 Task: Search one way flight ticket for 3 adults in first from Marion: Veterans Airport Of Southern Illinois (williamson County Regional Airport) to Greensboro: Piedmont Triad International Airport on 5-1-2023. Choice of flights is Spirit. Number of bags: 2 checked bags. Price is upto 35000. Outbound departure time preference is 15:30.
Action: Mouse moved to (279, 314)
Screenshot: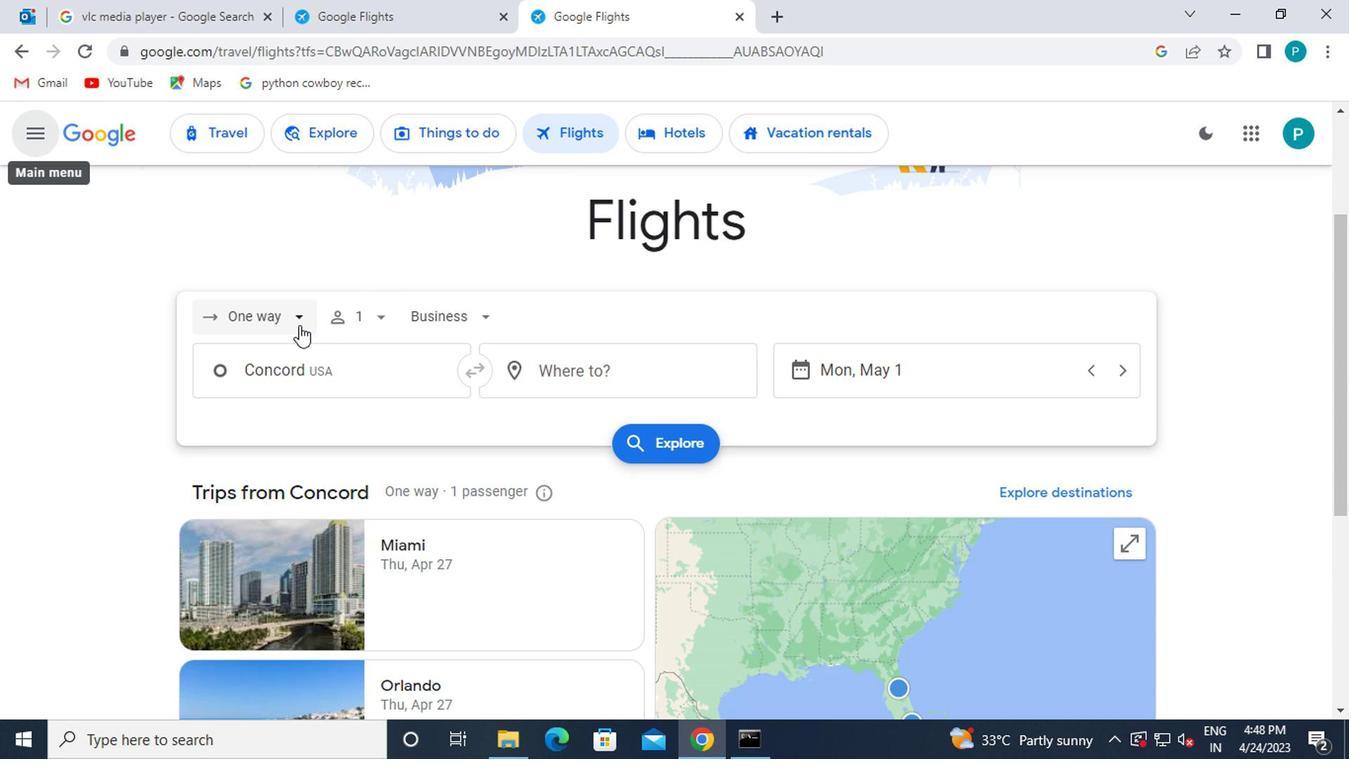 
Action: Mouse pressed left at (279, 314)
Screenshot: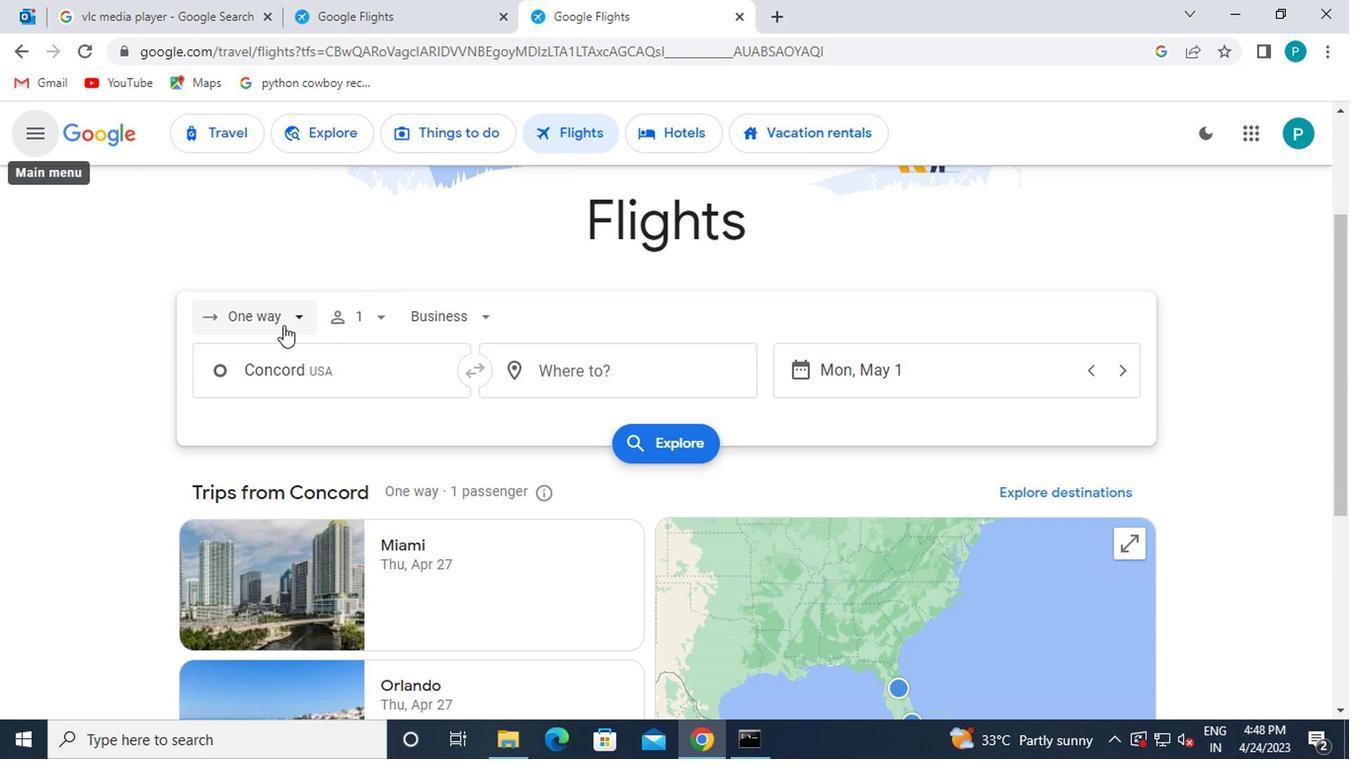 
Action: Mouse moved to (284, 393)
Screenshot: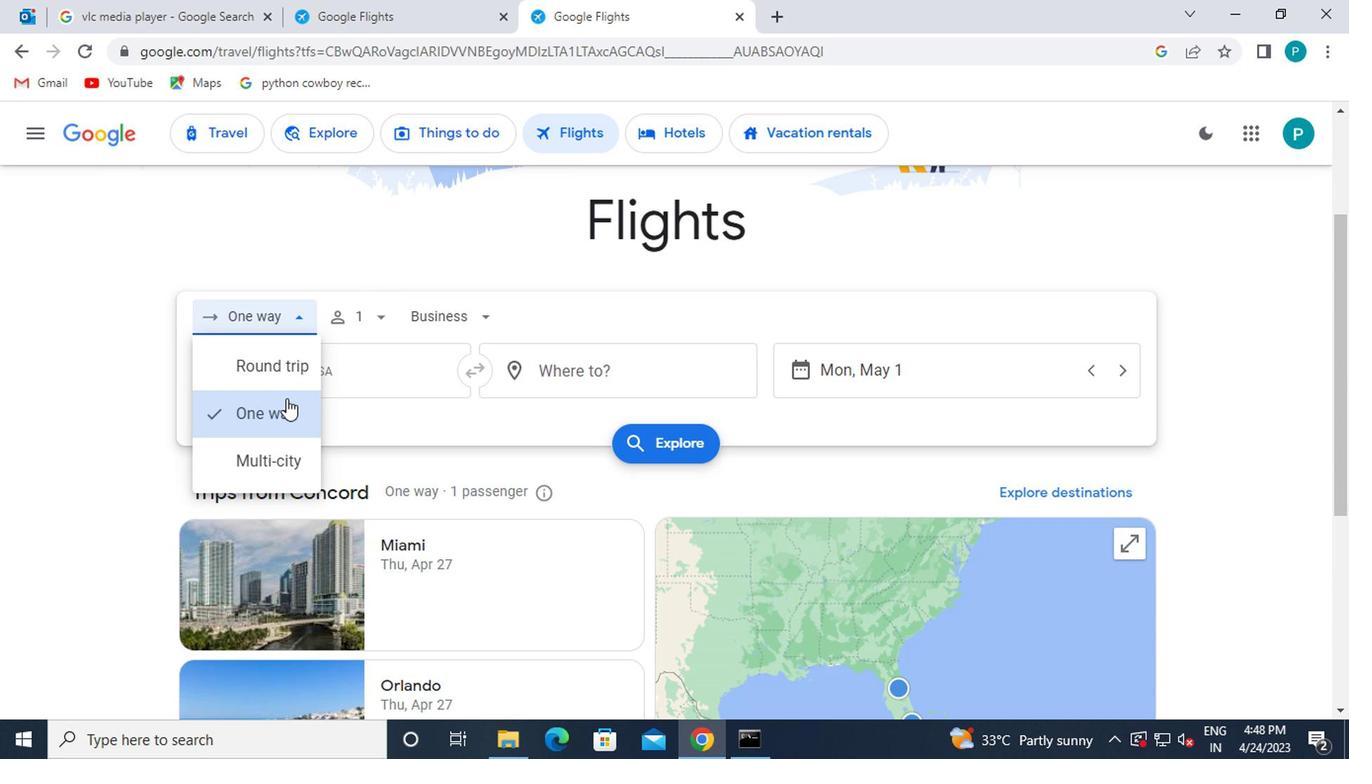 
Action: Mouse pressed left at (284, 393)
Screenshot: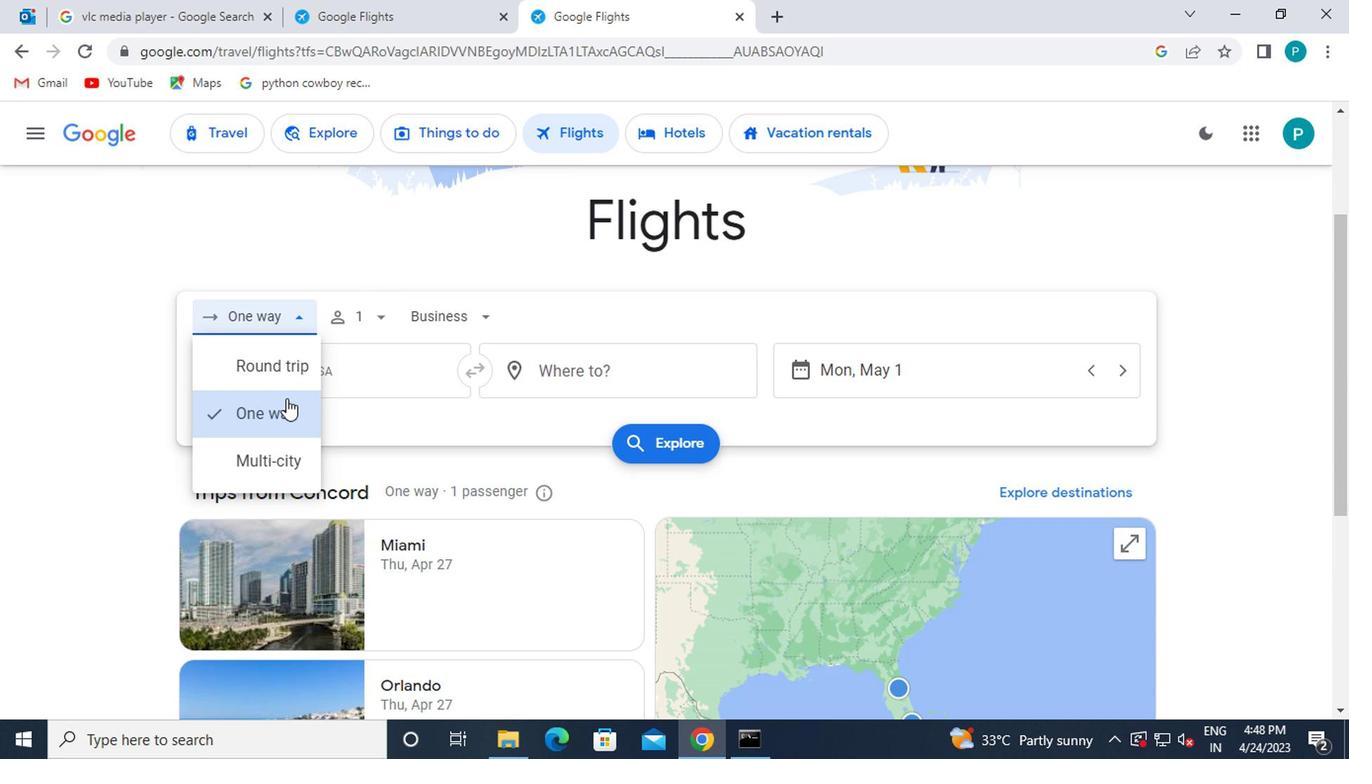 
Action: Mouse moved to (380, 302)
Screenshot: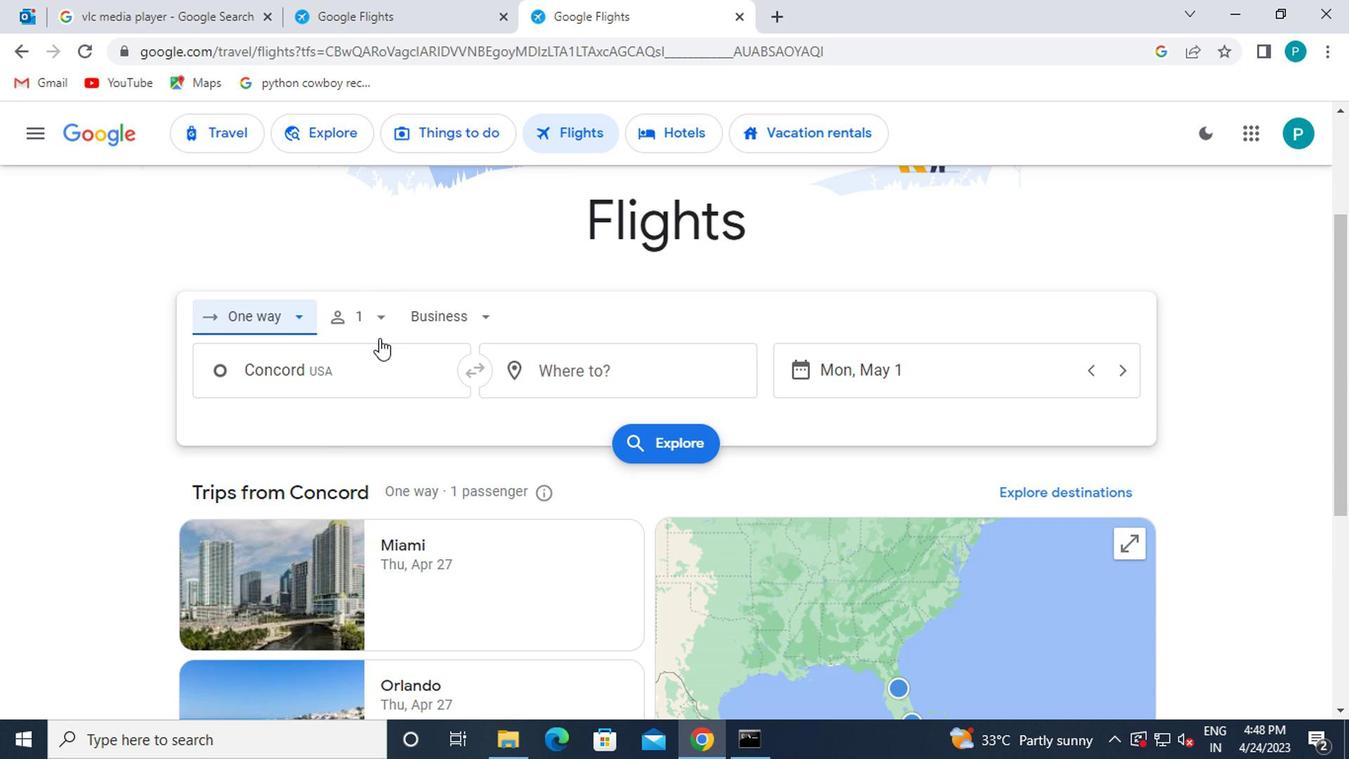 
Action: Mouse pressed left at (380, 302)
Screenshot: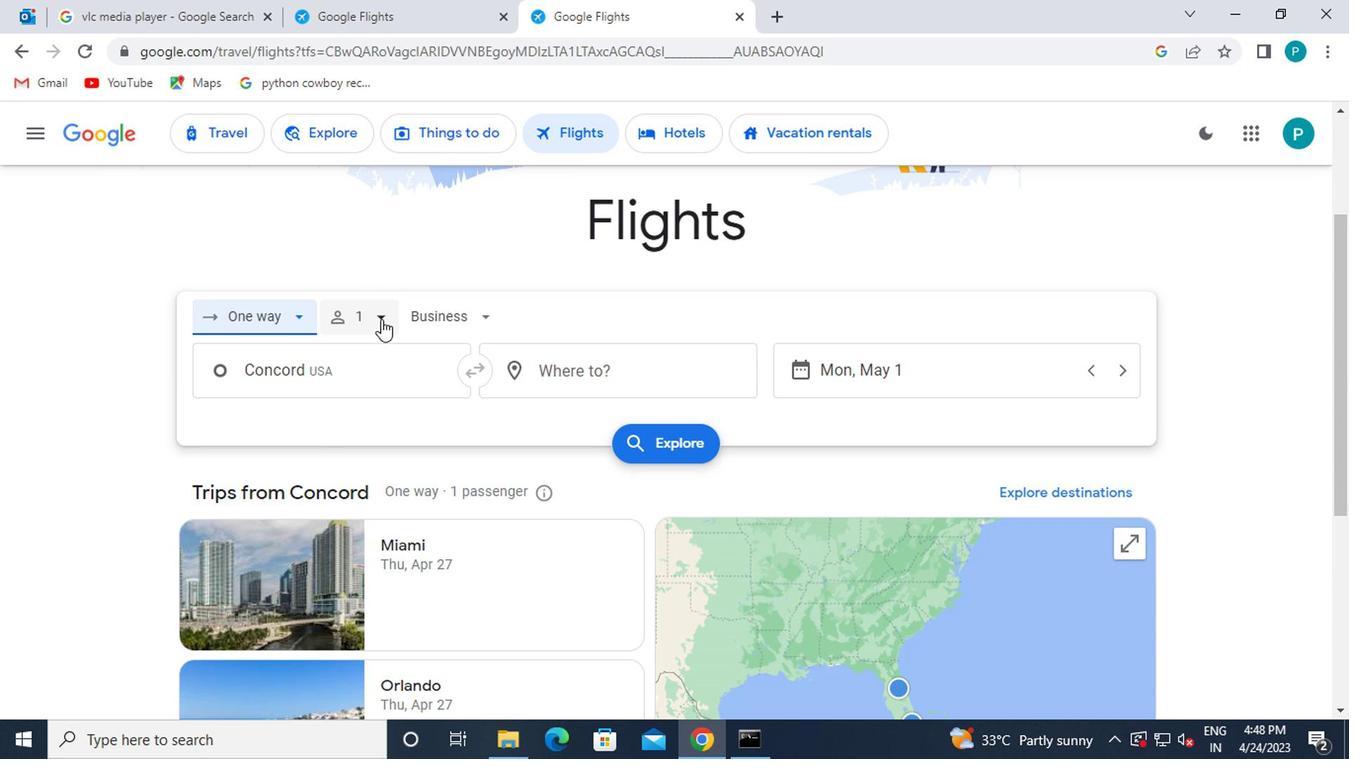 
Action: Mouse moved to (535, 354)
Screenshot: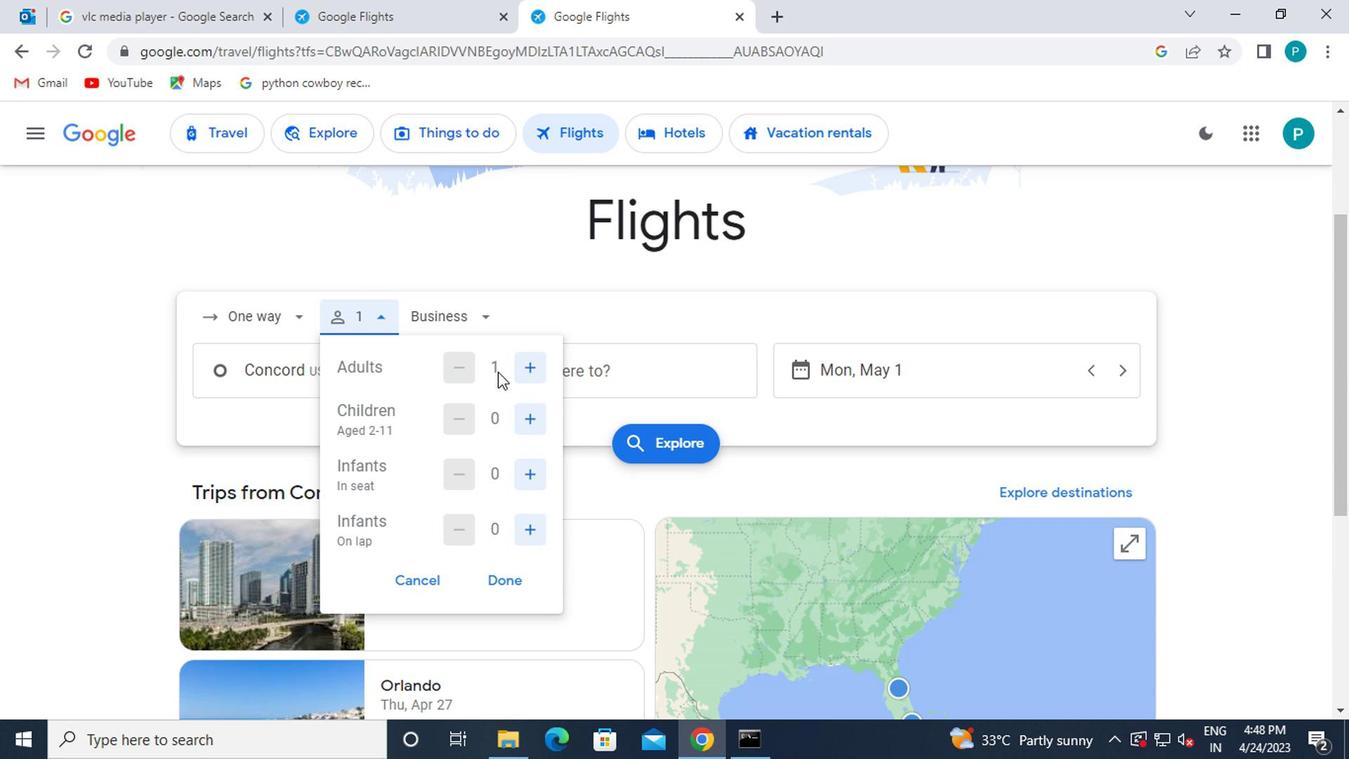 
Action: Mouse pressed left at (535, 354)
Screenshot: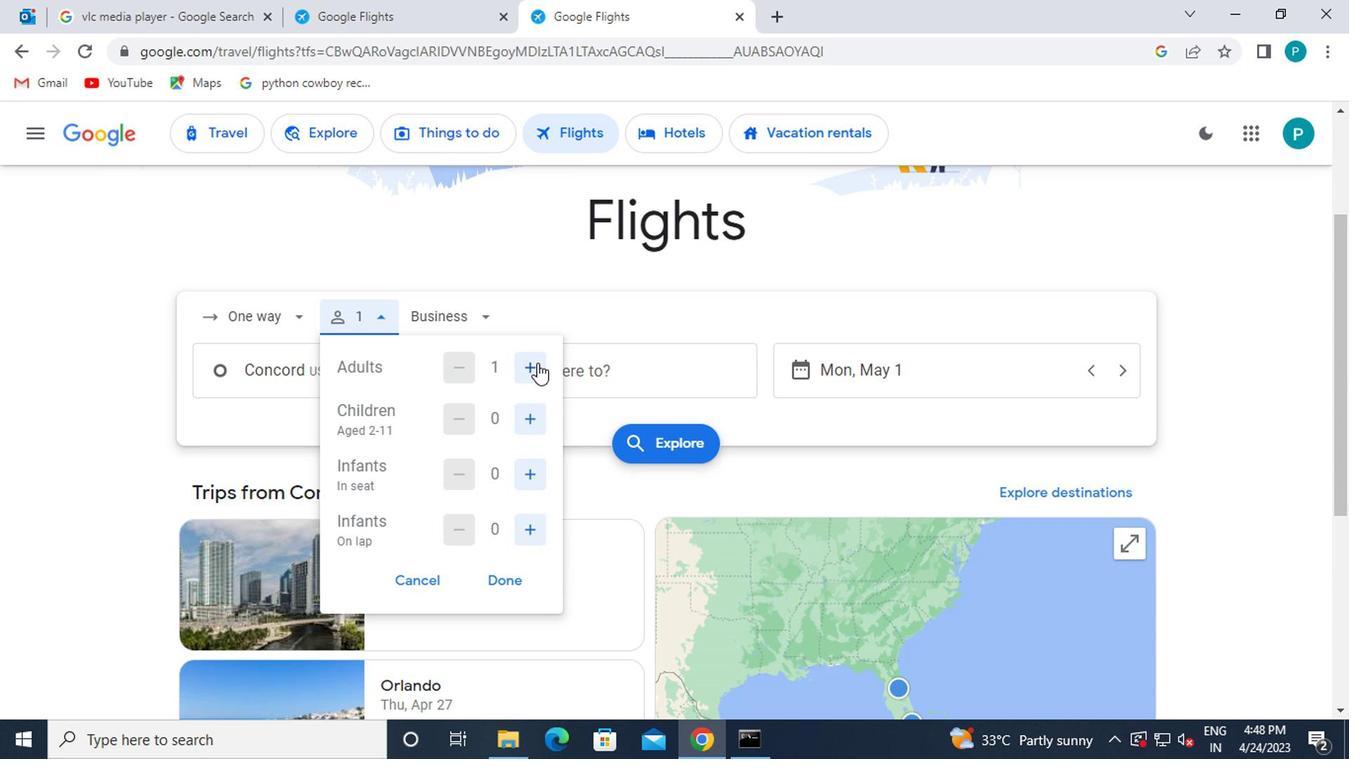 
Action: Mouse moved to (534, 352)
Screenshot: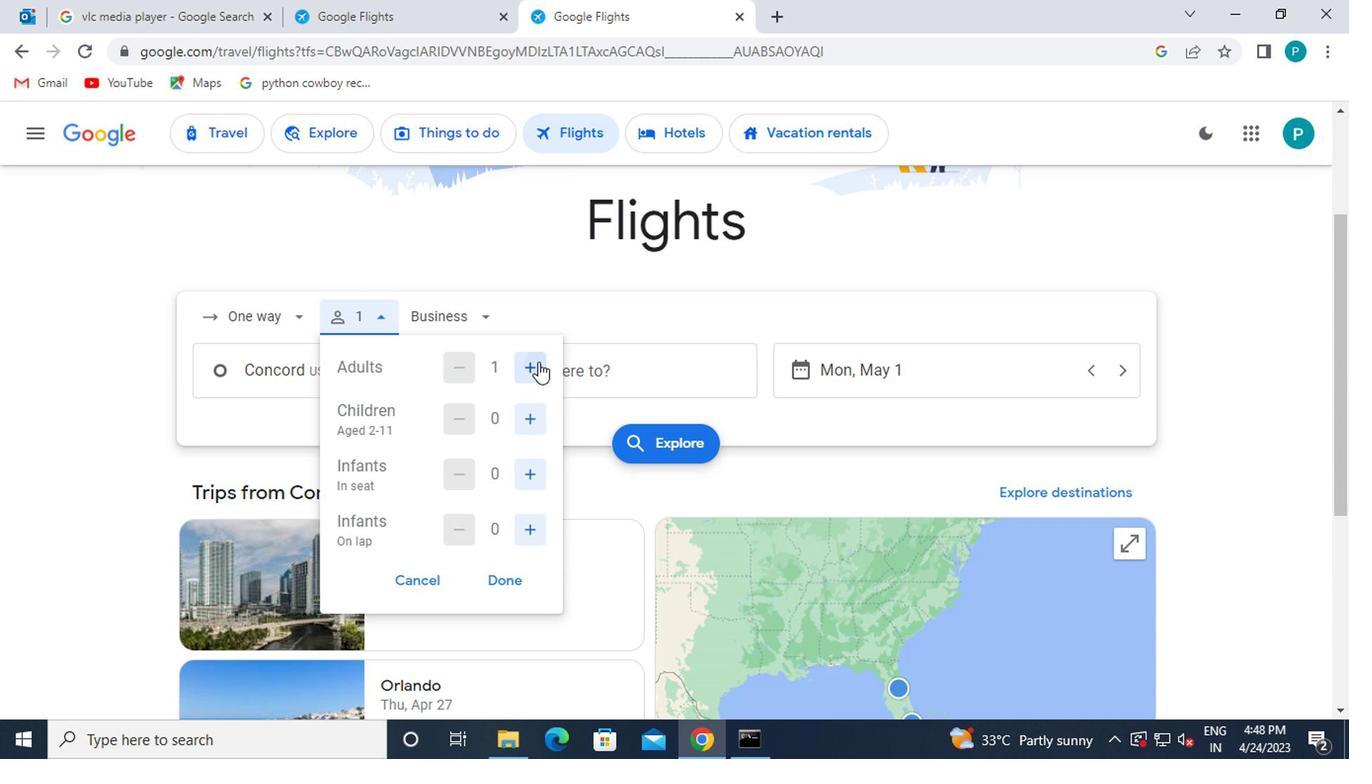 
Action: Mouse pressed left at (534, 352)
Screenshot: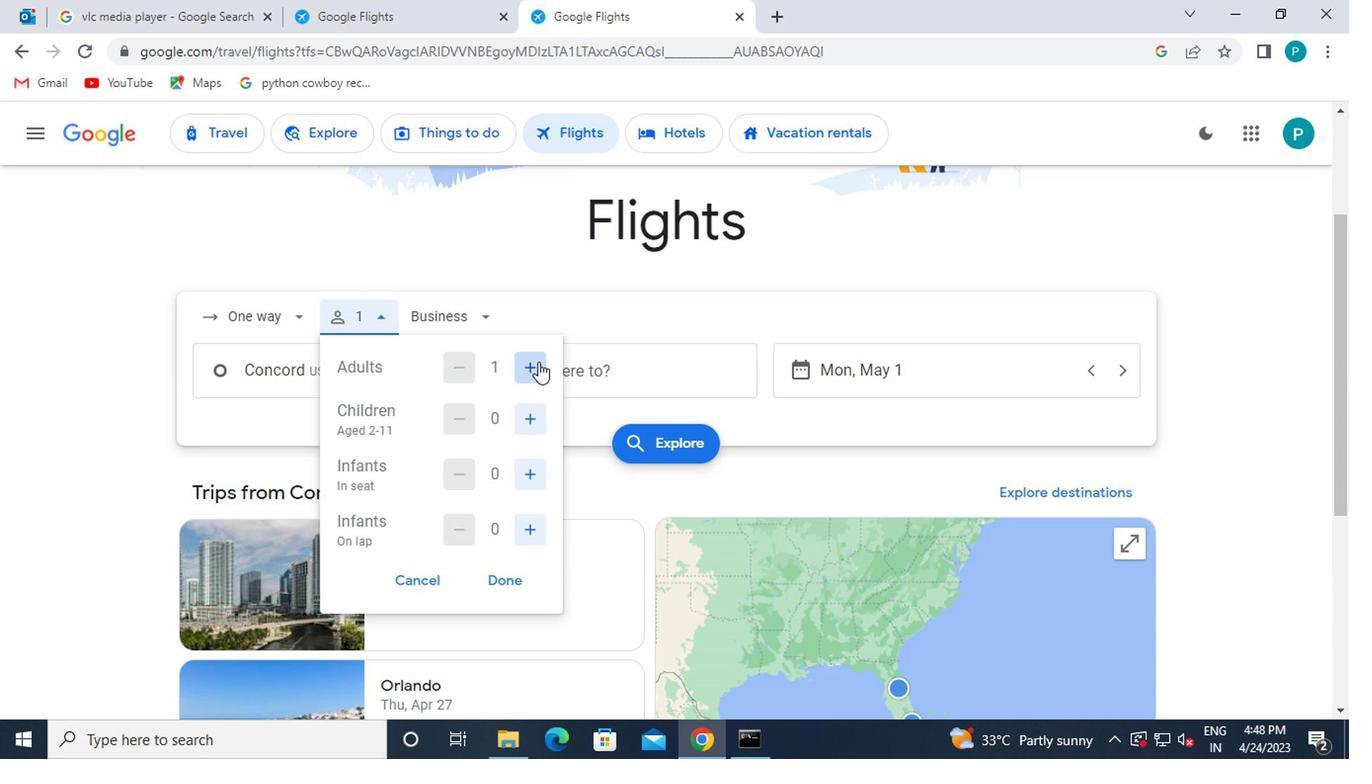 
Action: Mouse pressed left at (534, 352)
Screenshot: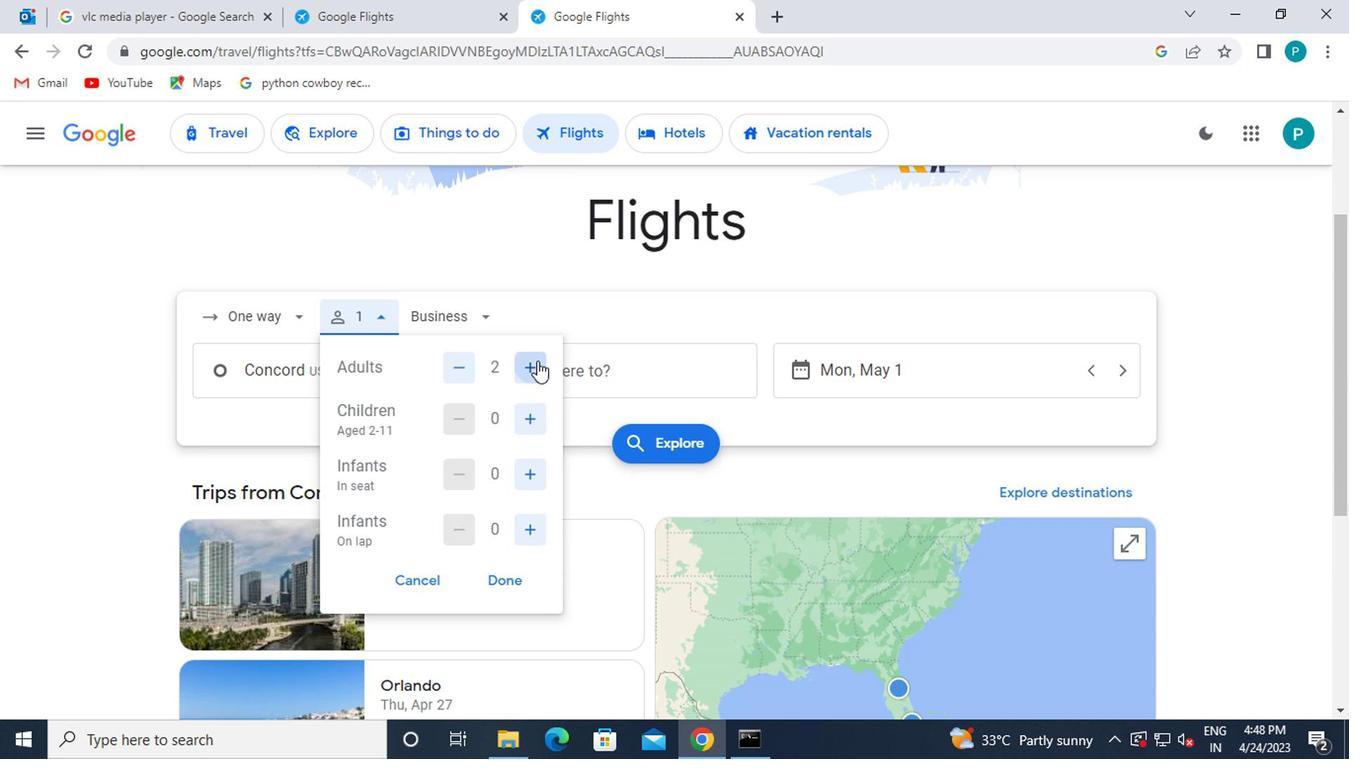 
Action: Mouse moved to (462, 359)
Screenshot: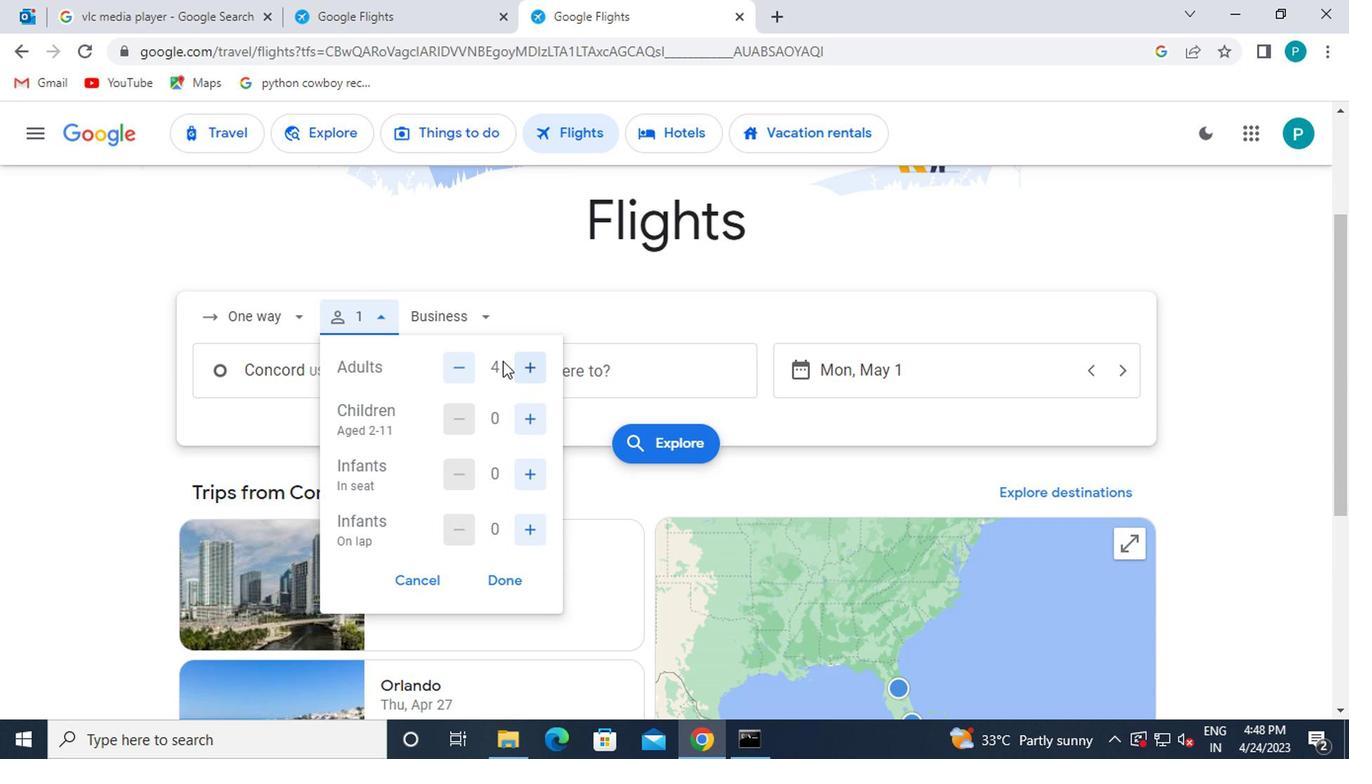 
Action: Mouse pressed left at (462, 359)
Screenshot: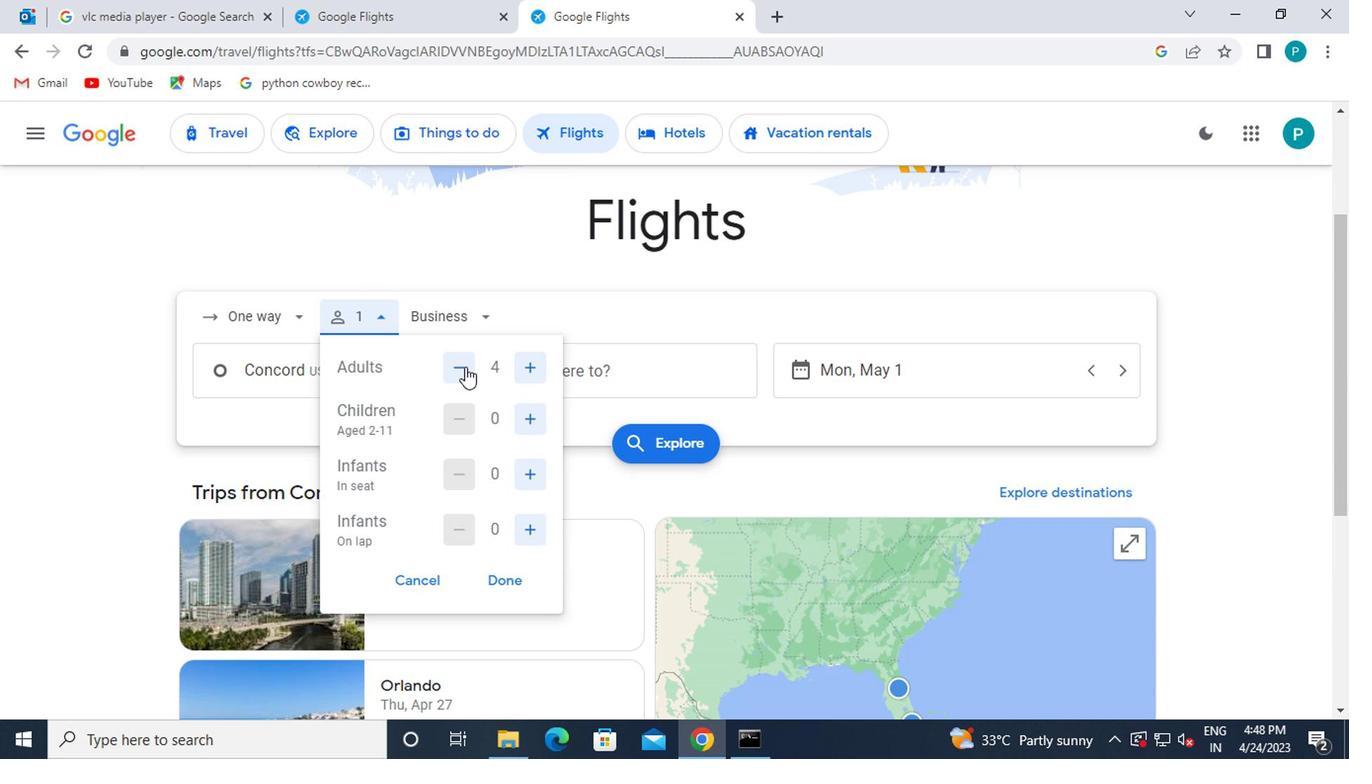 
Action: Mouse moved to (506, 585)
Screenshot: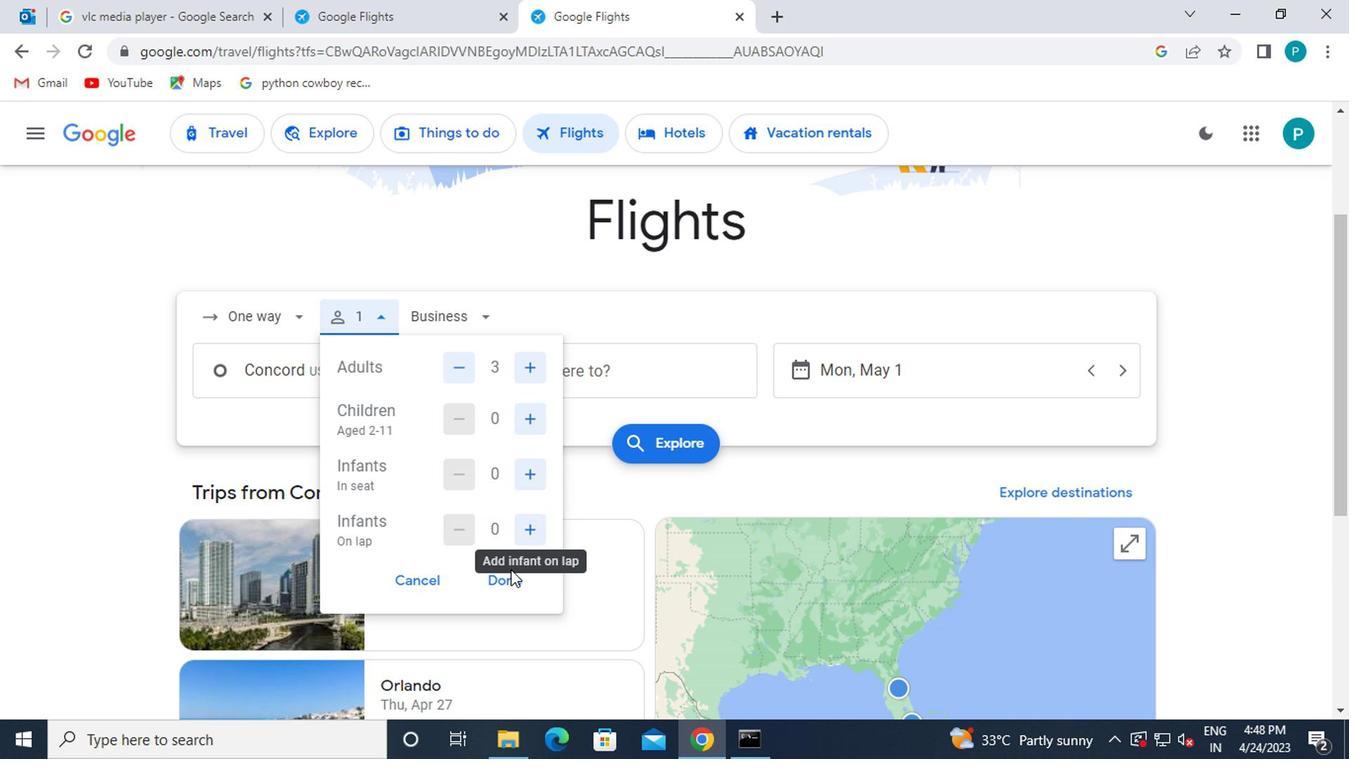 
Action: Mouse pressed left at (506, 585)
Screenshot: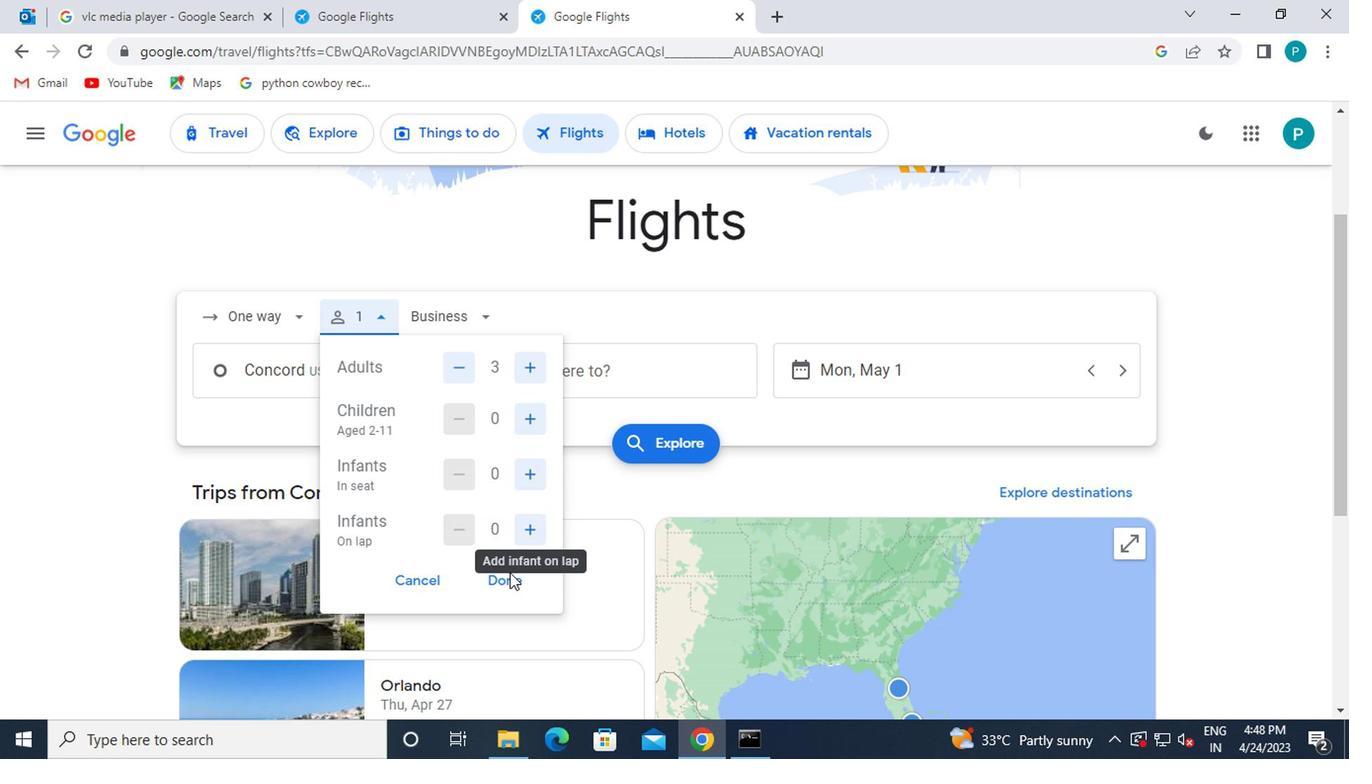 
Action: Mouse moved to (451, 312)
Screenshot: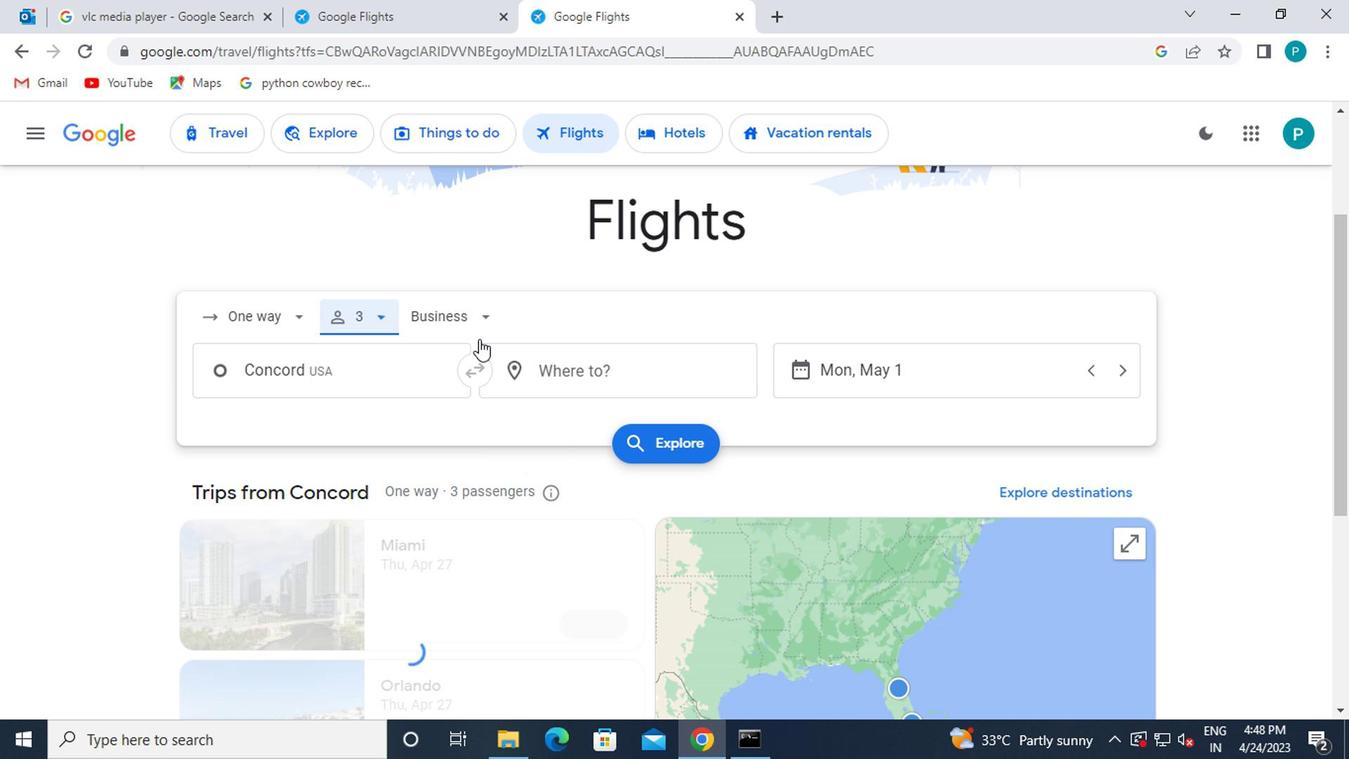 
Action: Mouse pressed left at (451, 312)
Screenshot: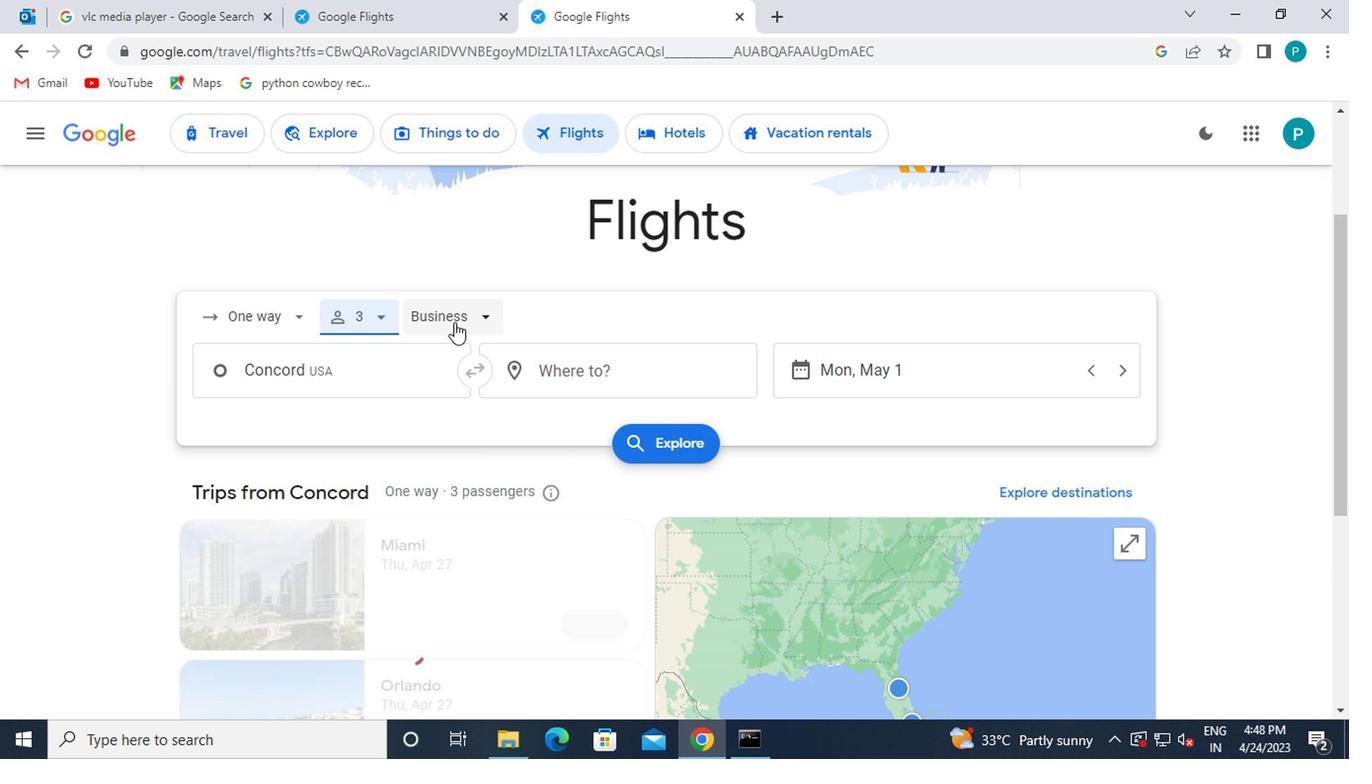 
Action: Mouse moved to (506, 503)
Screenshot: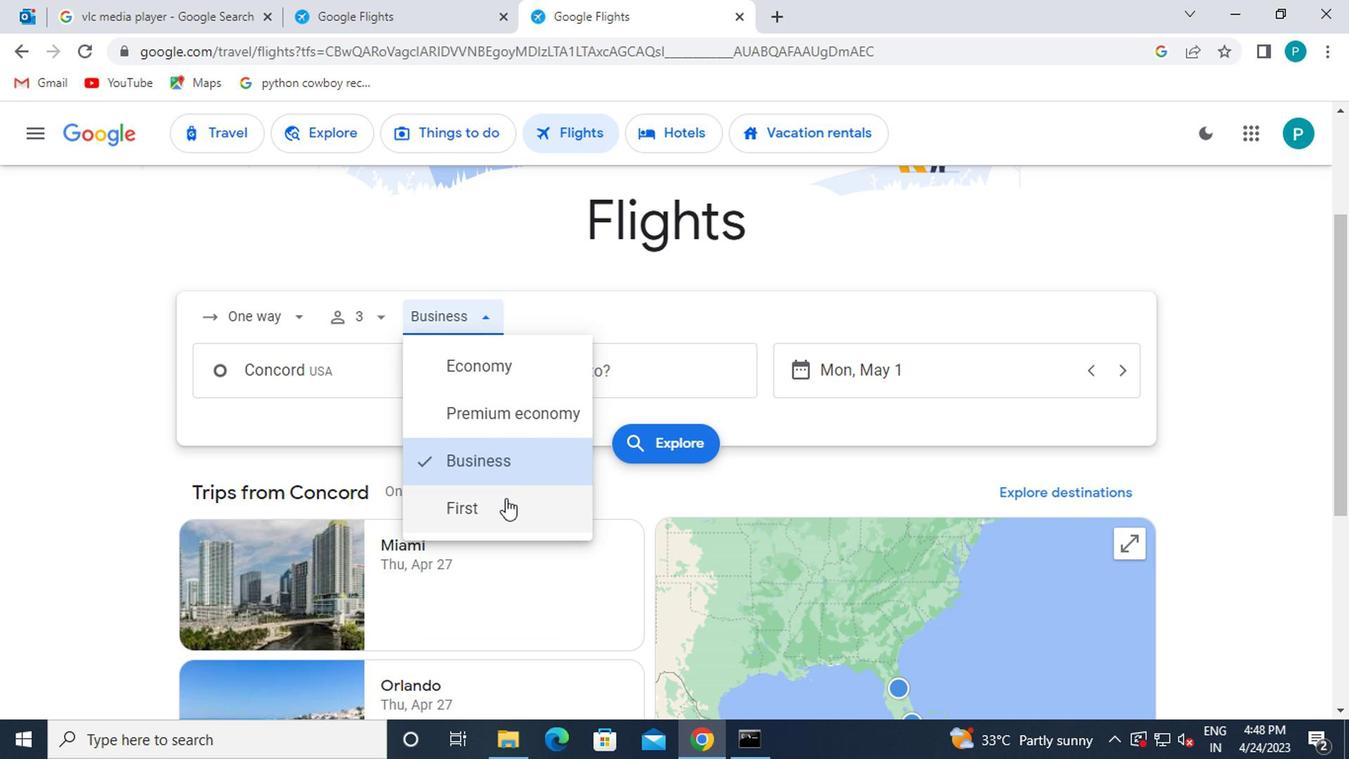 
Action: Mouse pressed left at (506, 503)
Screenshot: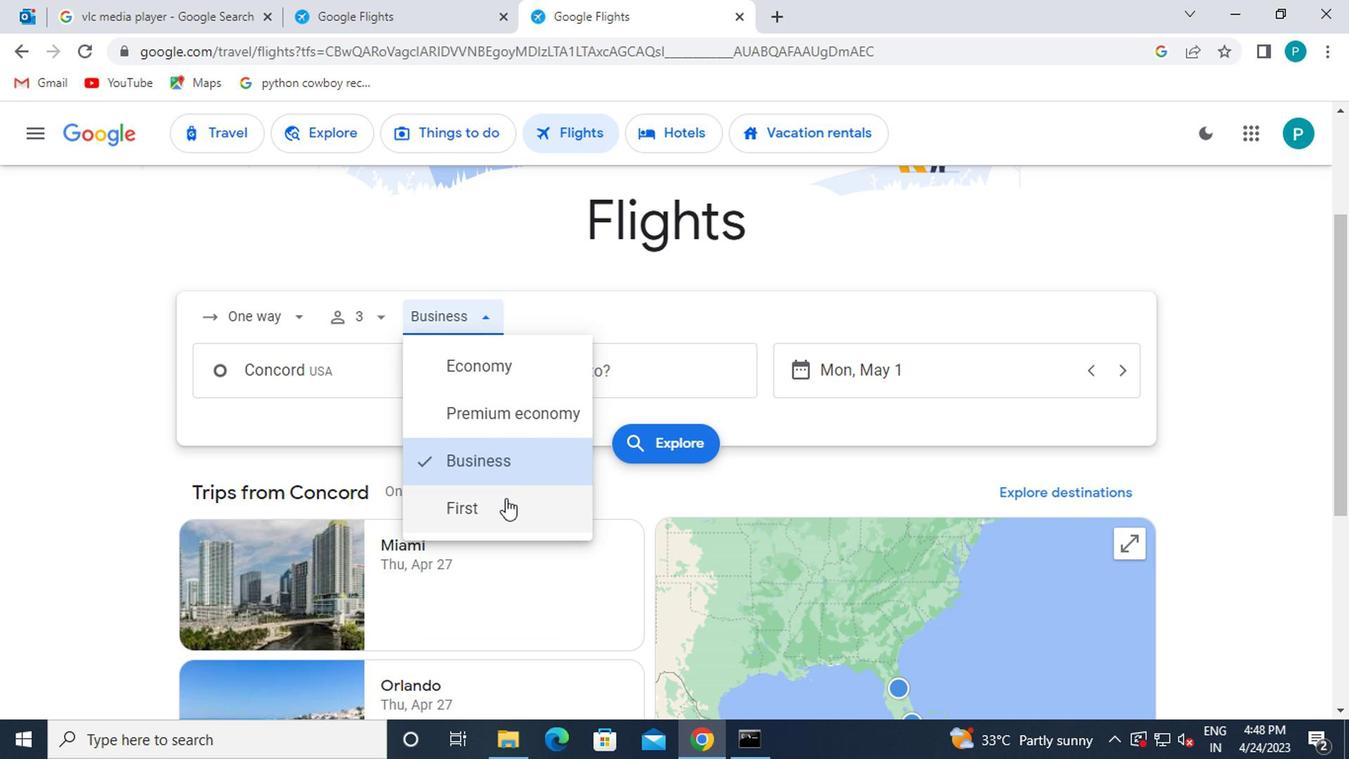 
Action: Mouse moved to (350, 352)
Screenshot: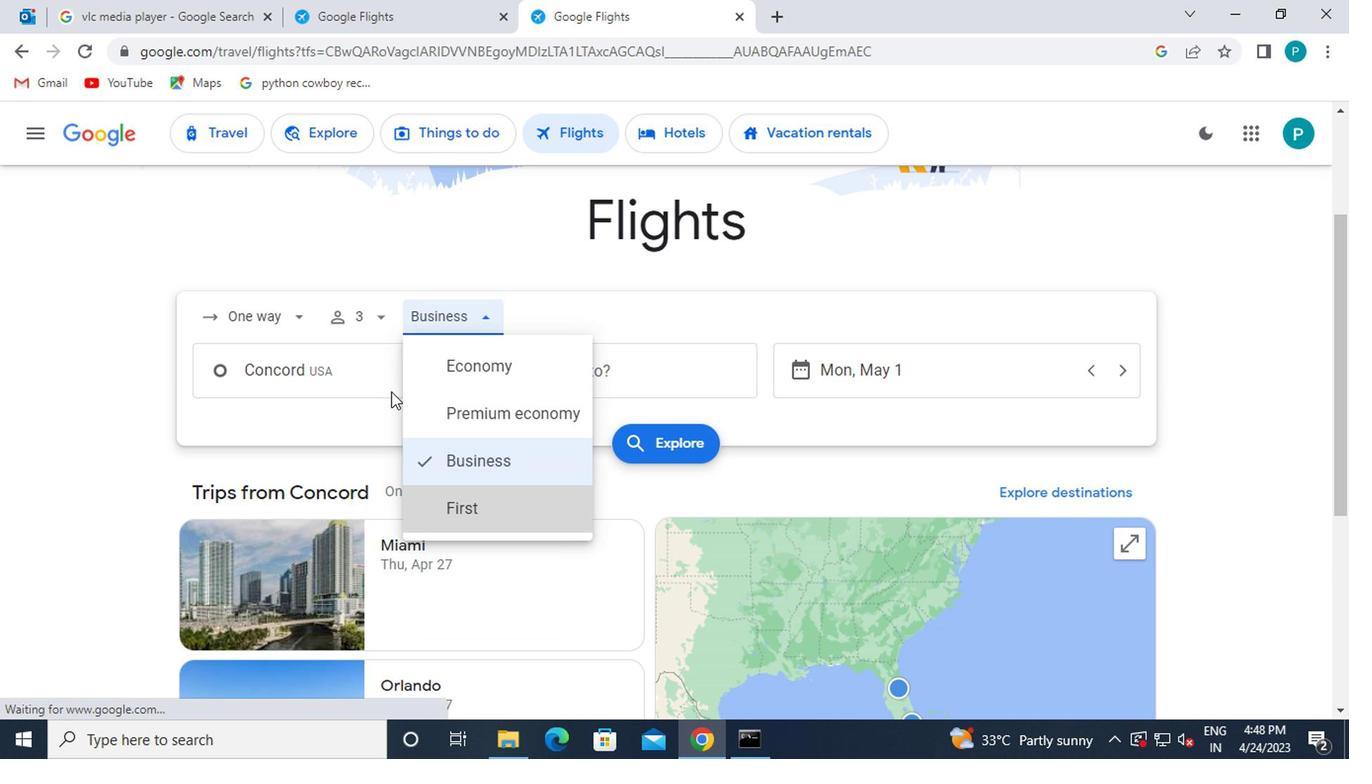 
Action: Mouse pressed left at (350, 352)
Screenshot: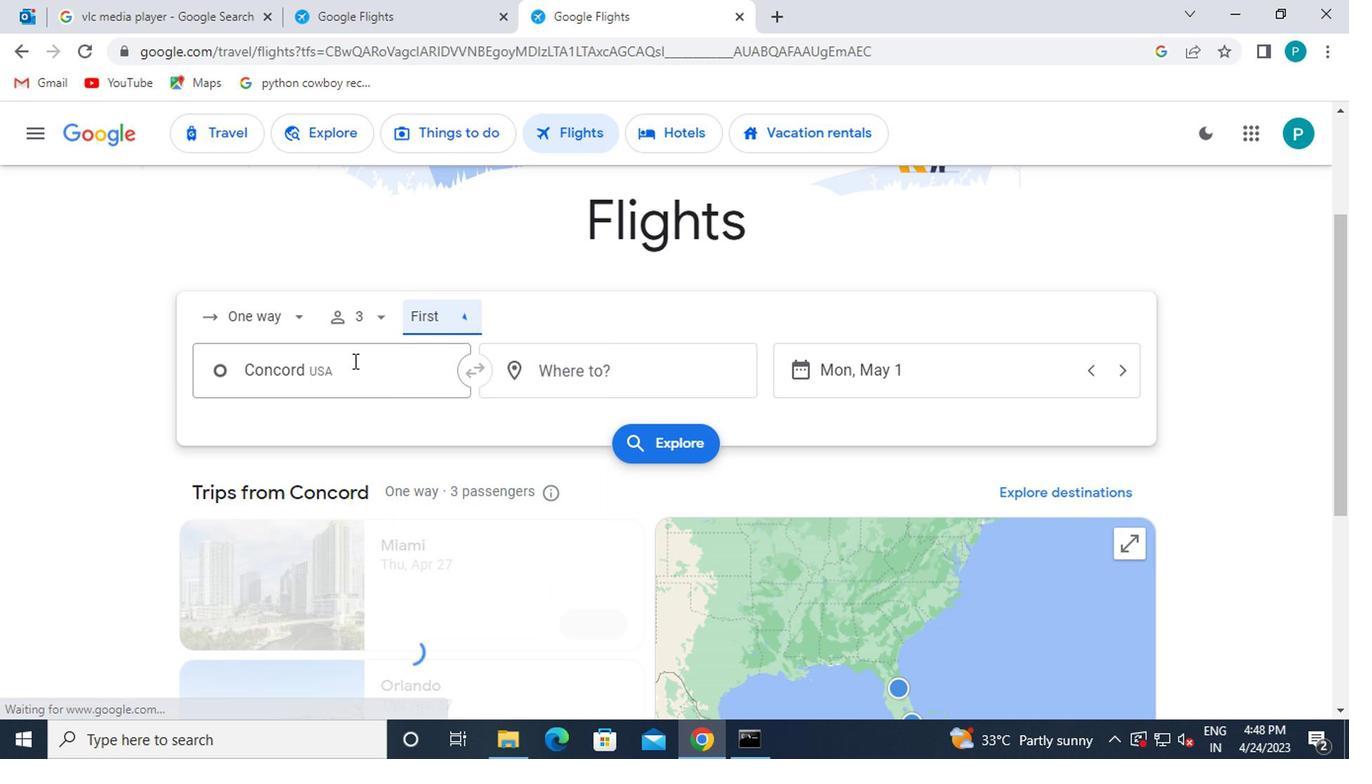 
Action: Mouse moved to (370, 378)
Screenshot: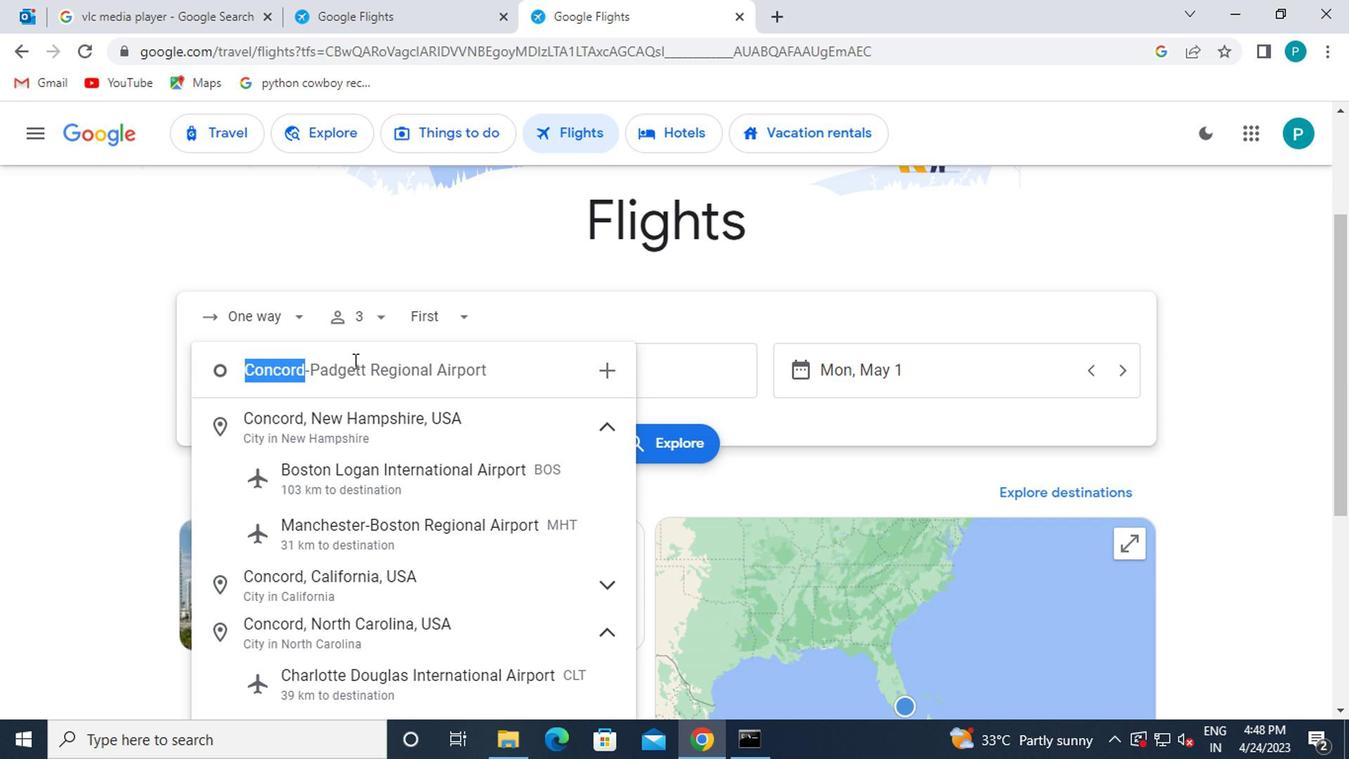 
Action: Key pressed marion
Screenshot: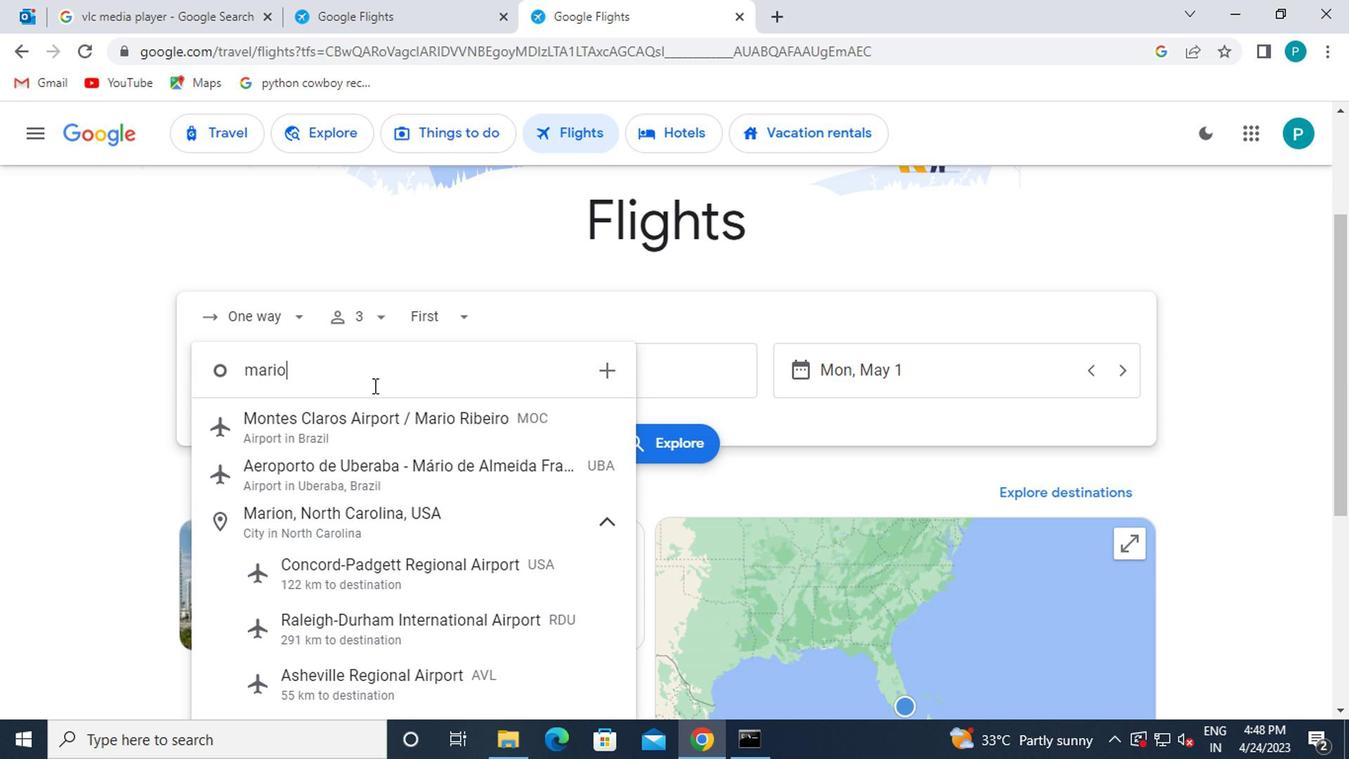 
Action: Mouse moved to (395, 465)
Screenshot: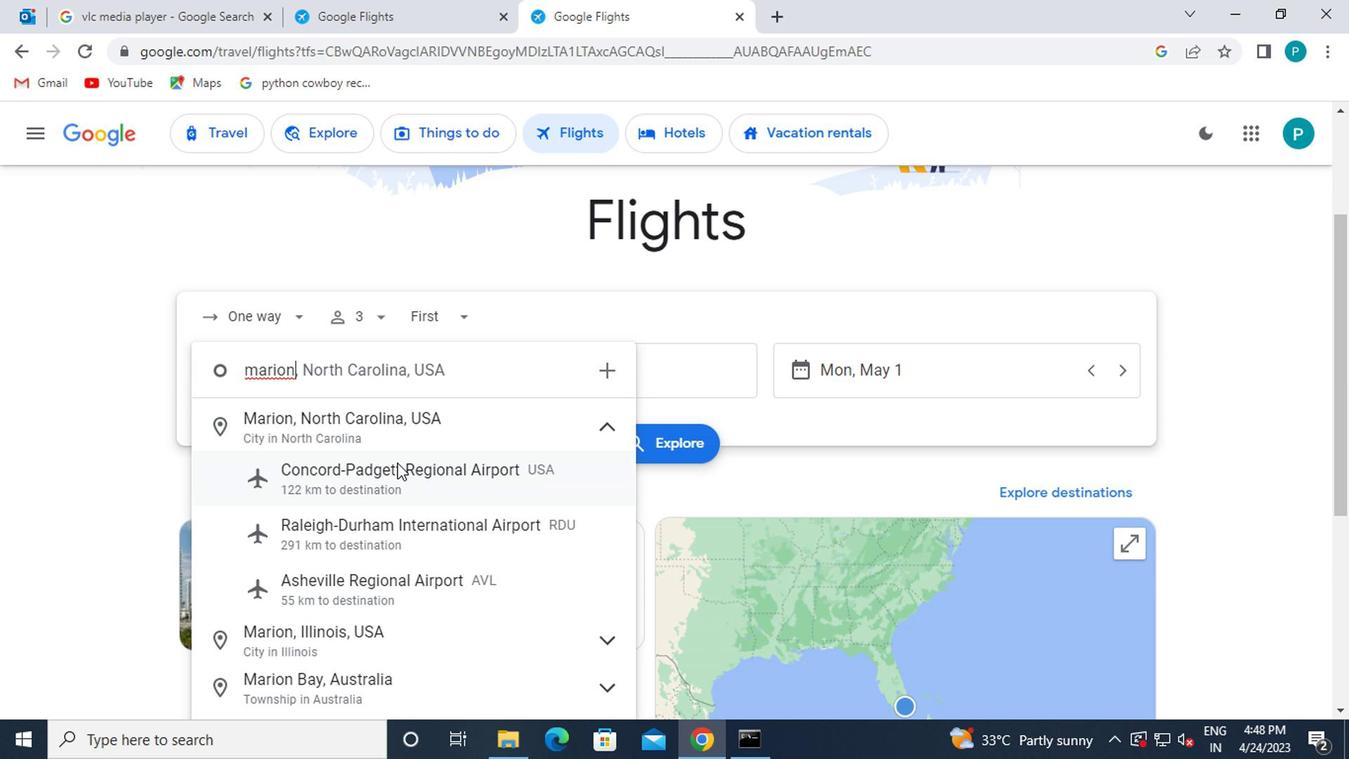 
Action: Mouse pressed left at (395, 465)
Screenshot: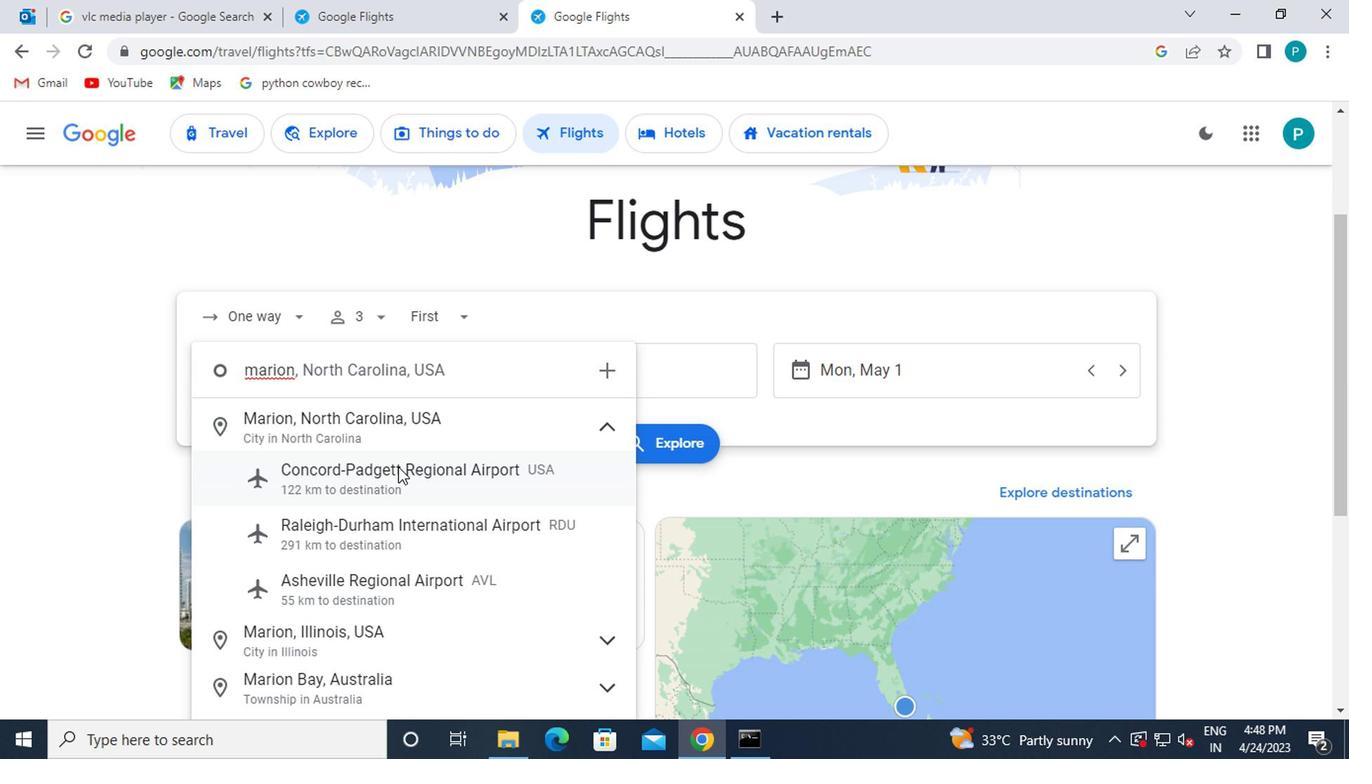 
Action: Mouse moved to (596, 387)
Screenshot: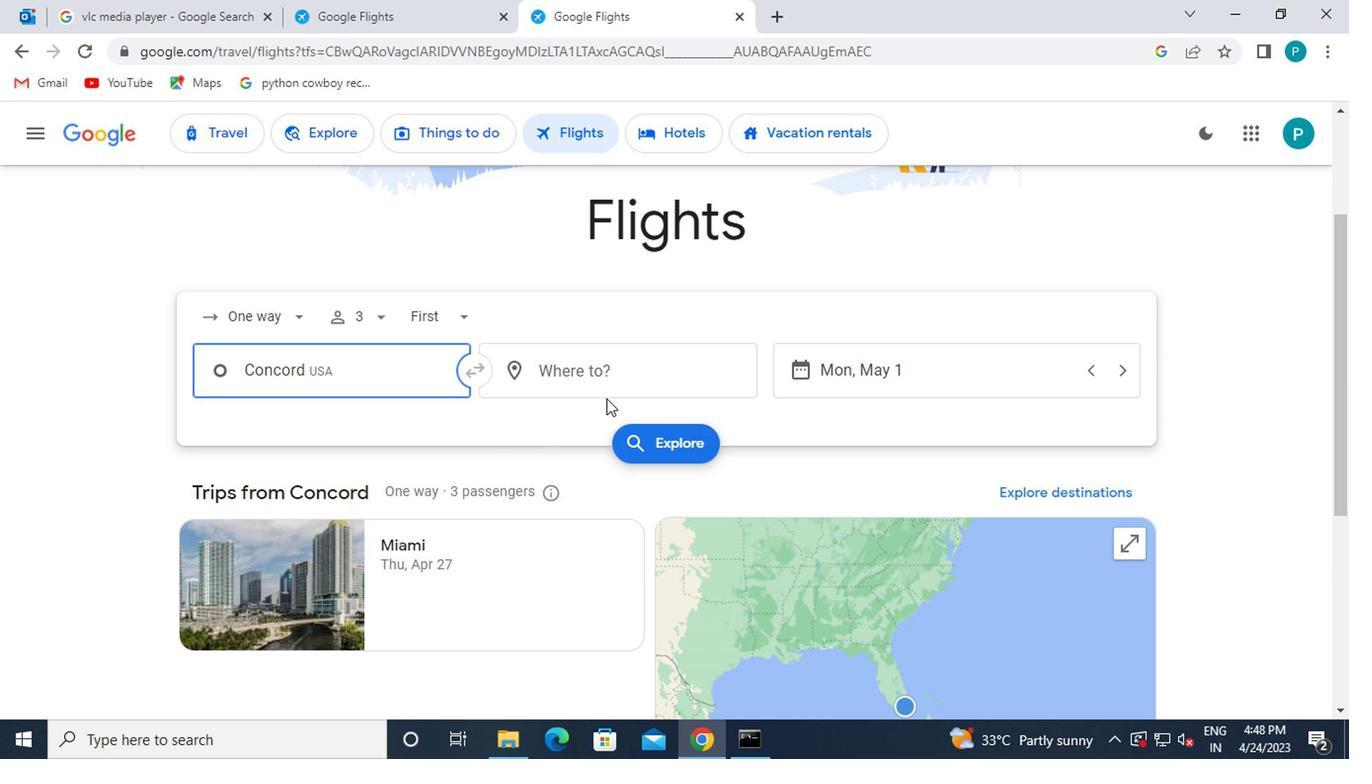 
Action: Mouse pressed left at (596, 387)
Screenshot: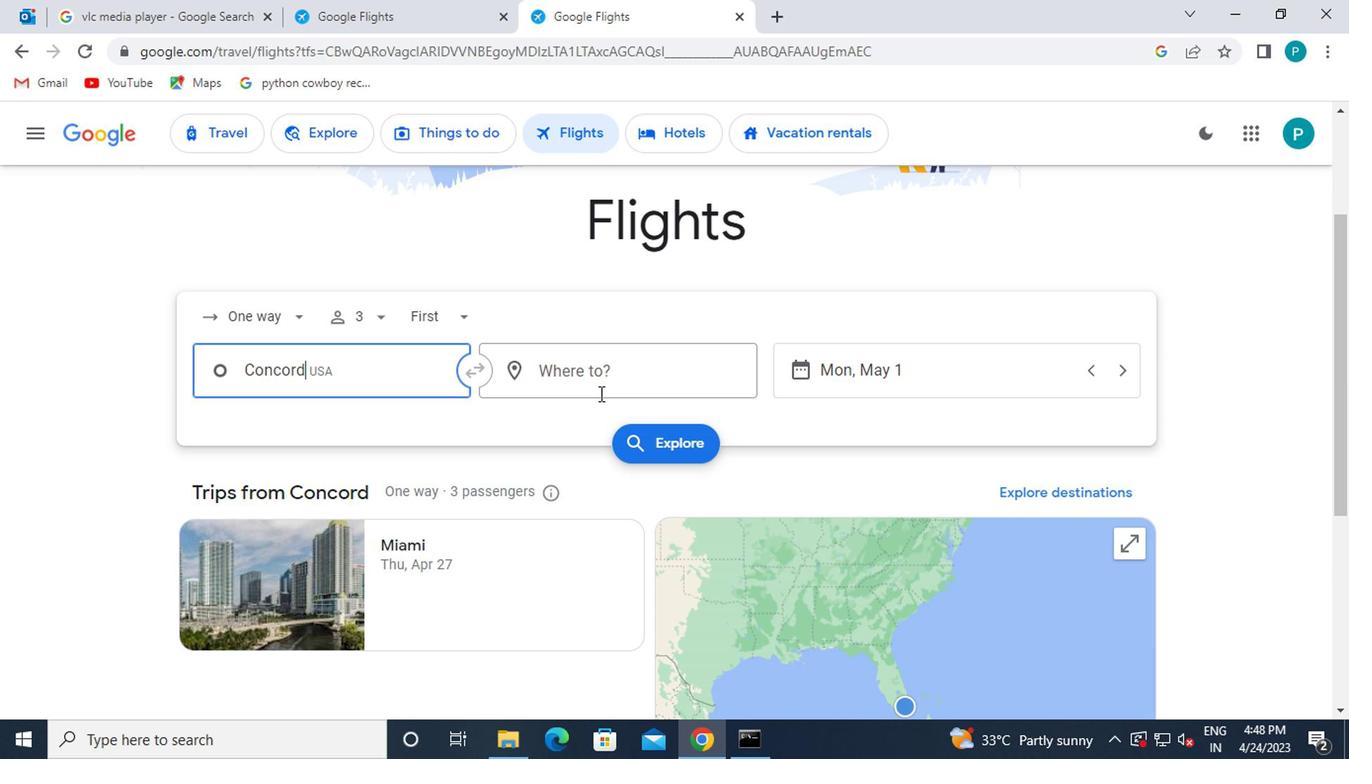 
Action: Key pressed greens
Screenshot: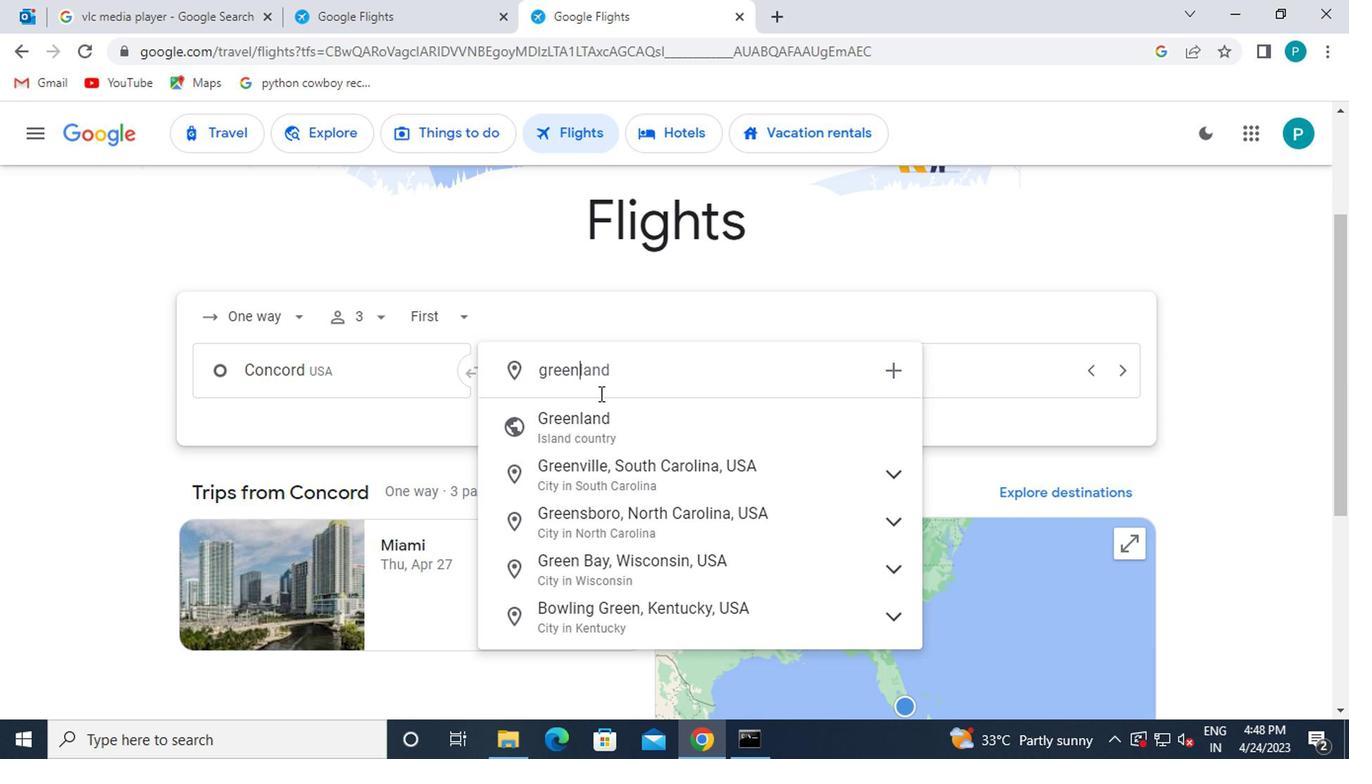 
Action: Mouse moved to (619, 479)
Screenshot: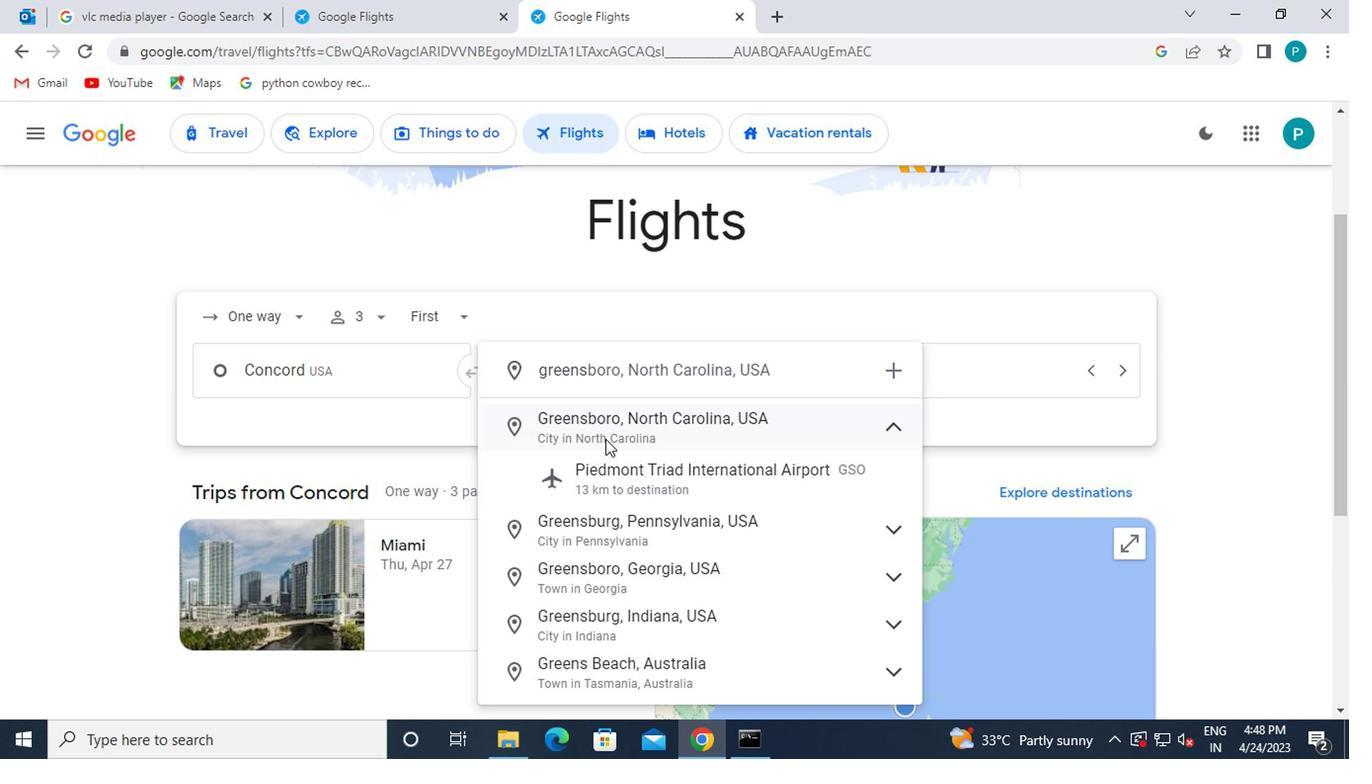 
Action: Mouse pressed left at (619, 479)
Screenshot: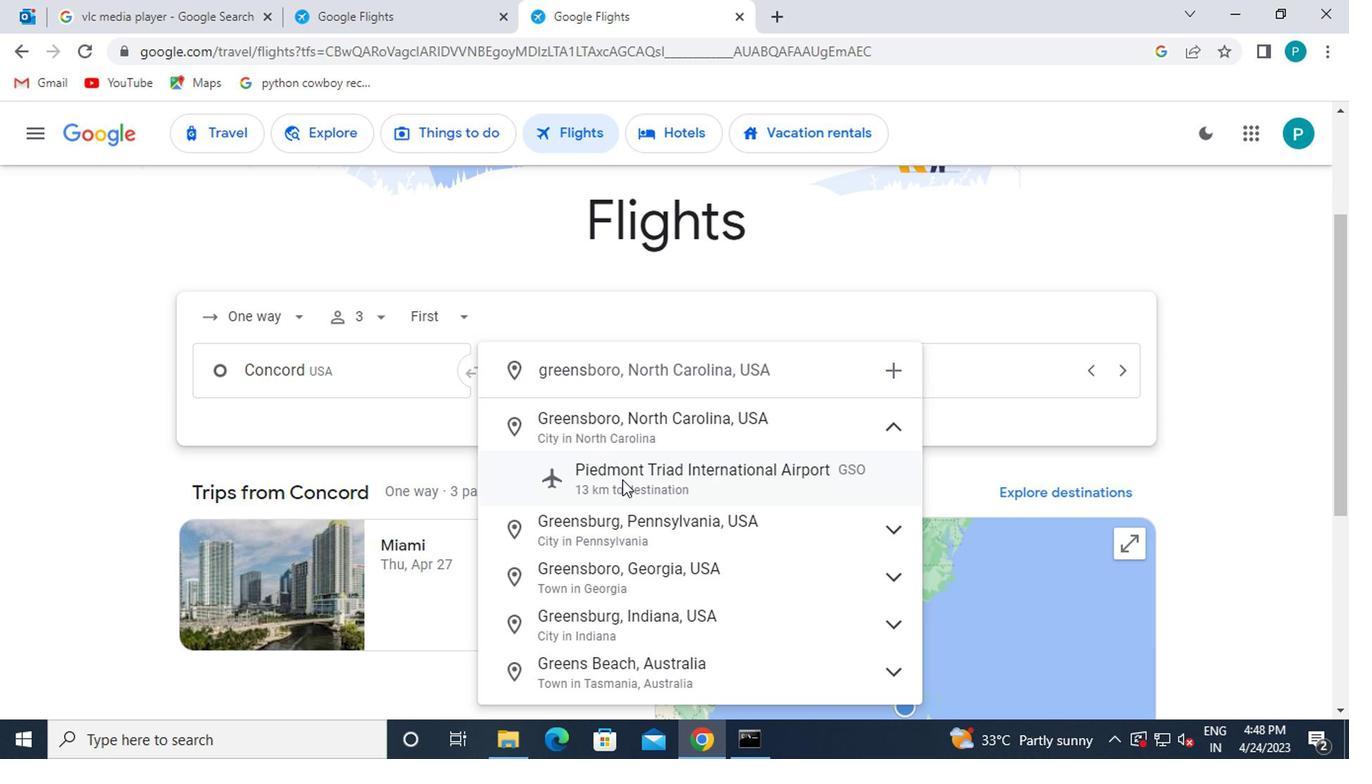 
Action: Mouse moved to (862, 368)
Screenshot: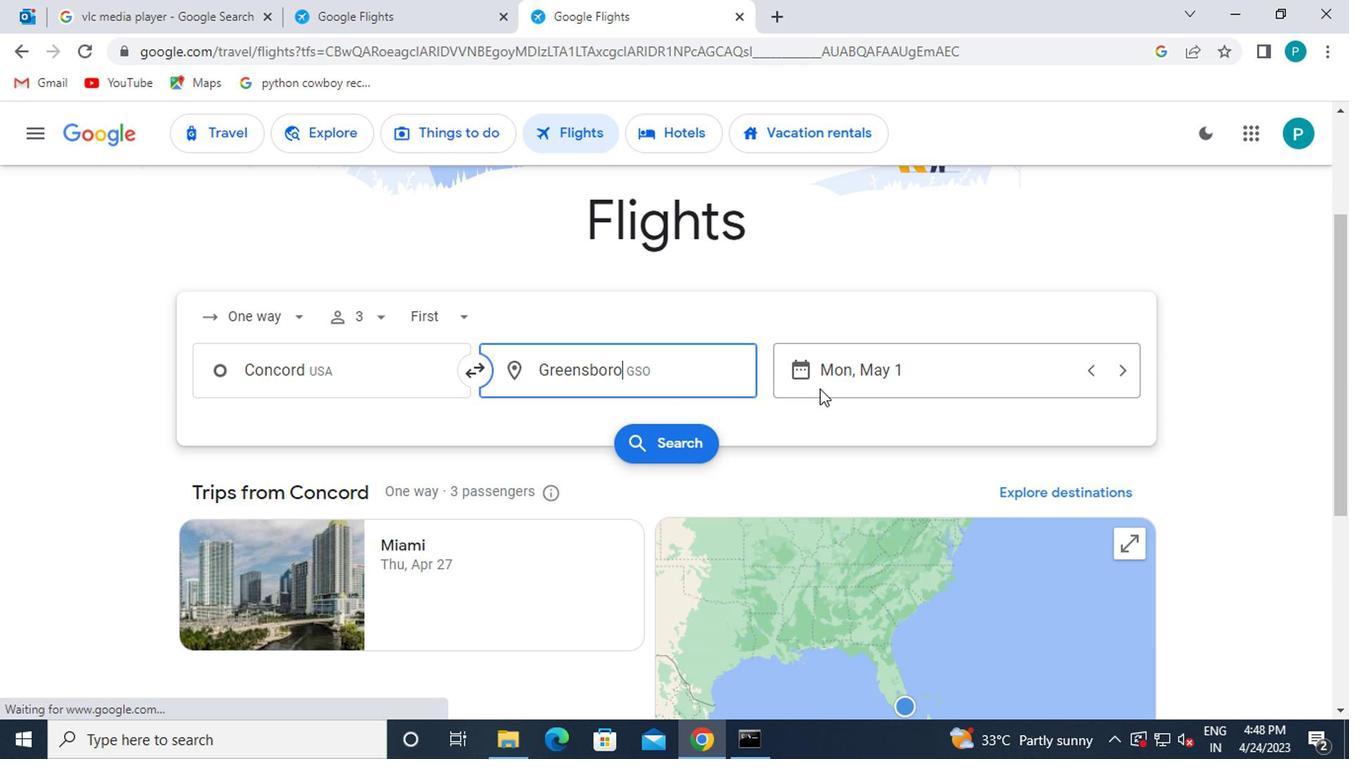 
Action: Mouse pressed left at (862, 368)
Screenshot: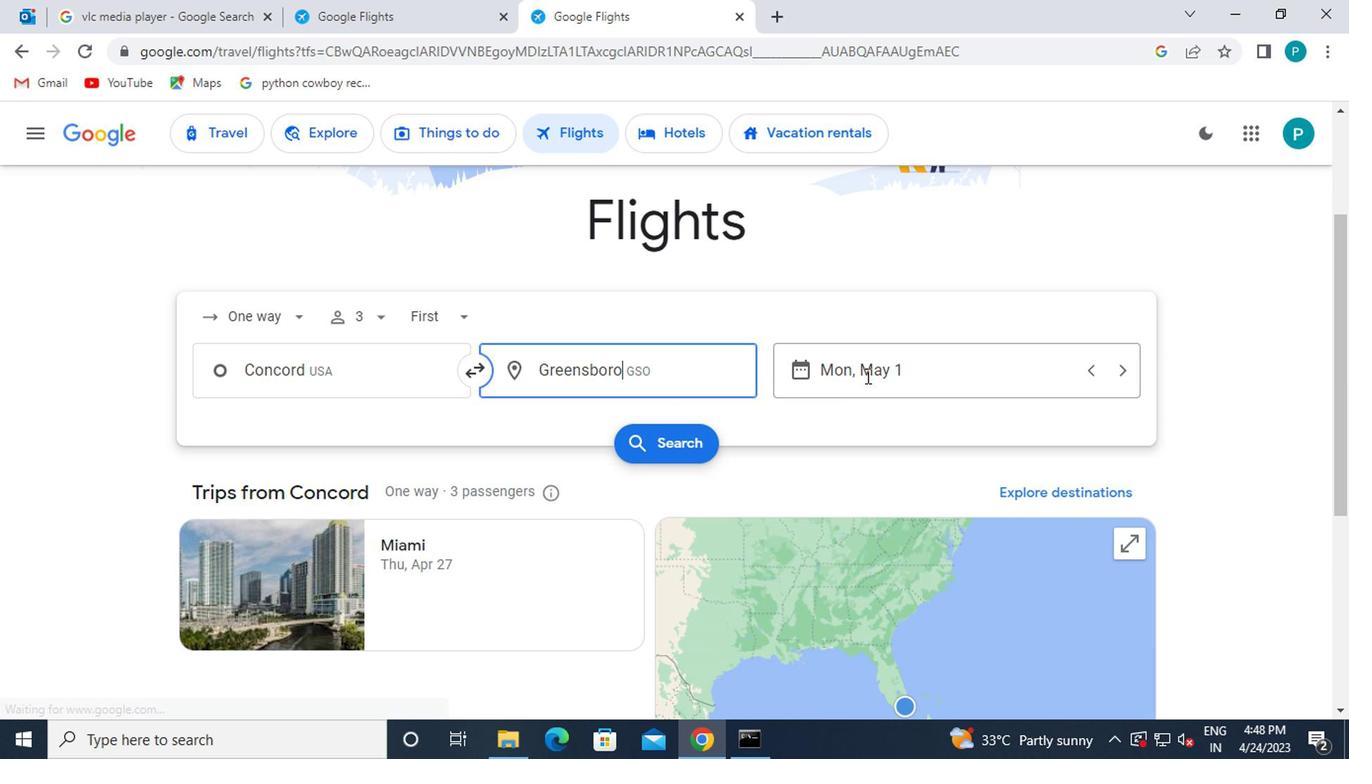 
Action: Mouse moved to (860, 363)
Screenshot: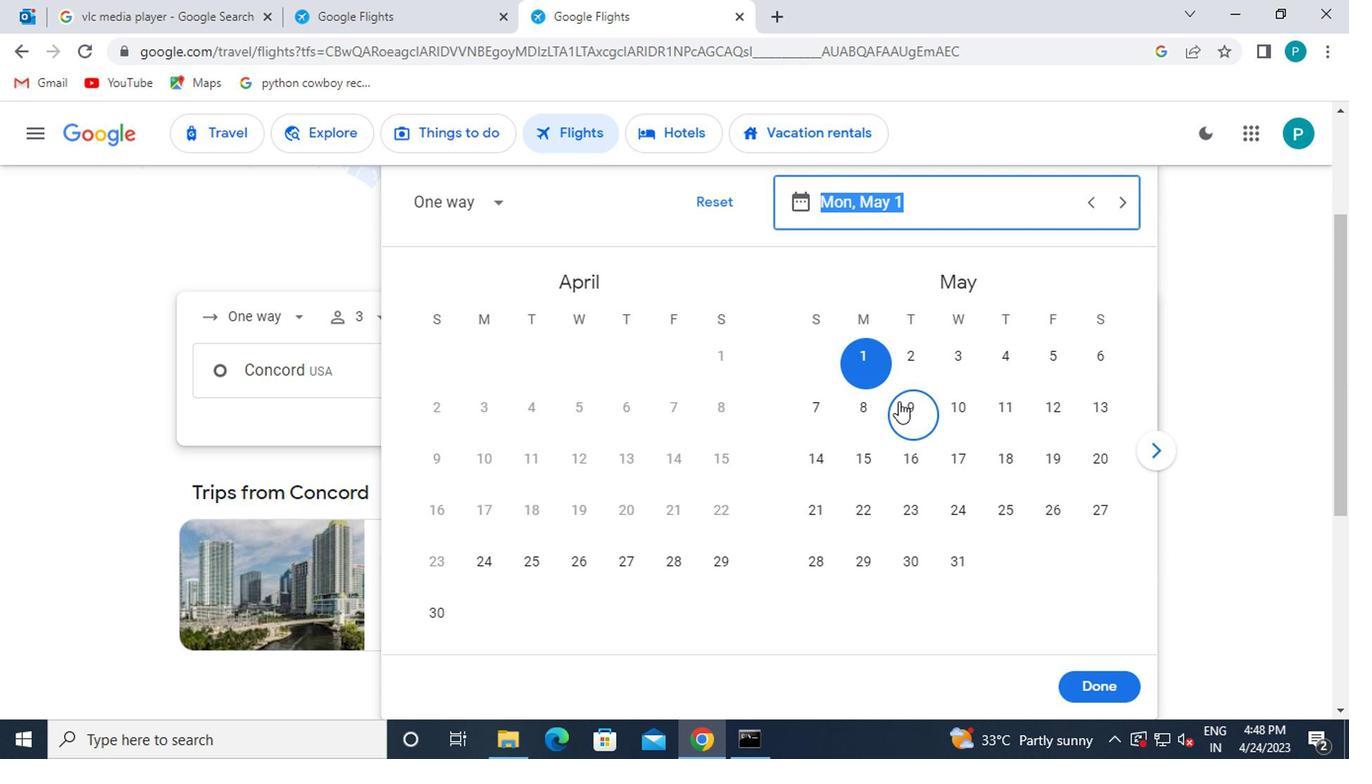 
Action: Mouse pressed left at (860, 363)
Screenshot: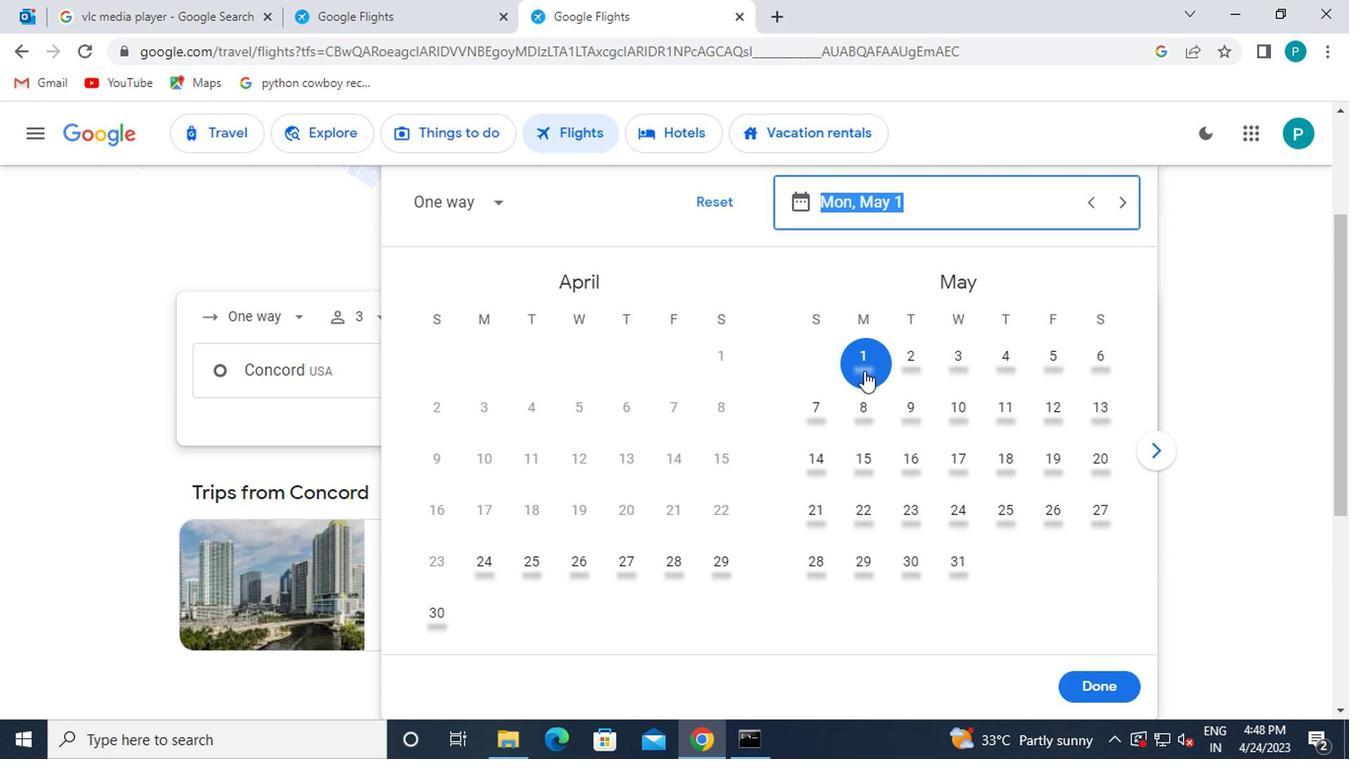 
Action: Mouse moved to (1097, 719)
Screenshot: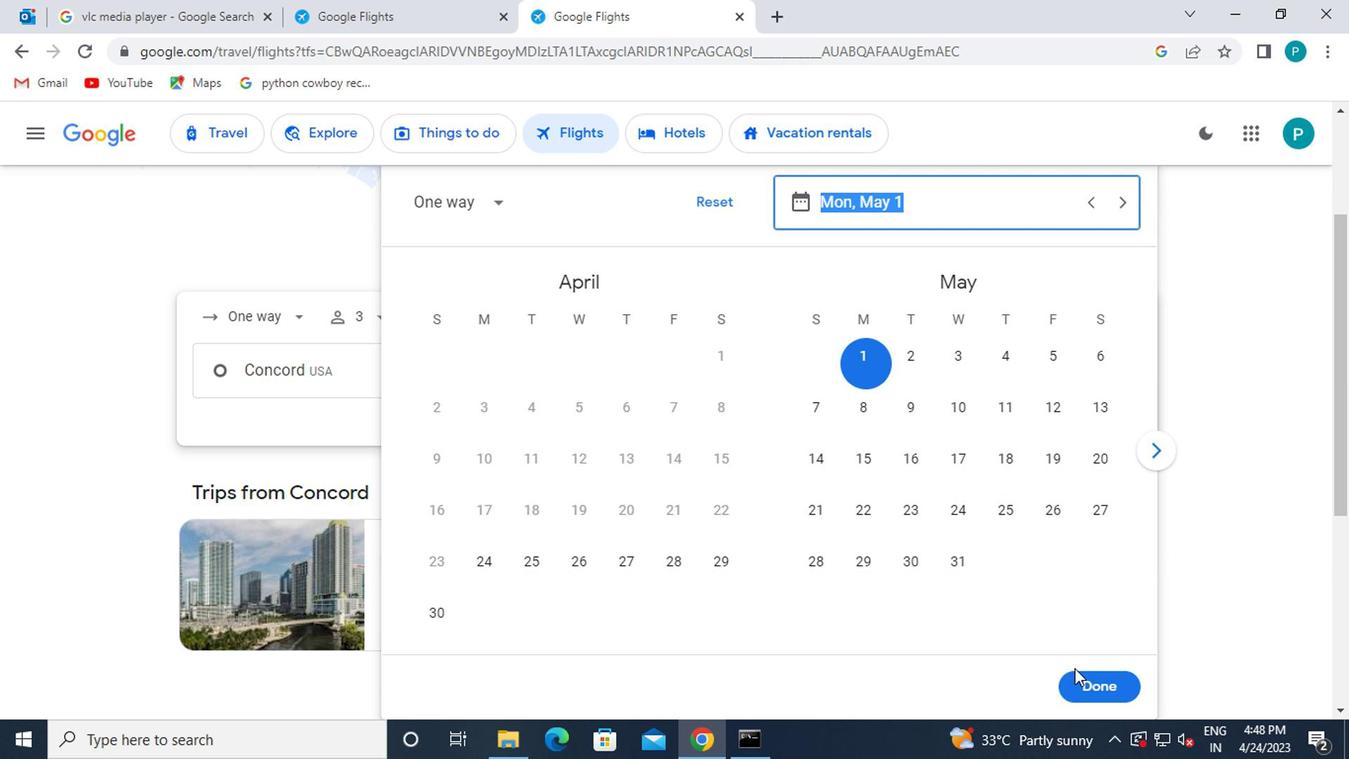 
Action: Mouse pressed left at (1097, 719)
Screenshot: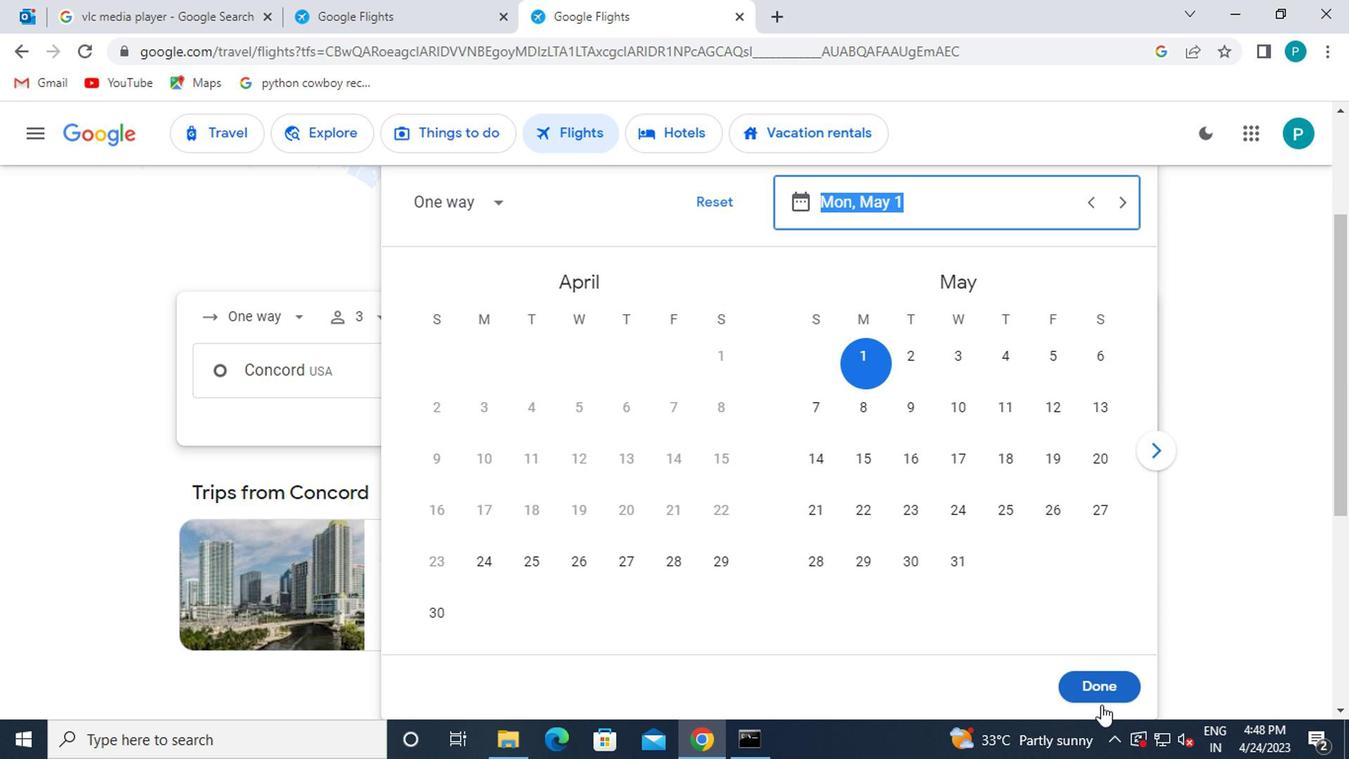 
Action: Mouse moved to (650, 437)
Screenshot: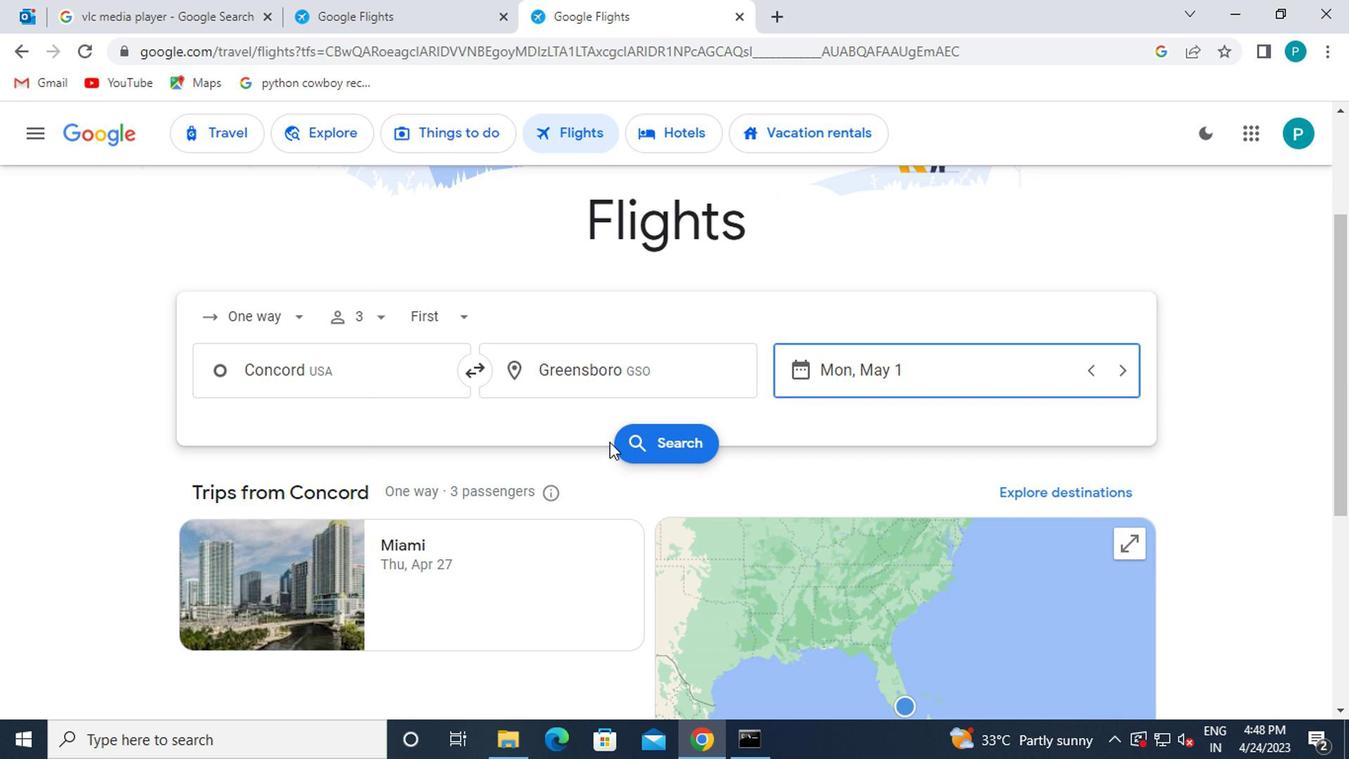 
Action: Mouse pressed left at (650, 437)
Screenshot: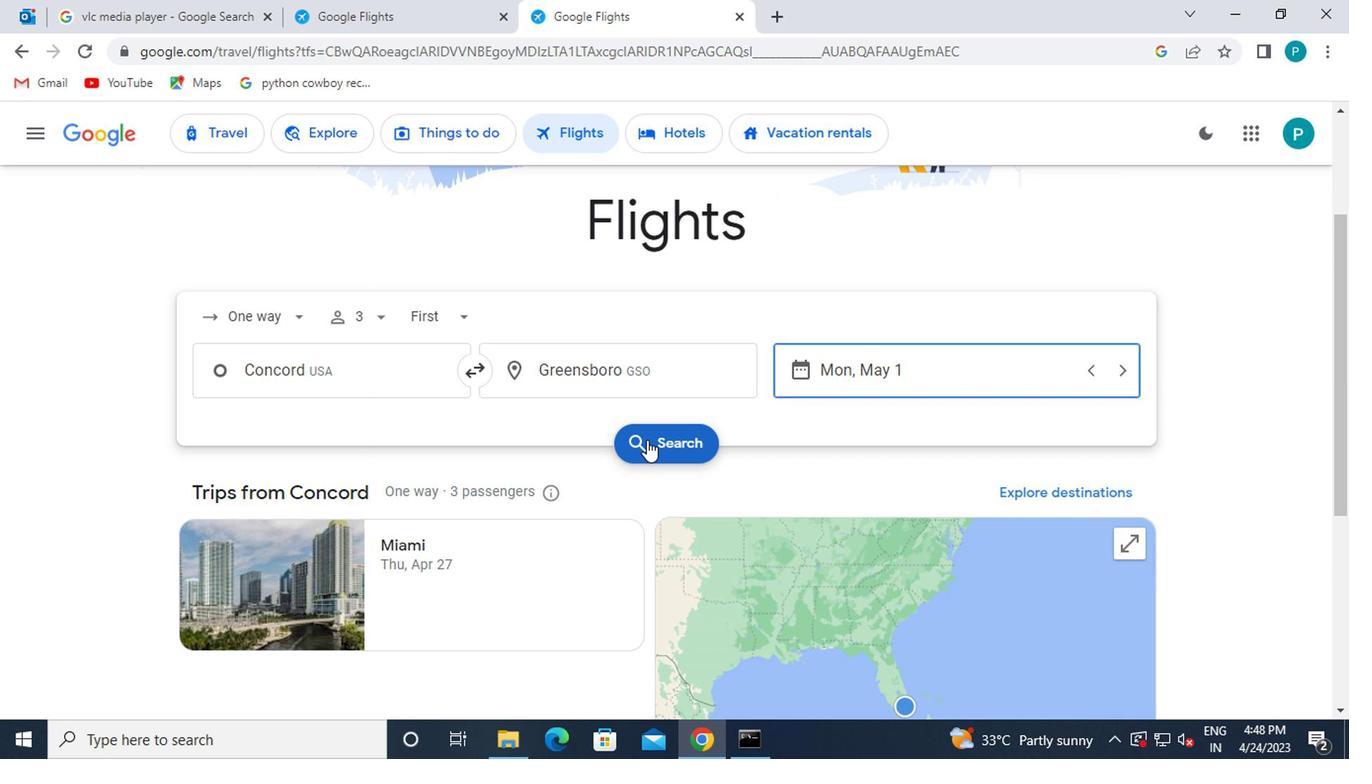 
Action: Mouse moved to (224, 301)
Screenshot: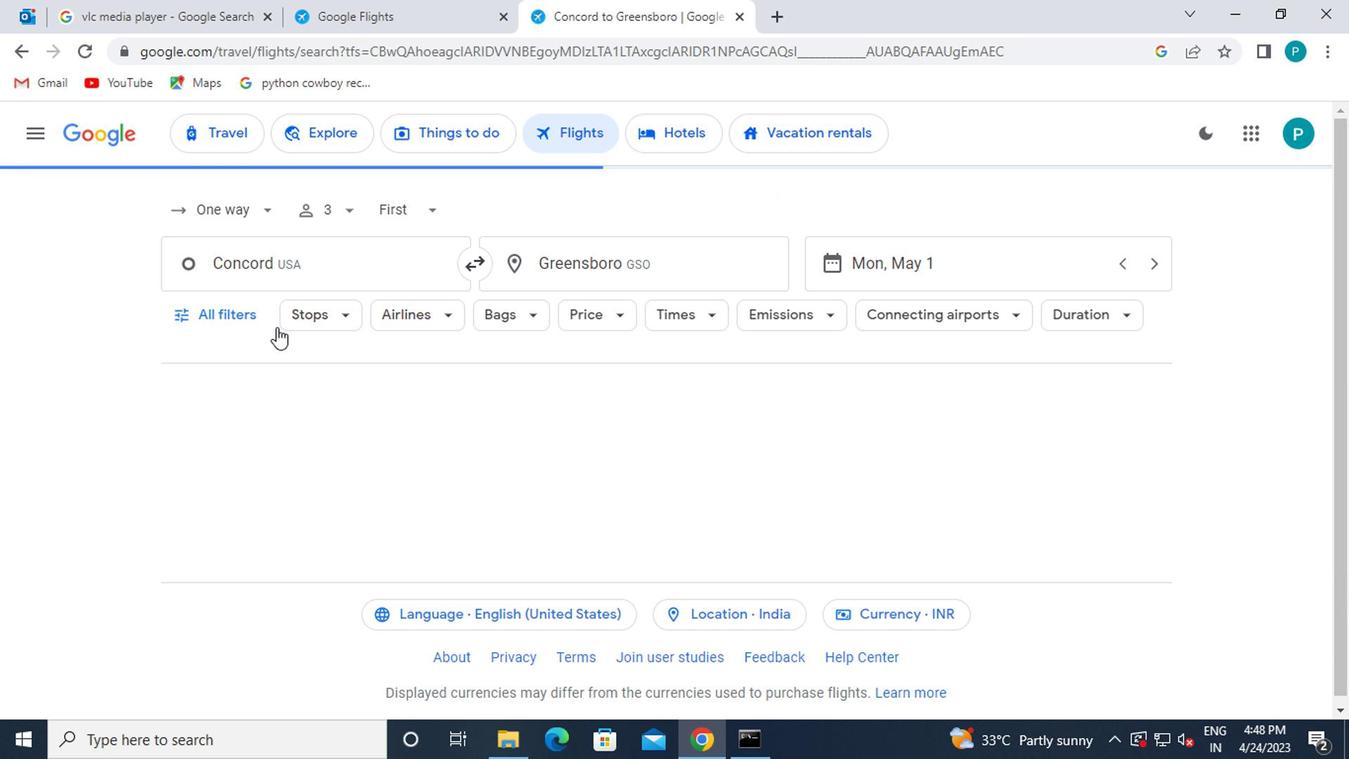 
Action: Mouse pressed left at (224, 301)
Screenshot: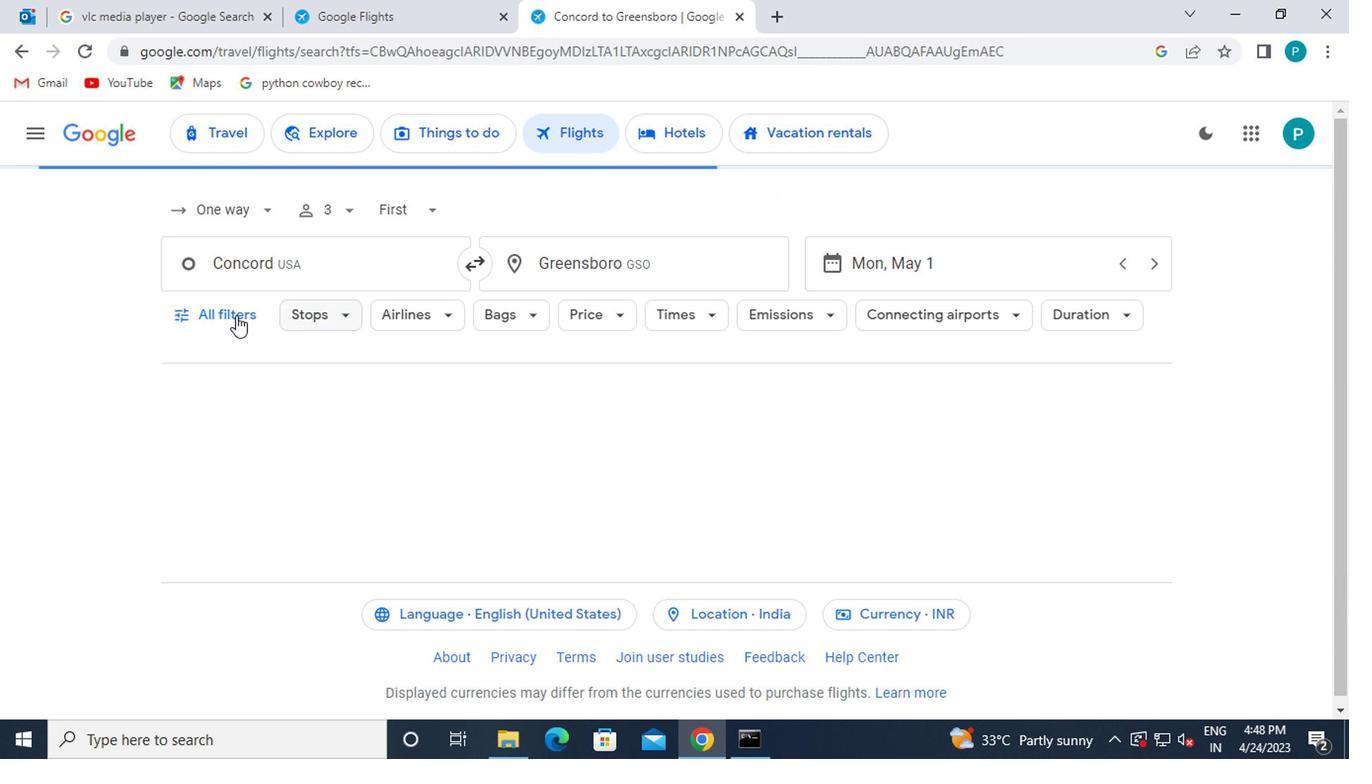 
Action: Mouse moved to (229, 449)
Screenshot: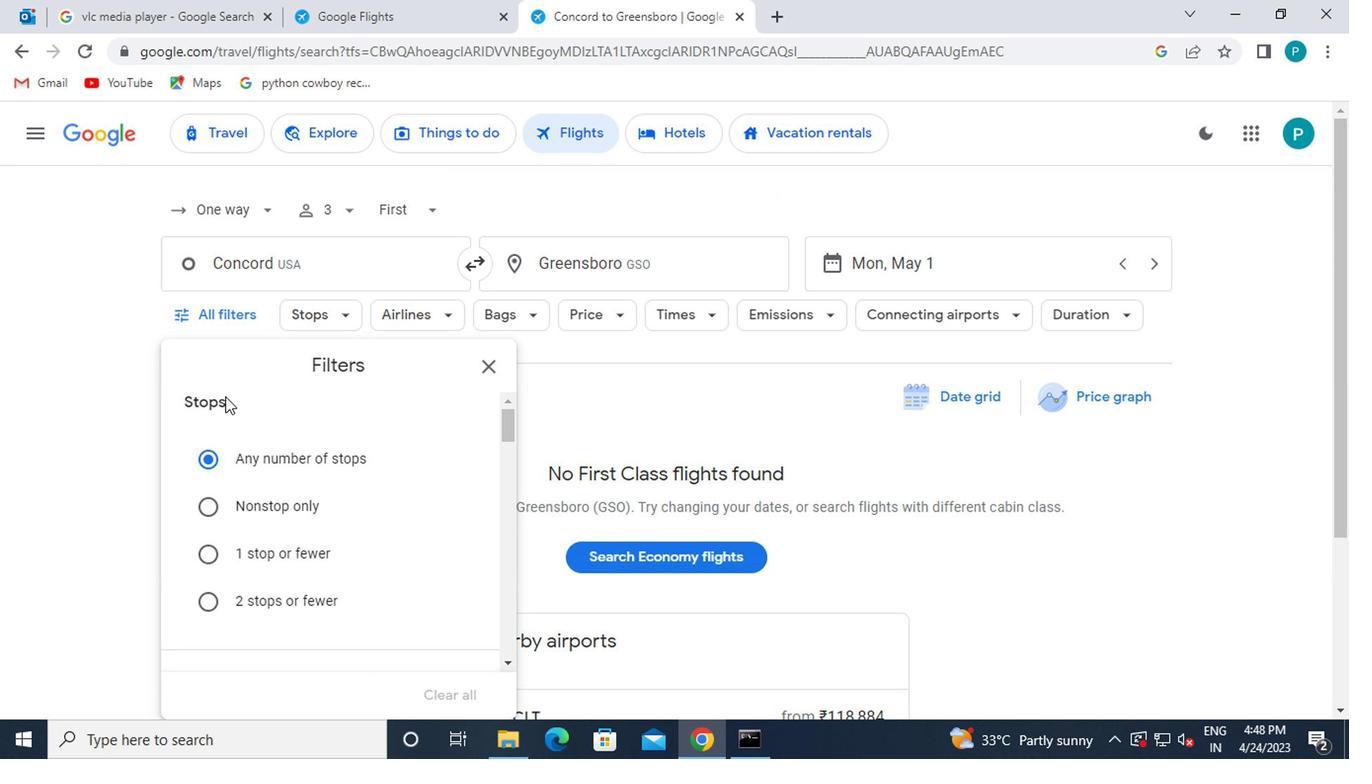 
Action: Mouse scrolled (229, 448) with delta (0, -1)
Screenshot: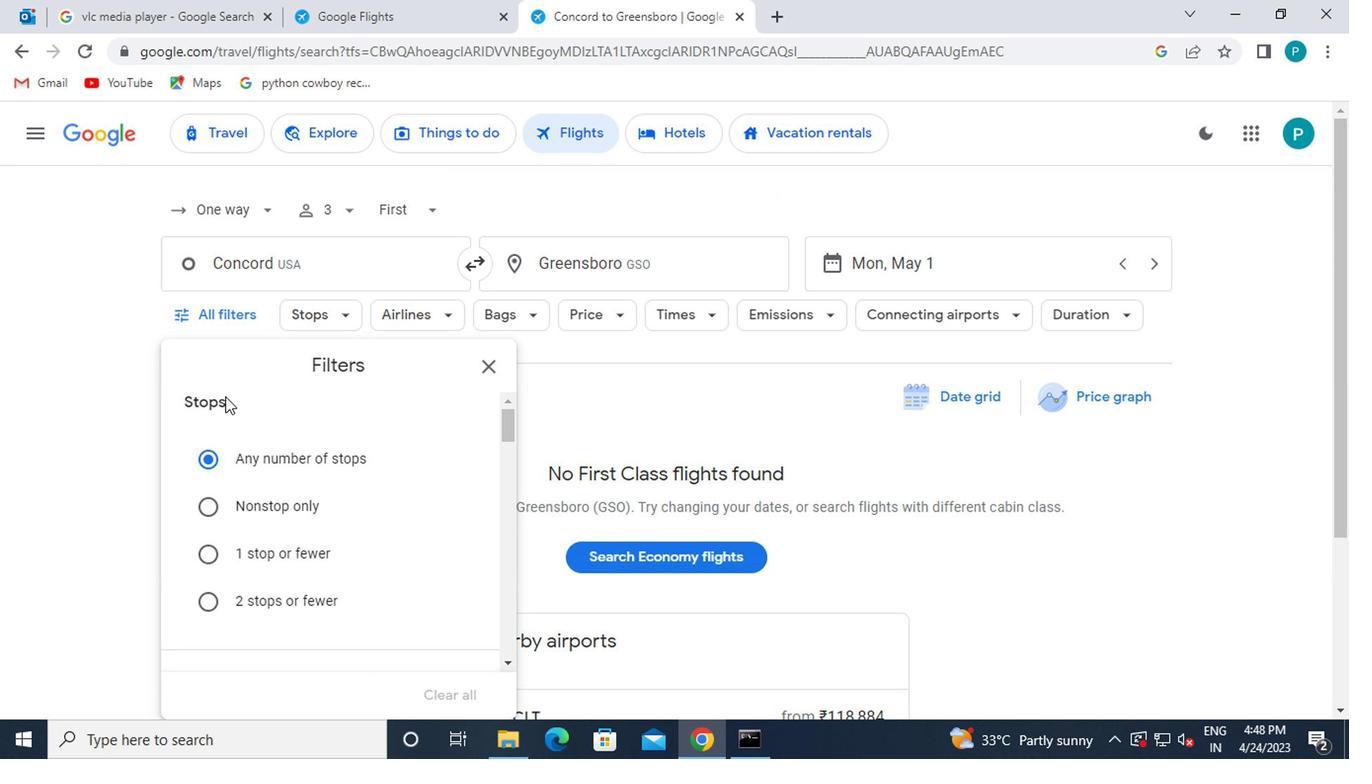 
Action: Mouse moved to (231, 456)
Screenshot: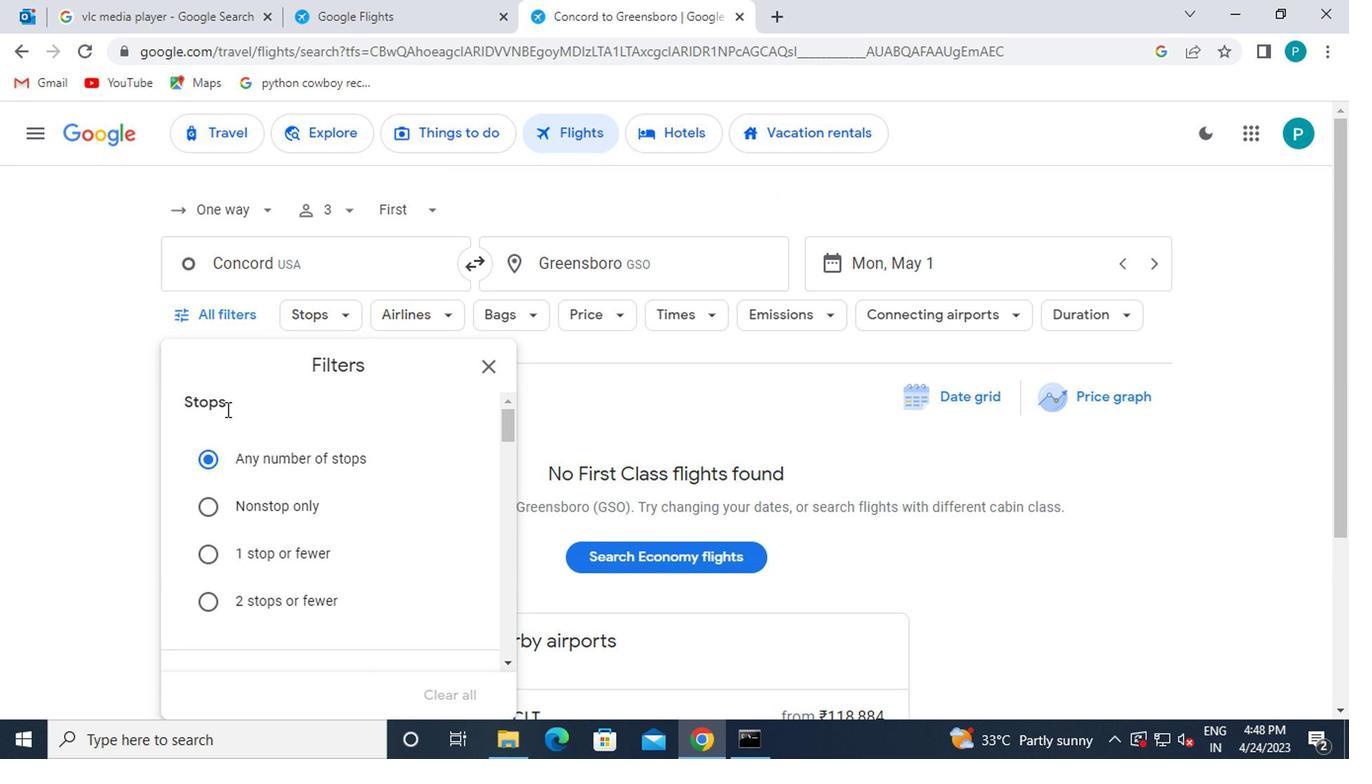 
Action: Mouse scrolled (231, 456) with delta (0, 0)
Screenshot: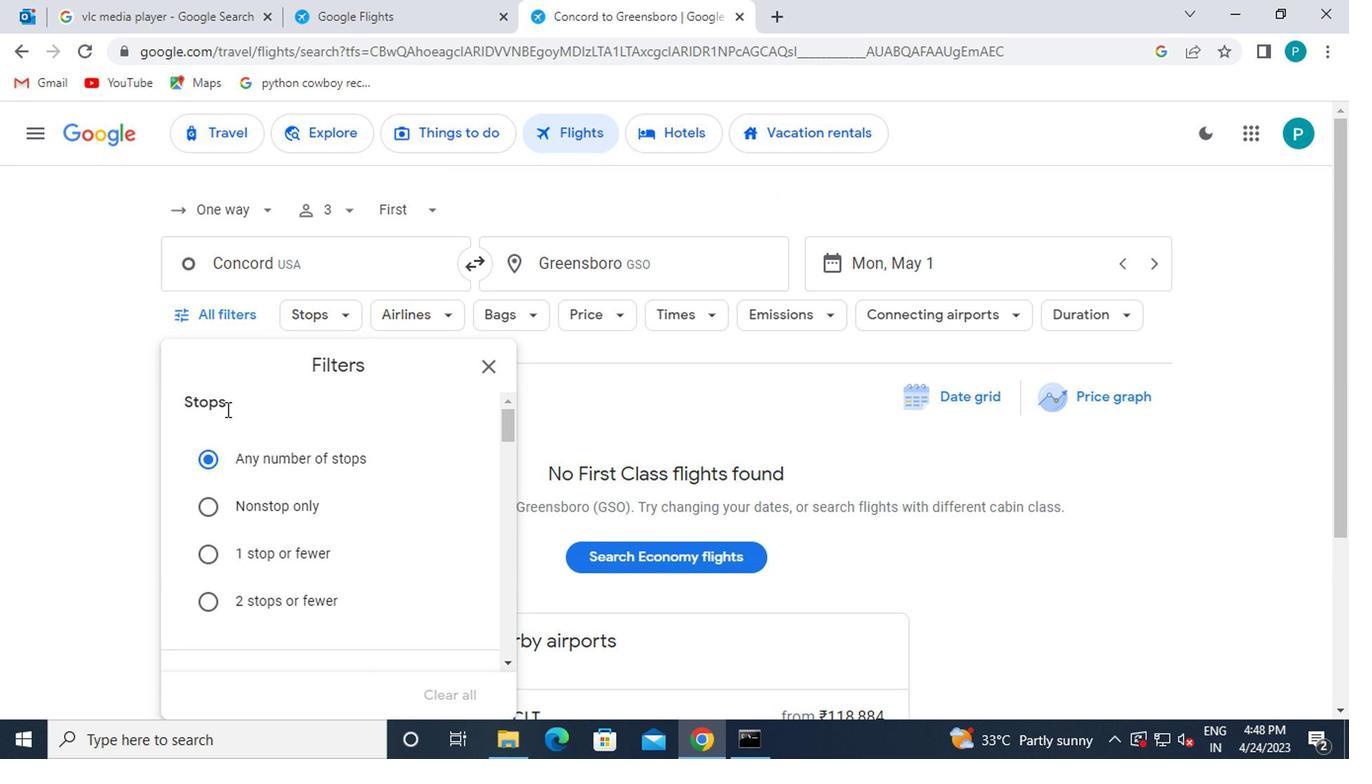 
Action: Mouse moved to (243, 471)
Screenshot: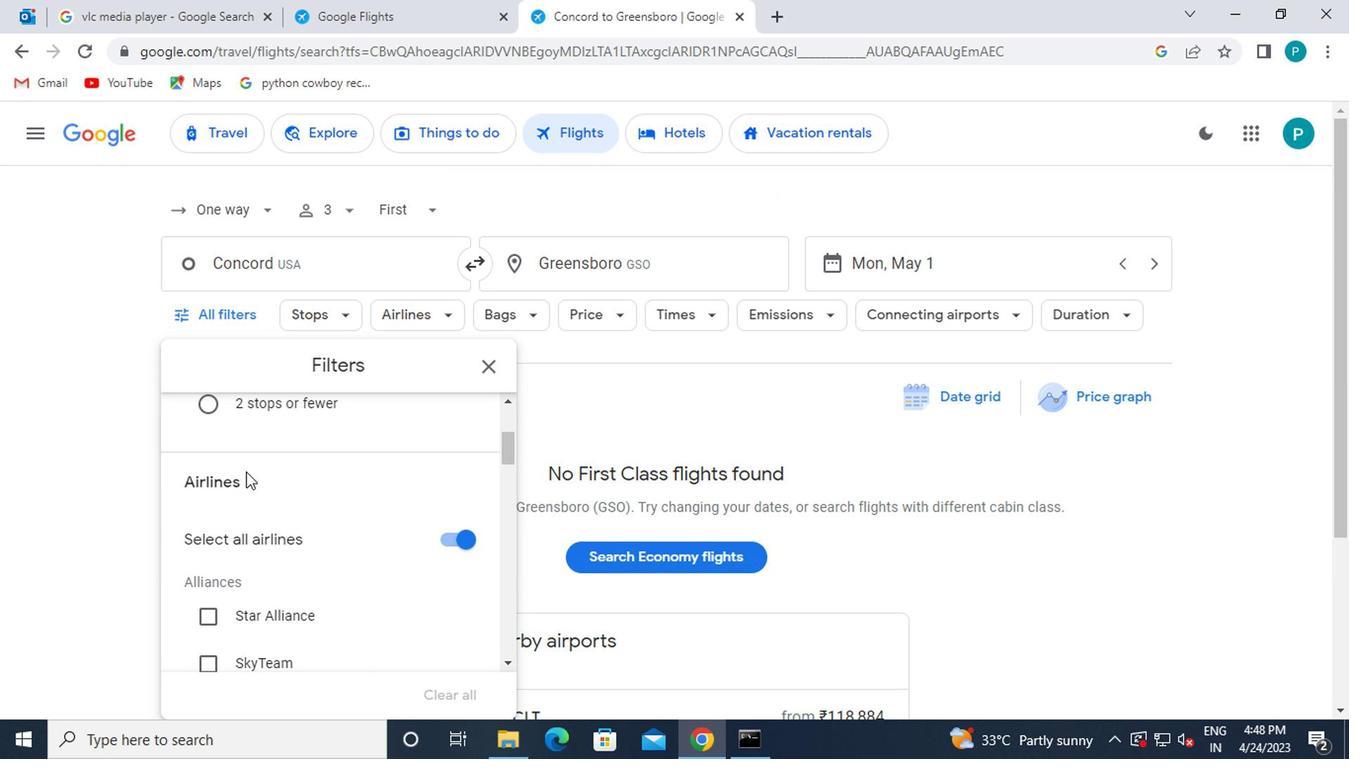 
Action: Mouse scrolled (243, 469) with delta (0, -1)
Screenshot: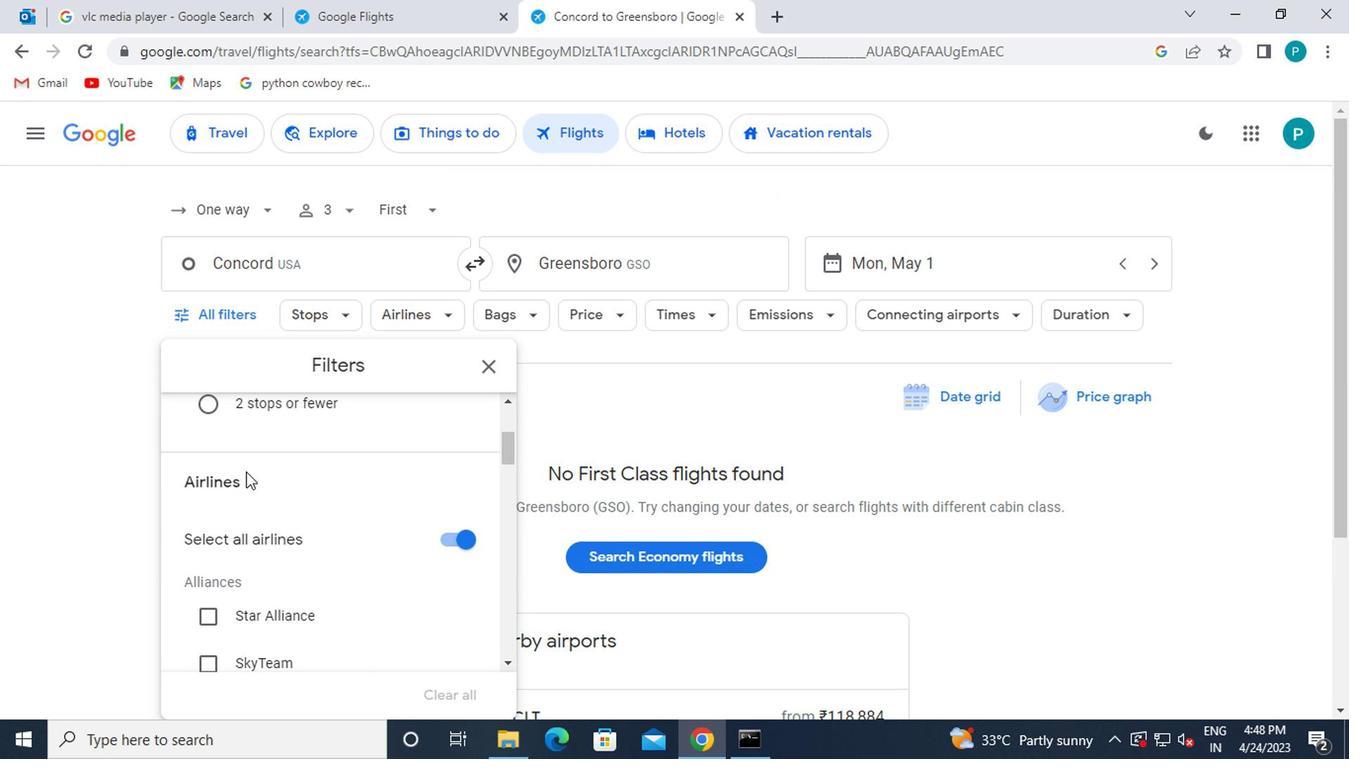 
Action: Mouse moved to (246, 471)
Screenshot: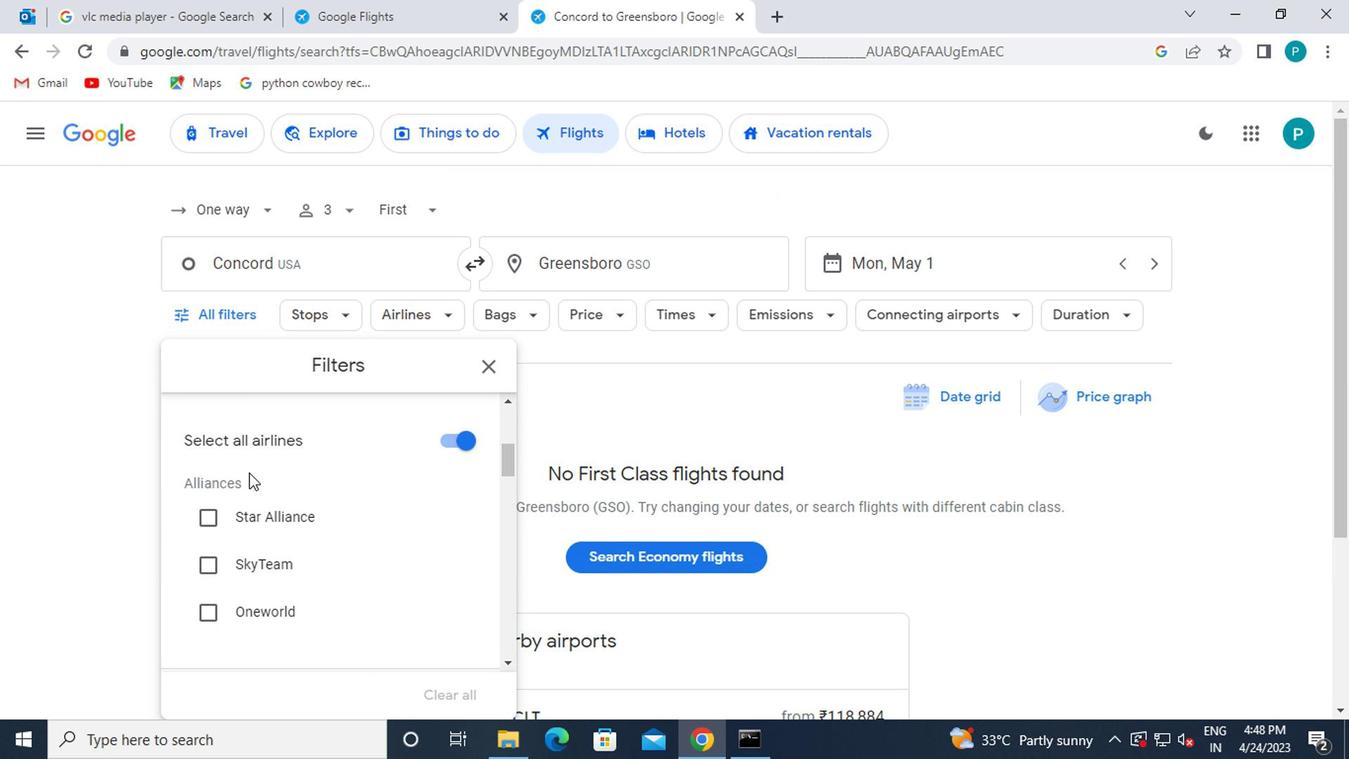 
Action: Mouse scrolled (246, 471) with delta (0, 0)
Screenshot: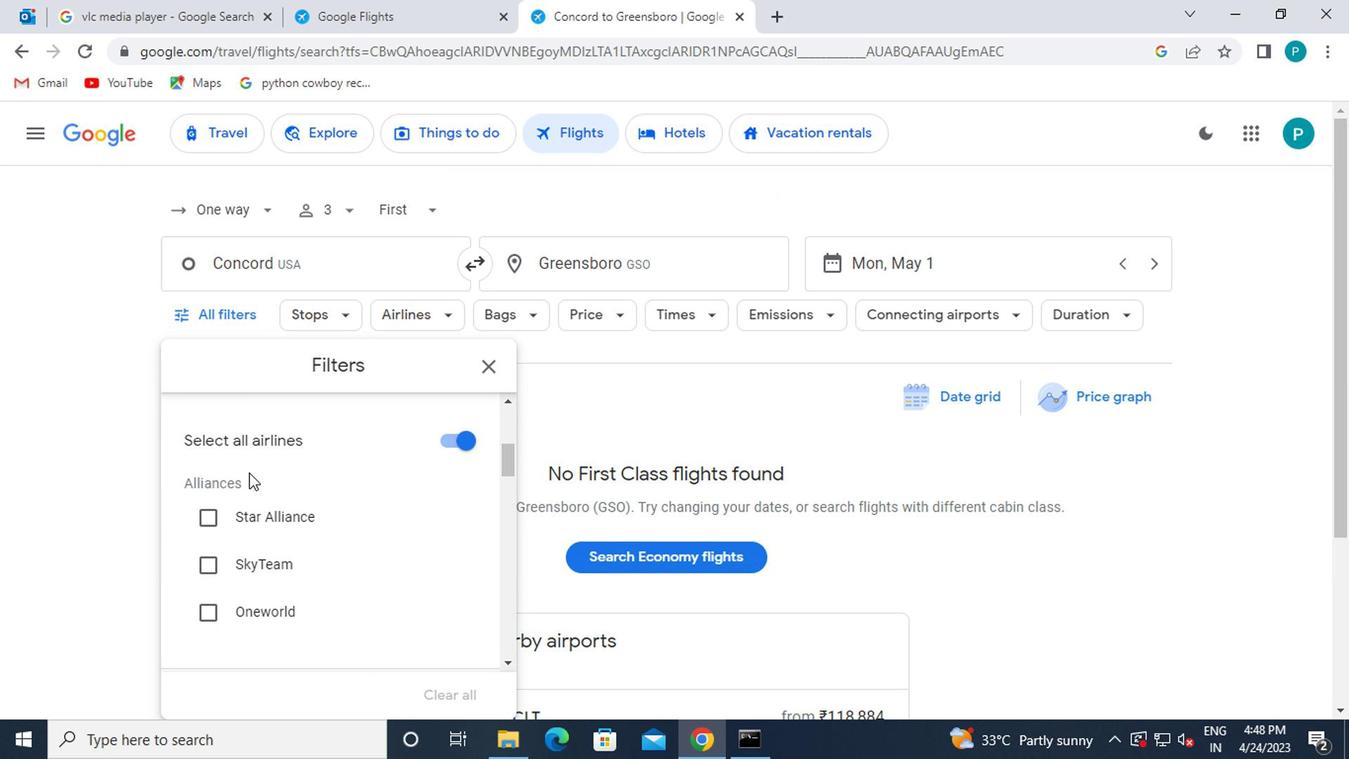
Action: Mouse moved to (247, 471)
Screenshot: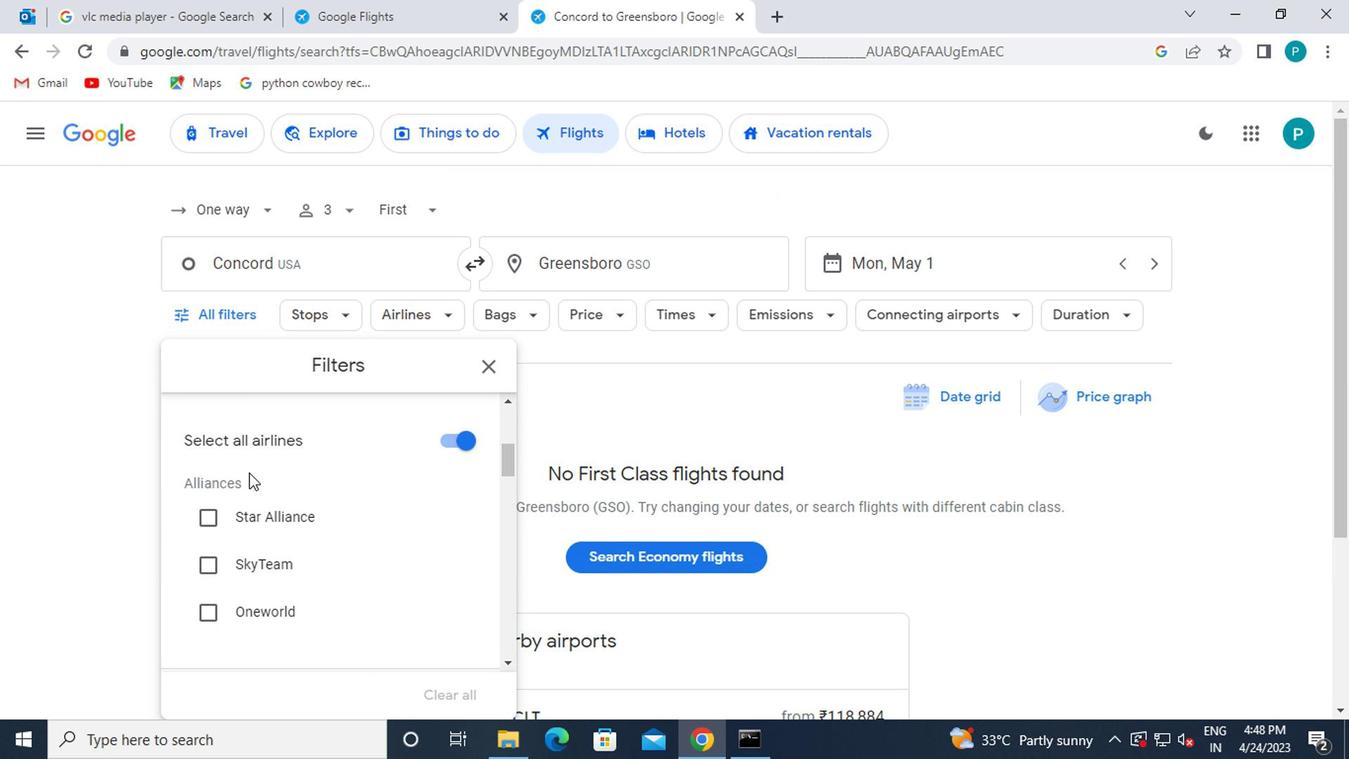 
Action: Mouse scrolled (247, 471) with delta (0, 0)
Screenshot: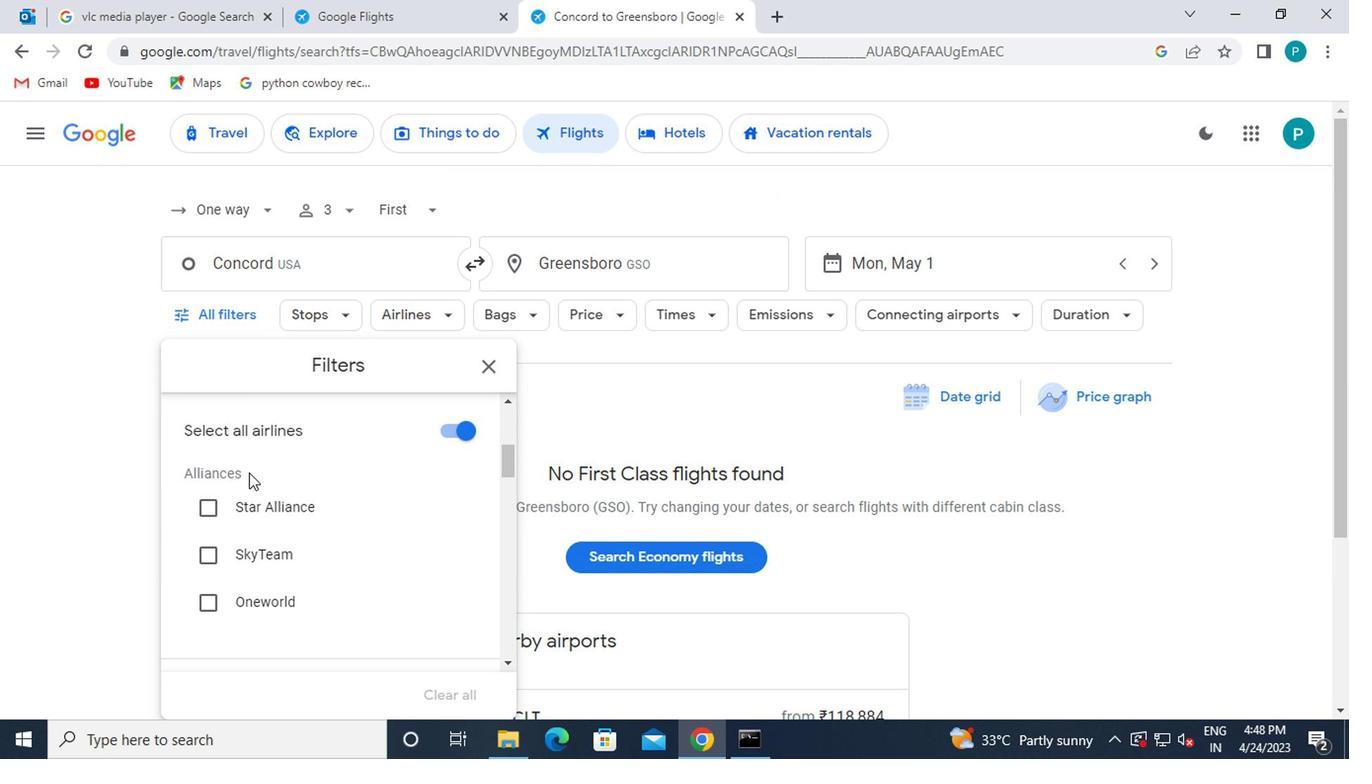 
Action: Mouse scrolled (247, 471) with delta (0, 0)
Screenshot: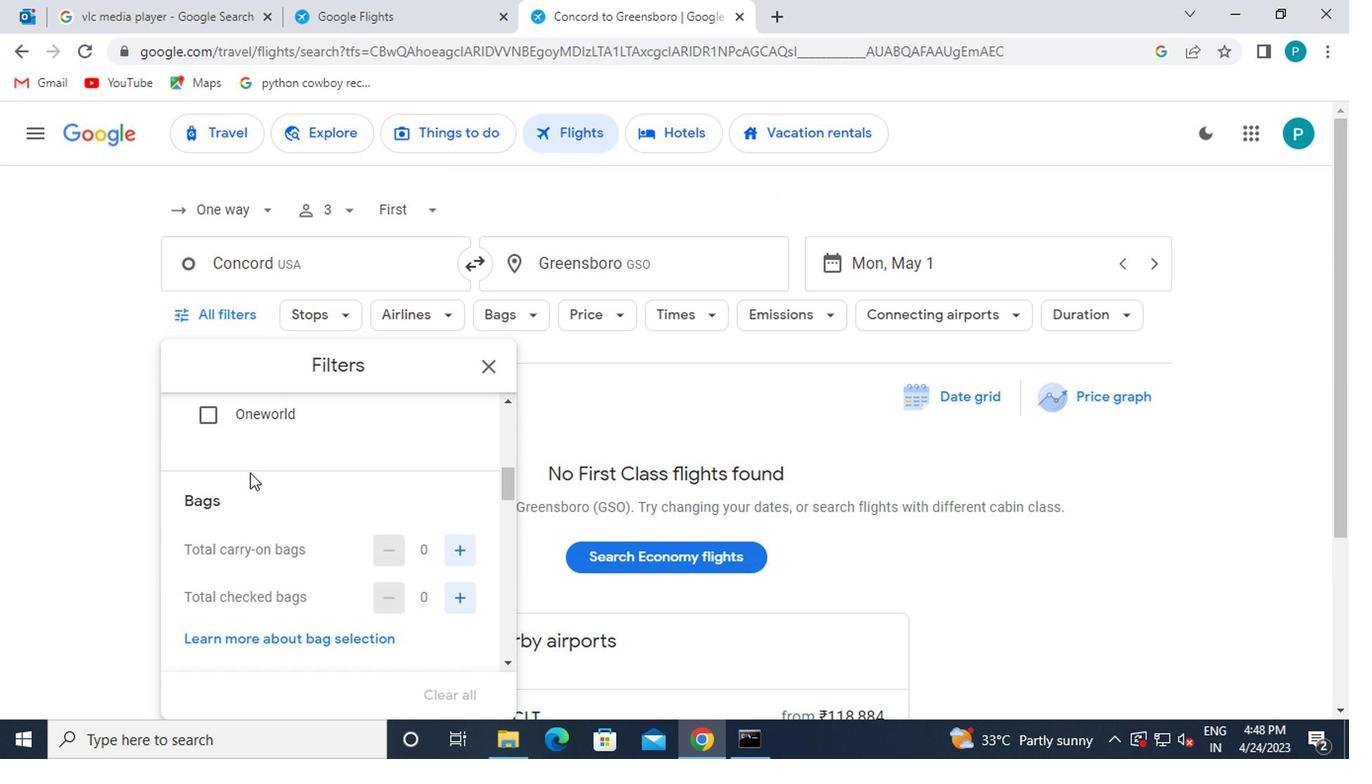 
Action: Mouse moved to (247, 471)
Screenshot: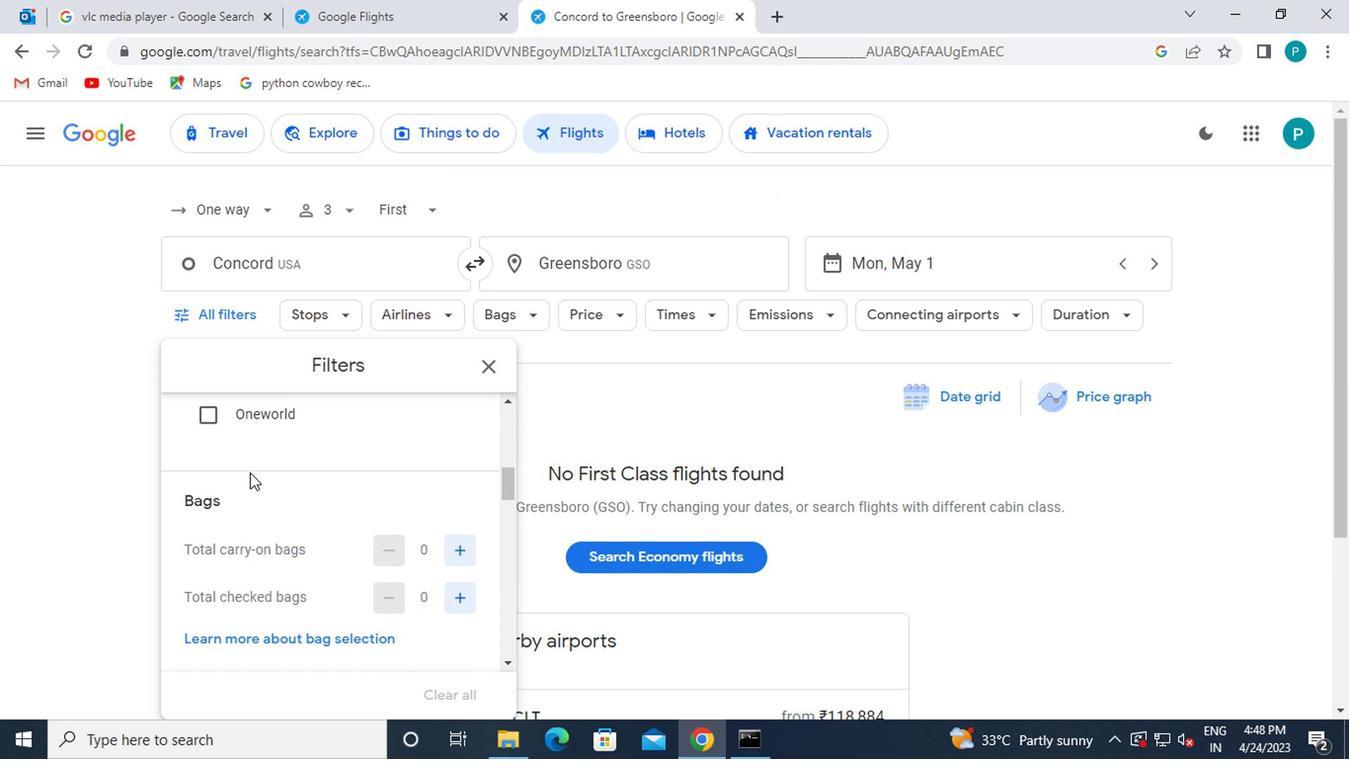 
Action: Mouse scrolled (247, 471) with delta (0, 0)
Screenshot: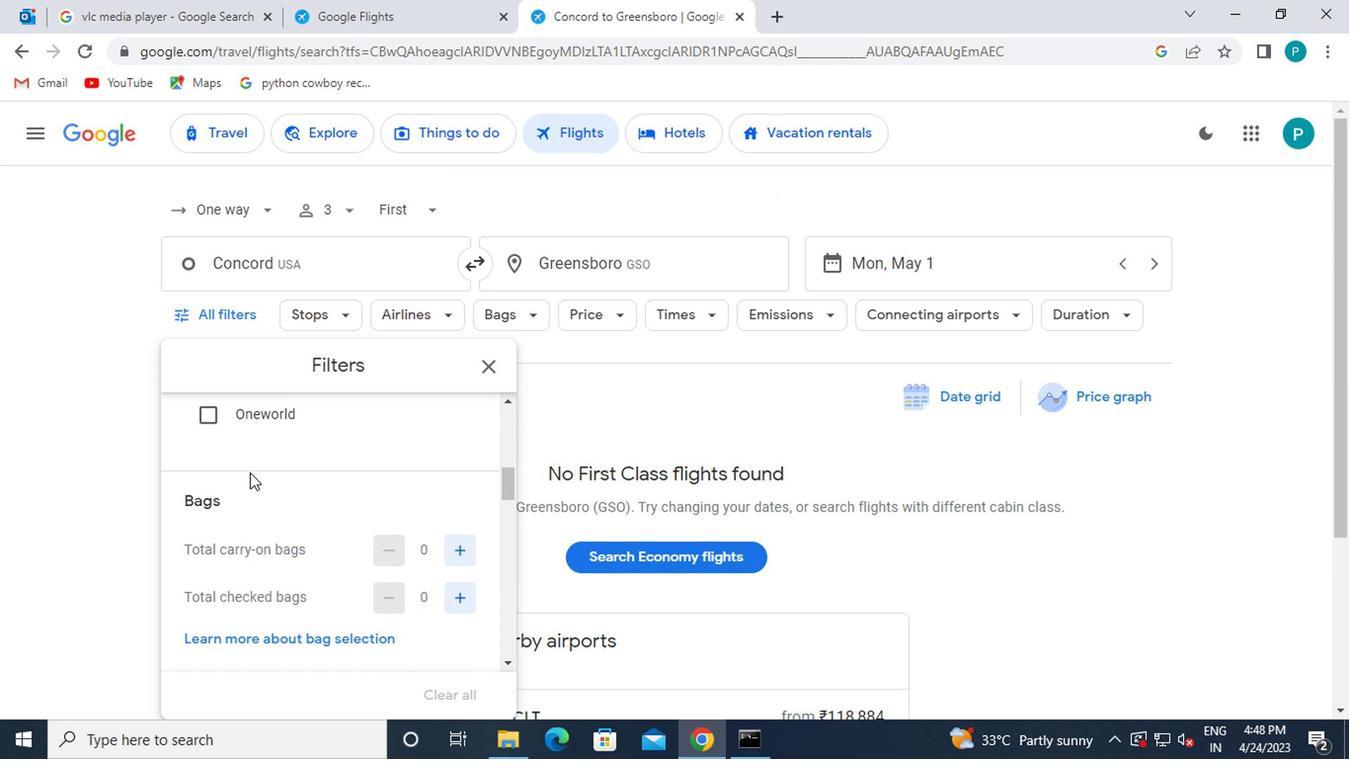 
Action: Mouse scrolled (247, 471) with delta (0, 0)
Screenshot: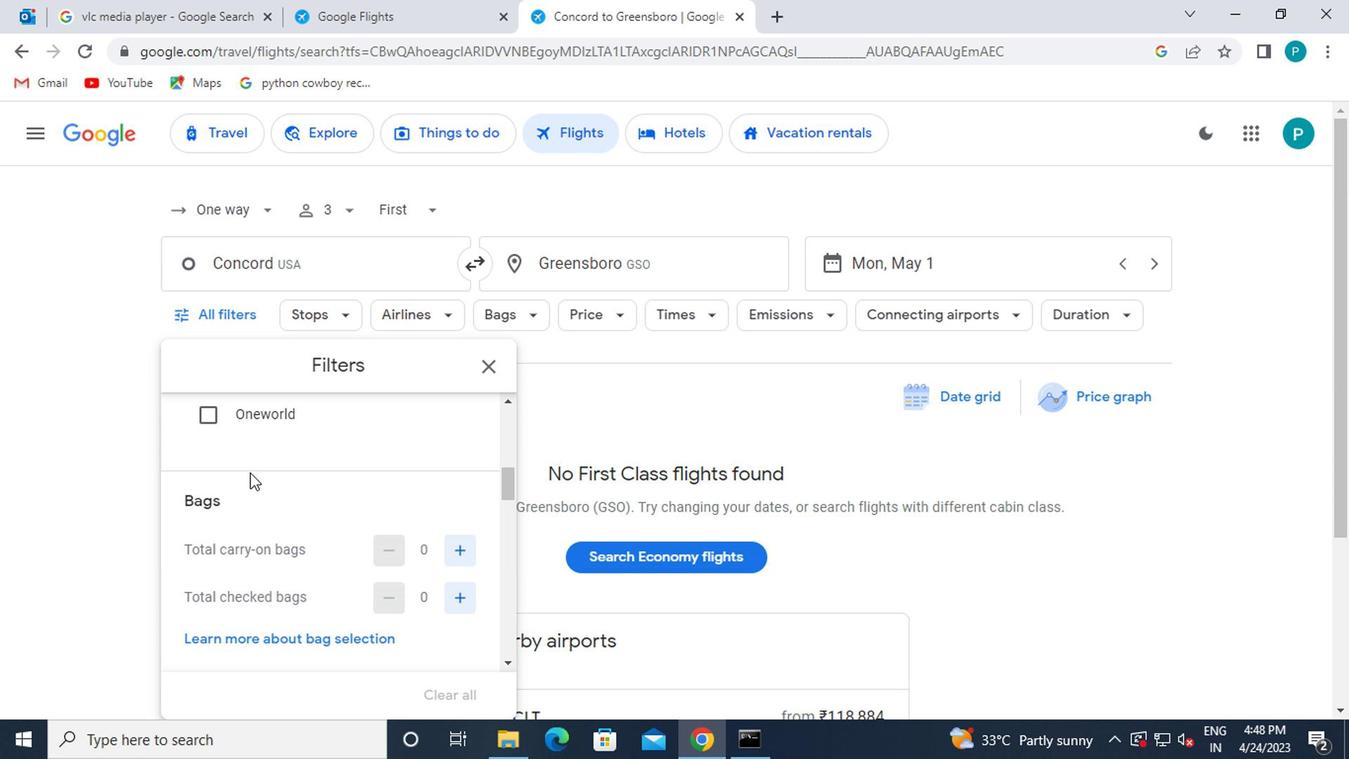 
Action: Mouse moved to (253, 475)
Screenshot: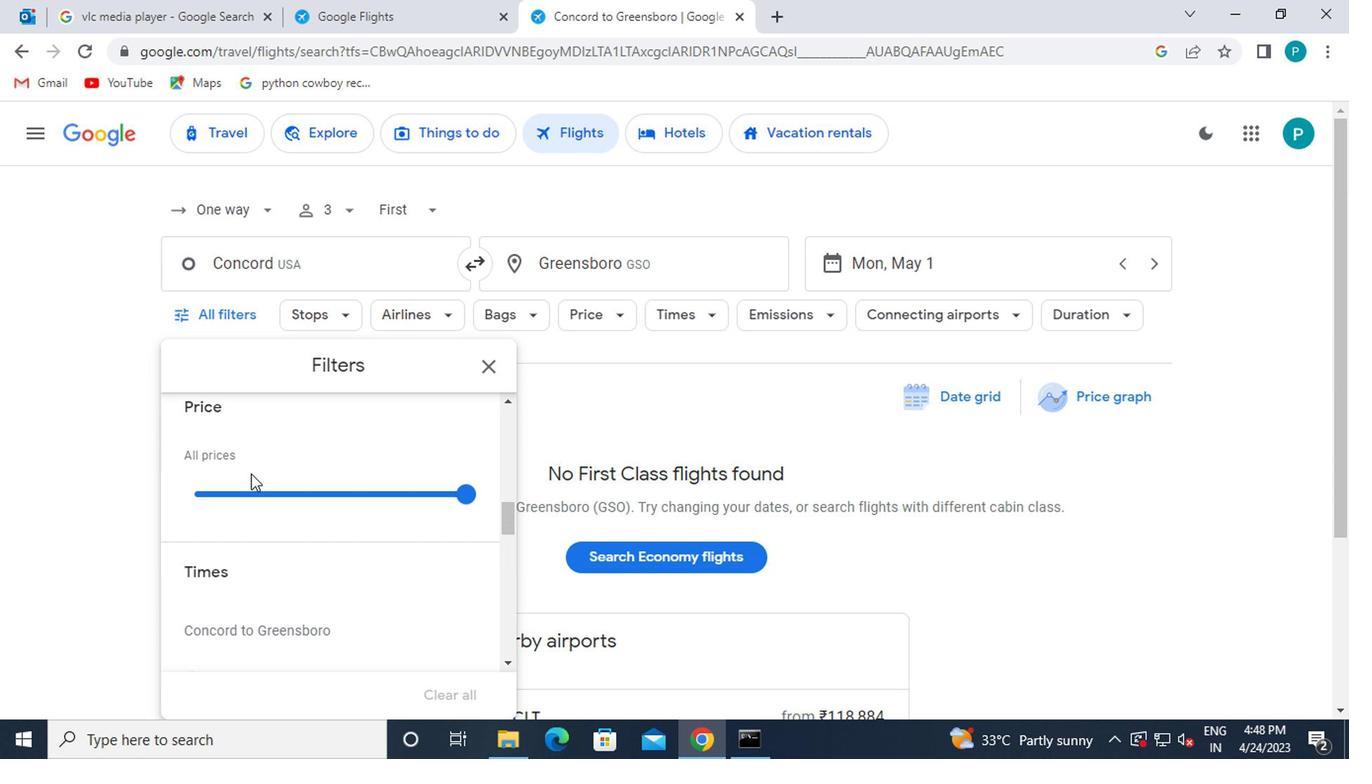 
Action: Mouse scrolled (253, 477) with delta (0, 1)
Screenshot: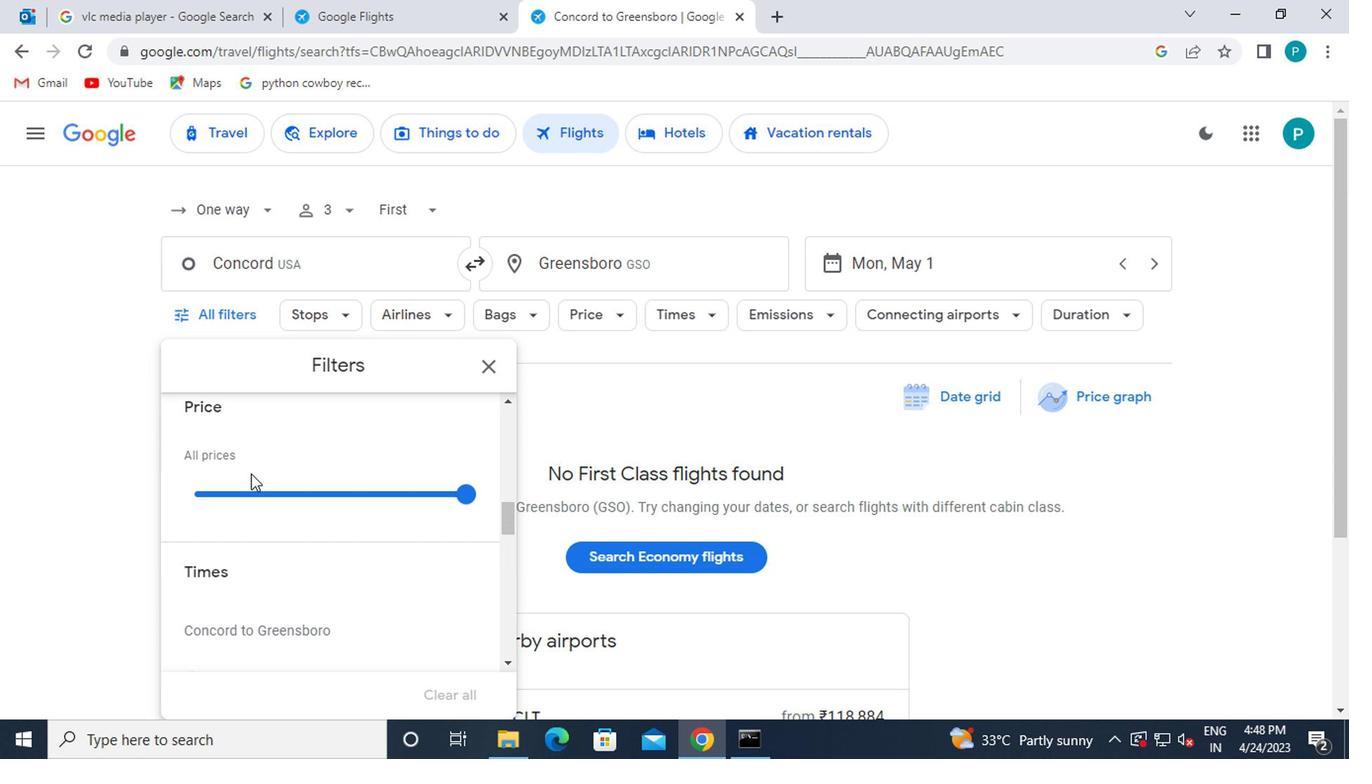 
Action: Mouse moved to (257, 478)
Screenshot: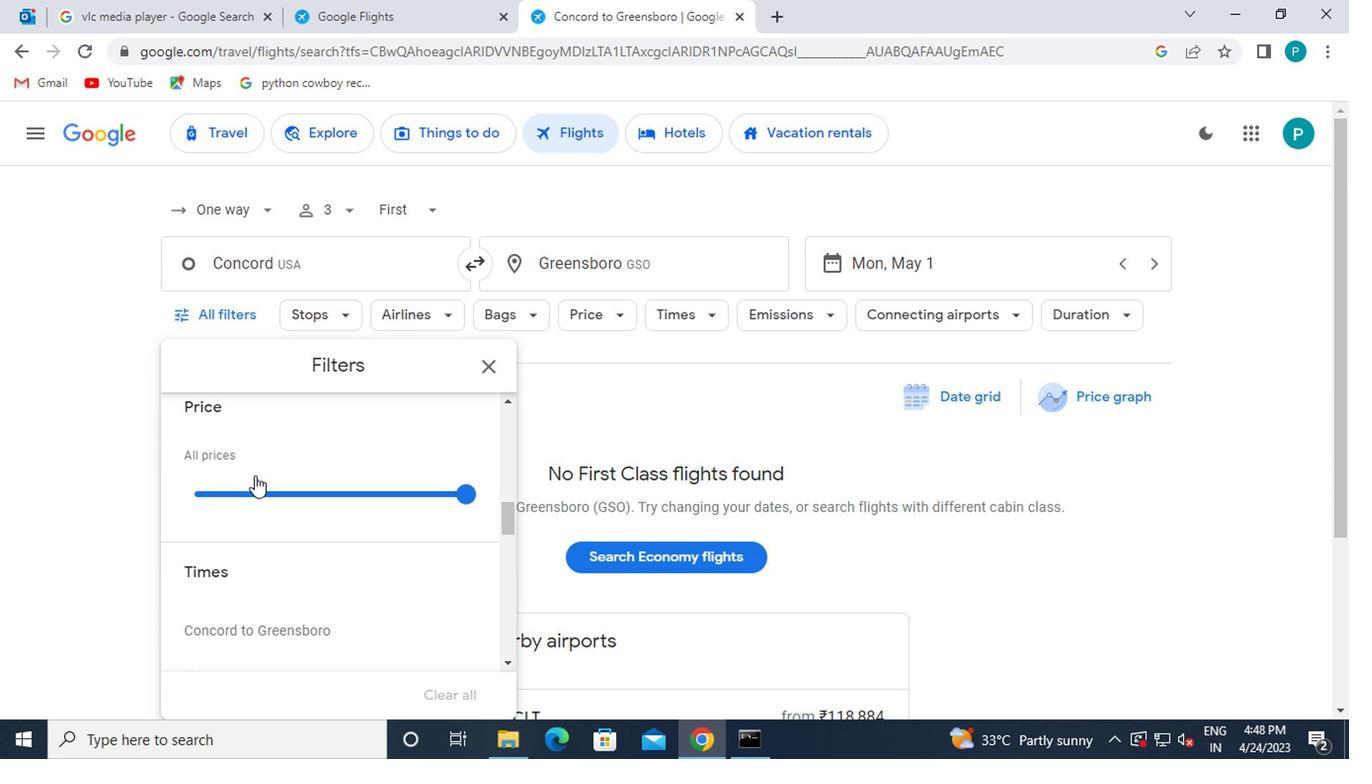 
Action: Mouse scrolled (257, 479) with delta (0, 1)
Screenshot: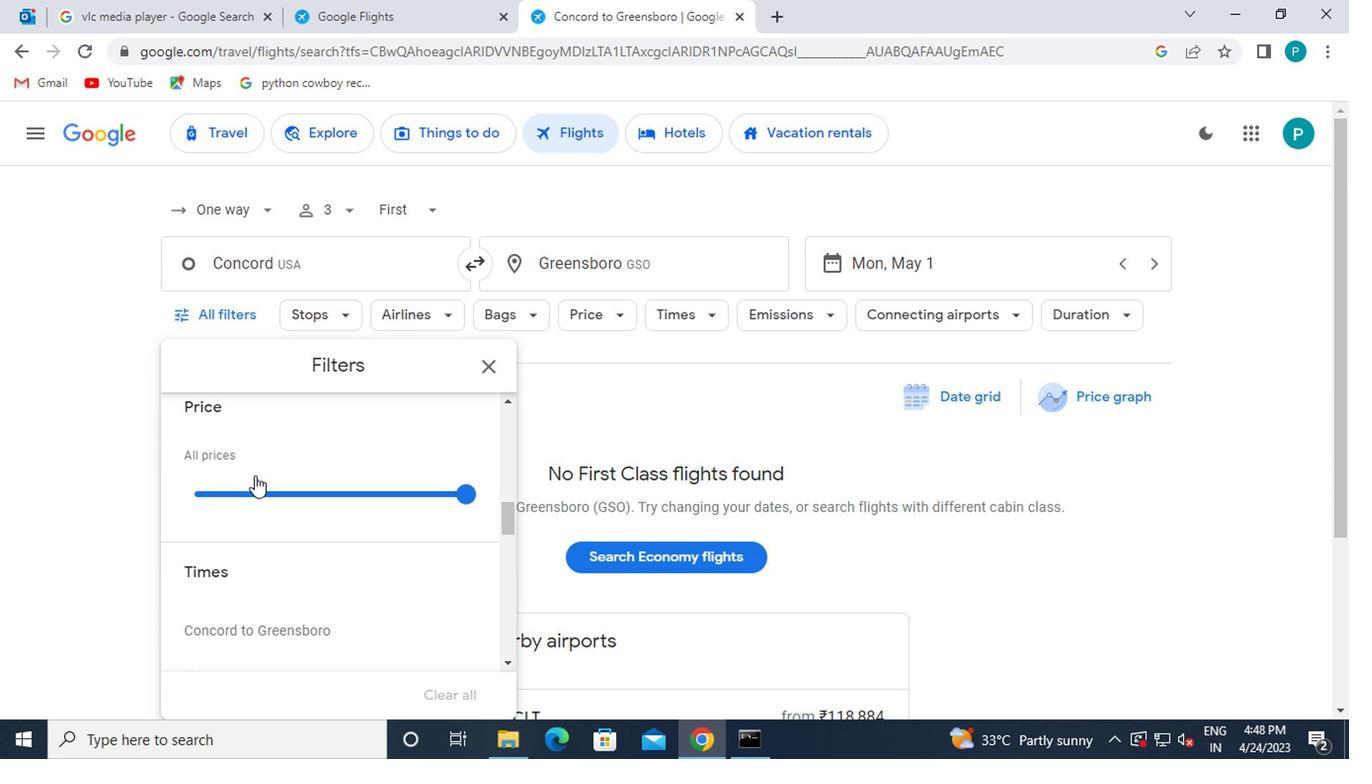 
Action: Mouse moved to (451, 480)
Screenshot: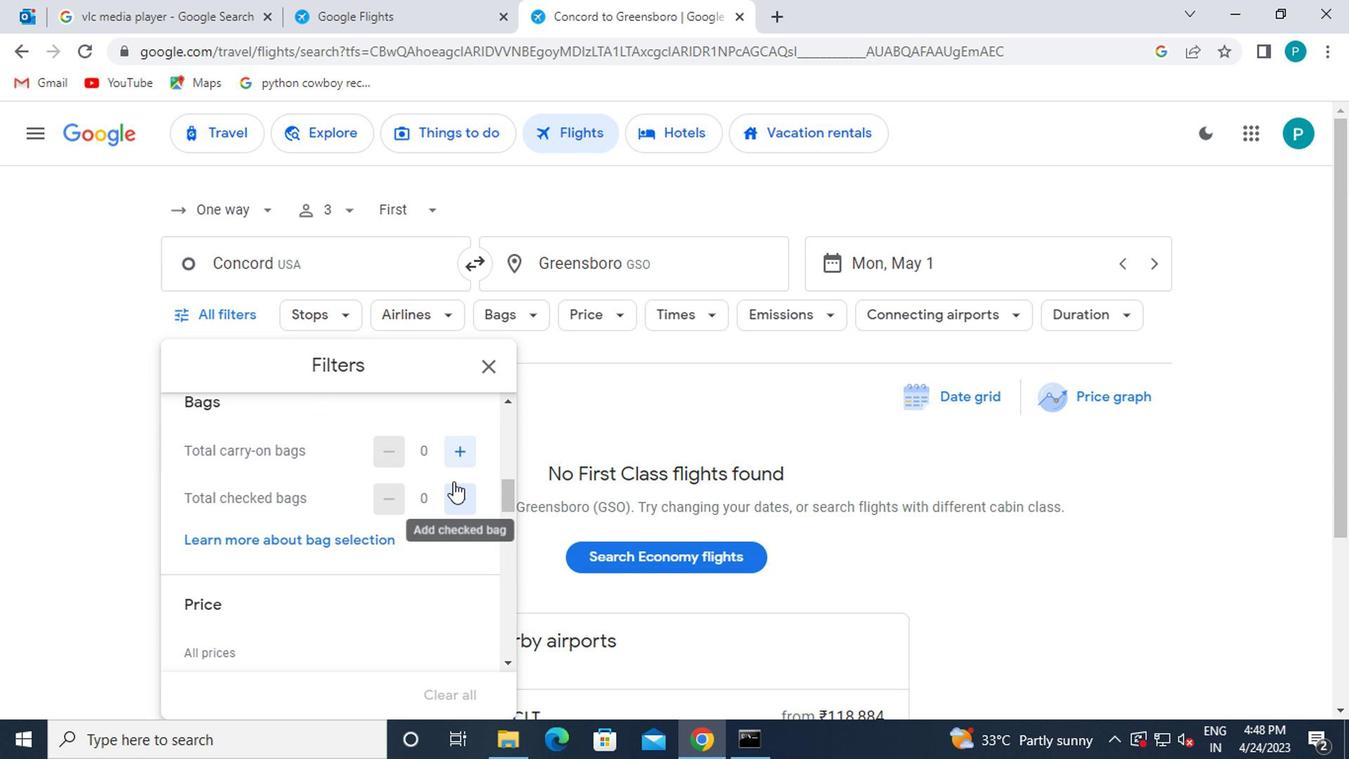 
Action: Mouse pressed left at (451, 480)
Screenshot: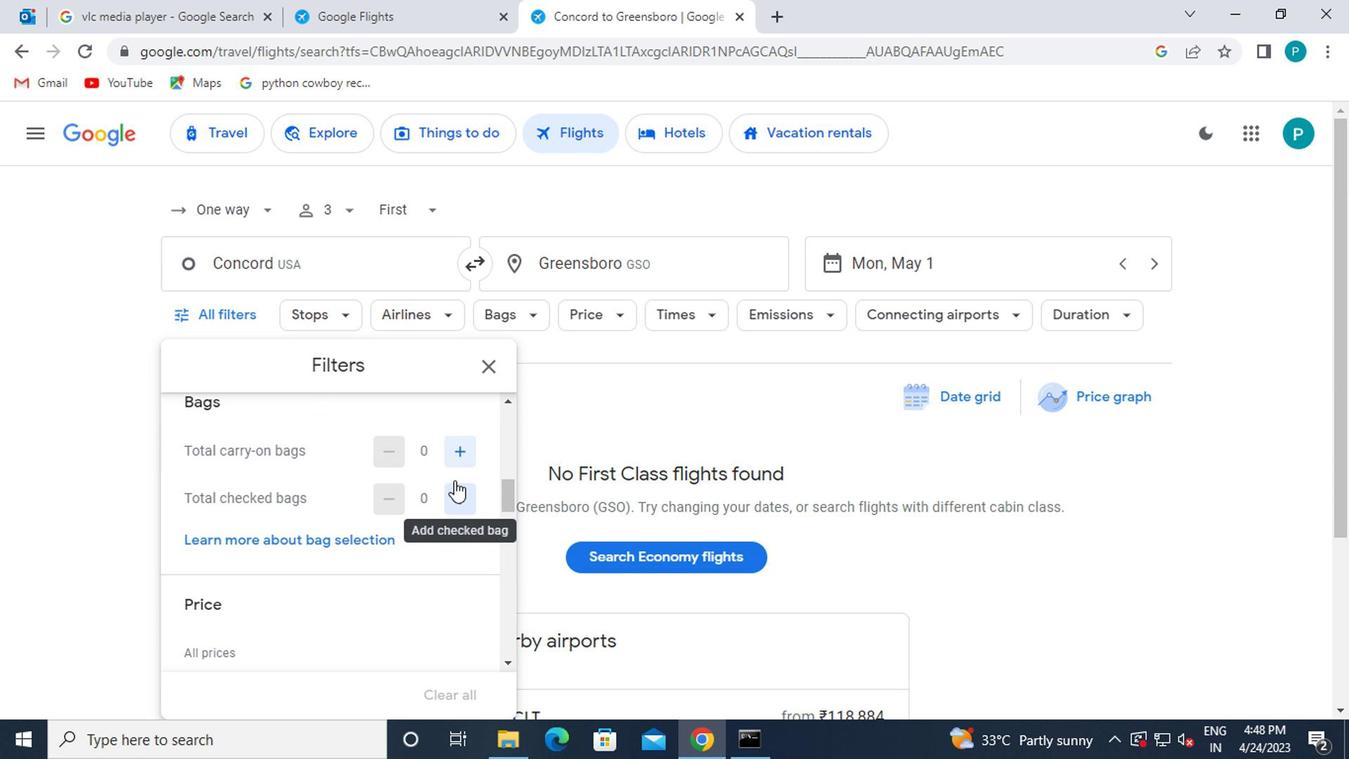 
Action: Mouse pressed left at (451, 480)
Screenshot: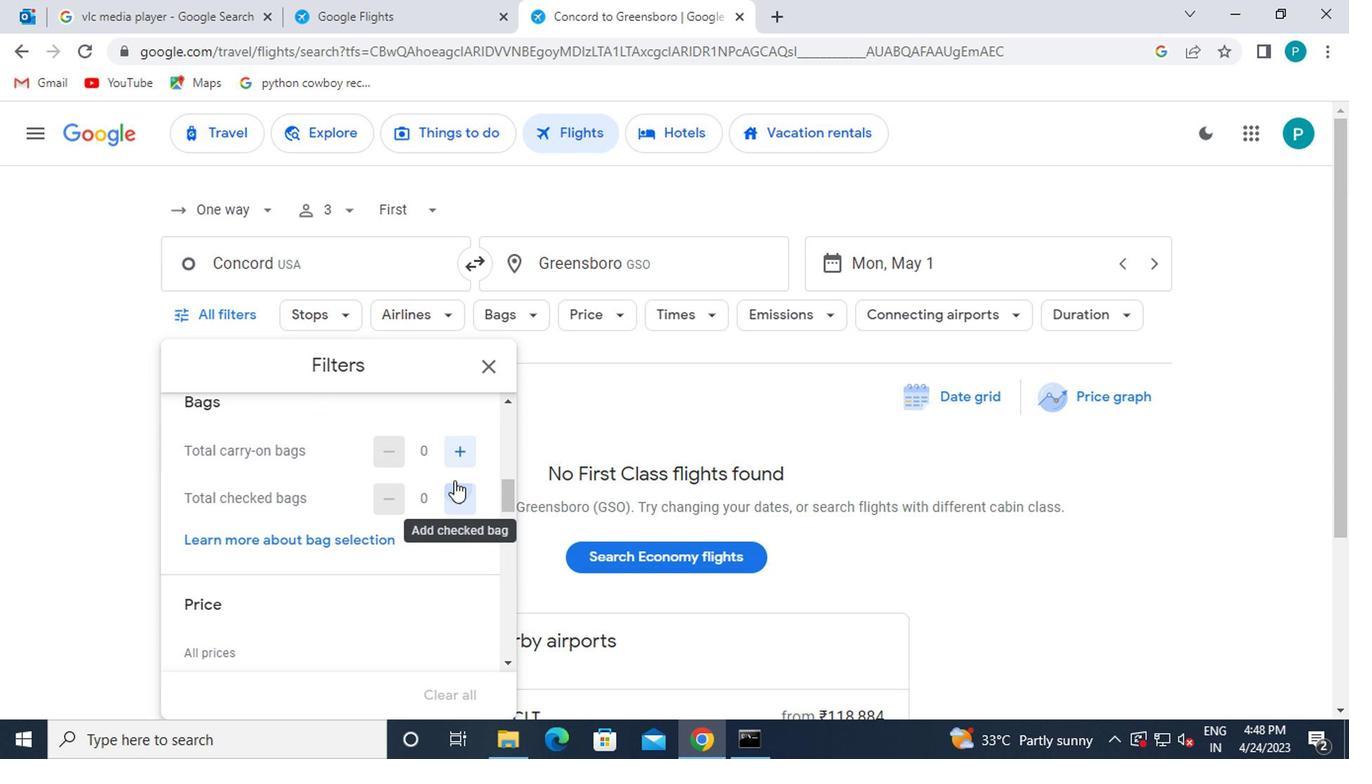 
Action: Mouse moved to (345, 533)
Screenshot: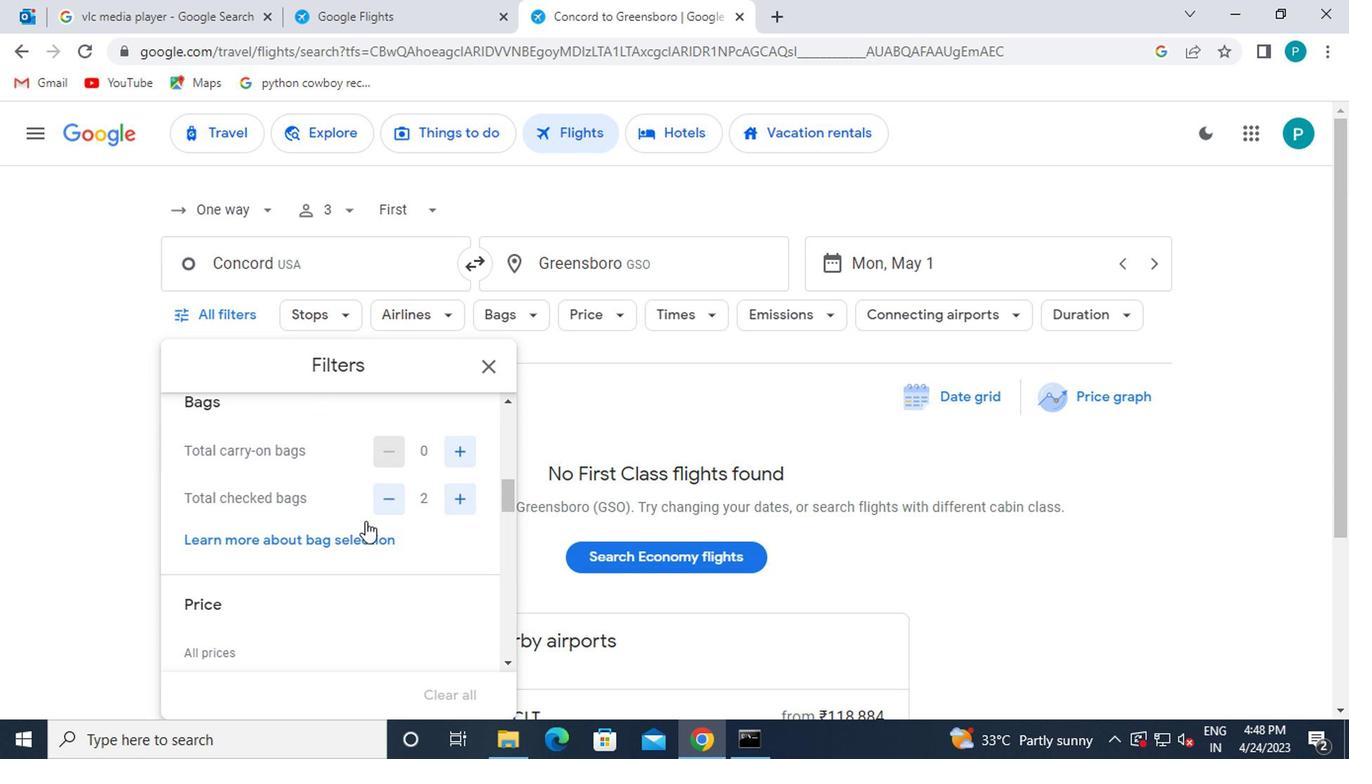 
Action: Mouse scrolled (345, 532) with delta (0, 0)
Screenshot: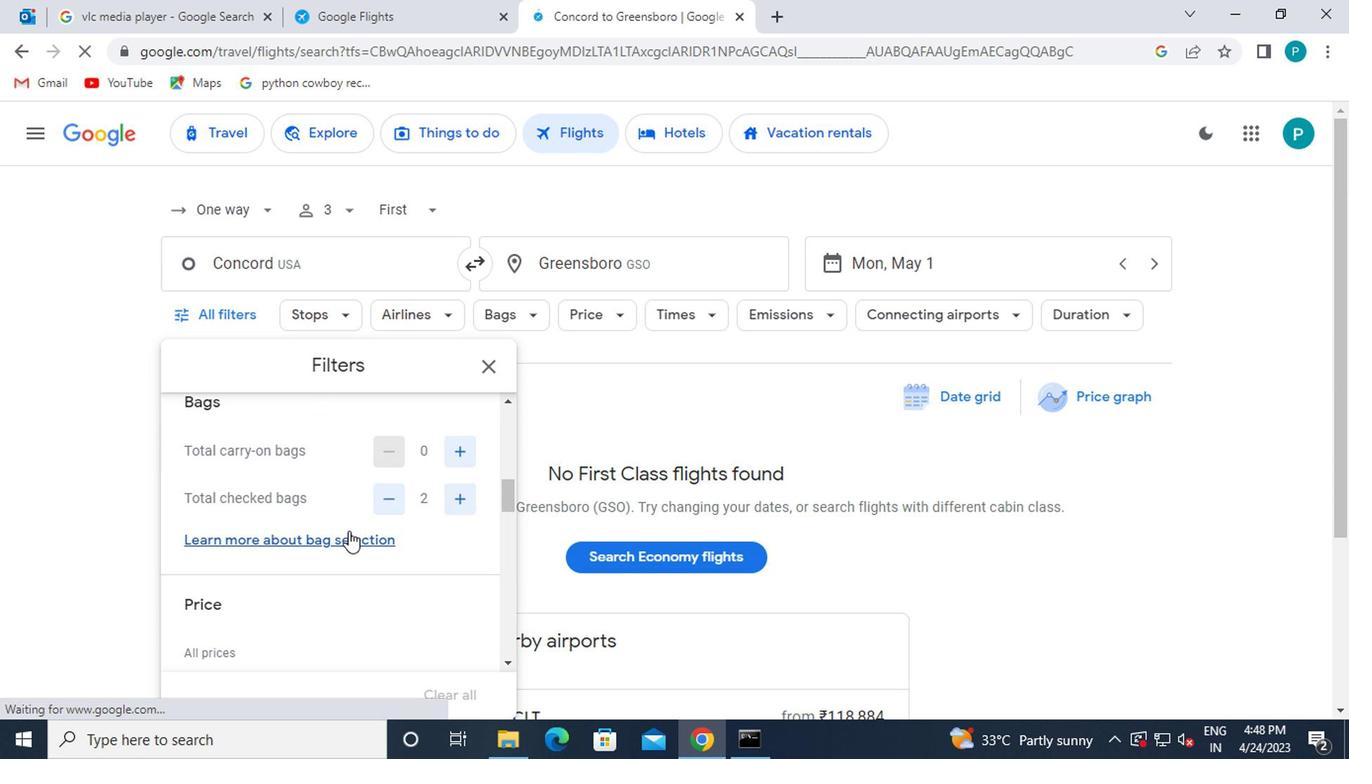 
Action: Mouse moved to (345, 534)
Screenshot: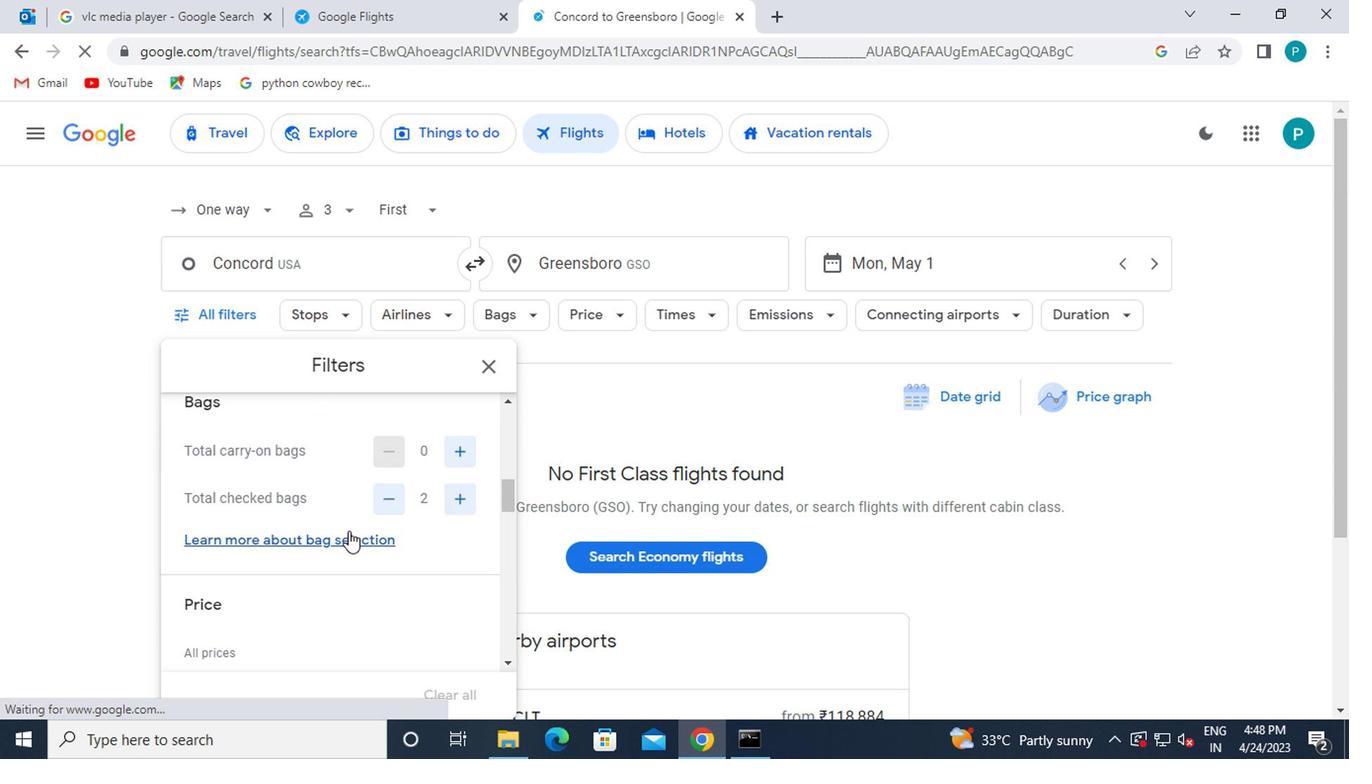 
Action: Mouse scrolled (345, 533) with delta (0, -1)
Screenshot: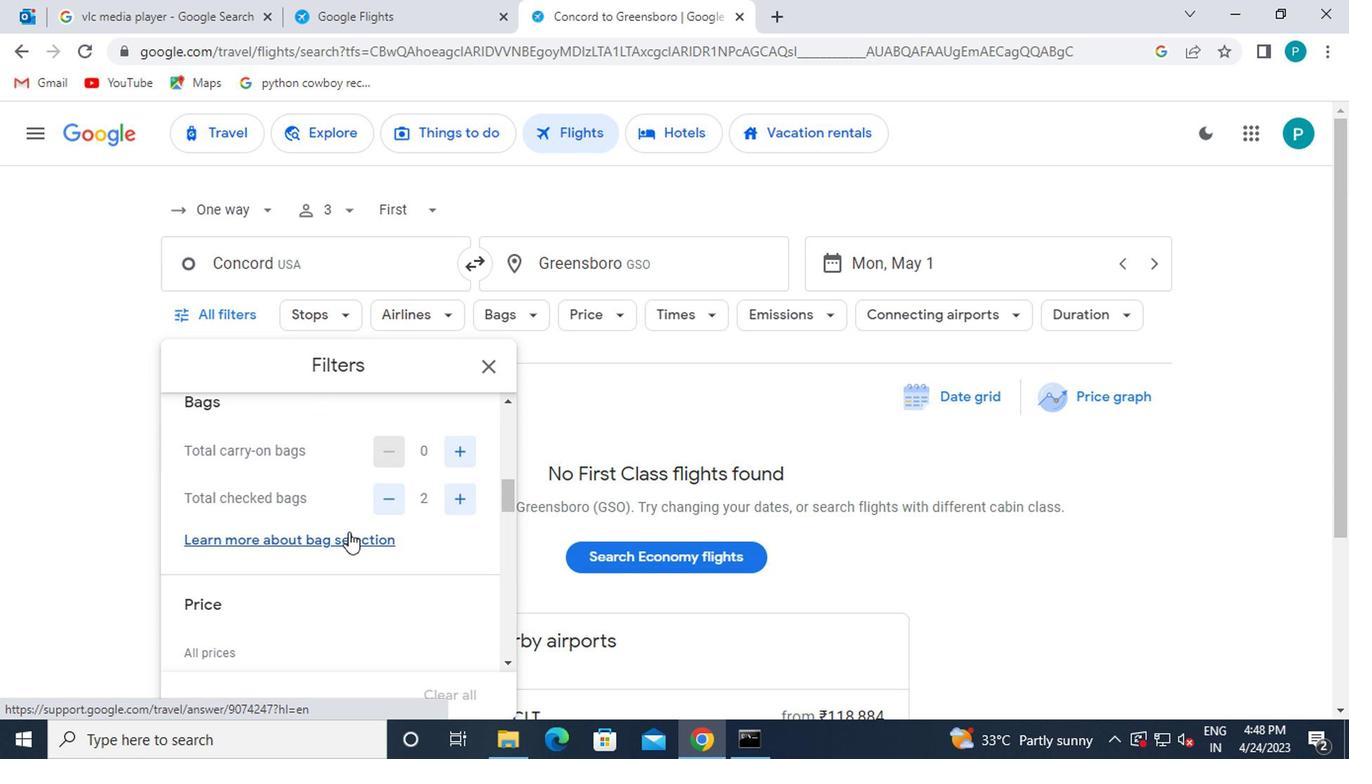 
Action: Mouse moved to (454, 483)
Screenshot: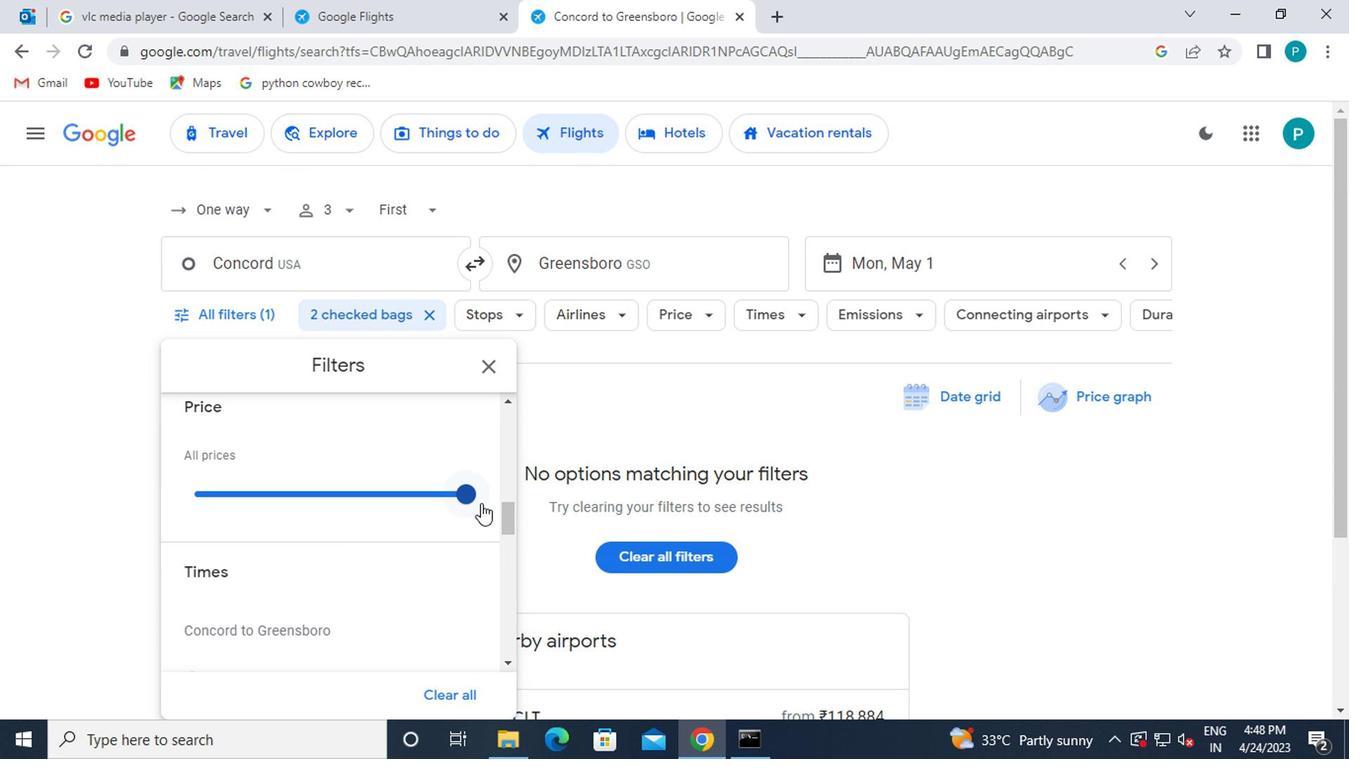 
Action: Mouse pressed left at (454, 483)
Screenshot: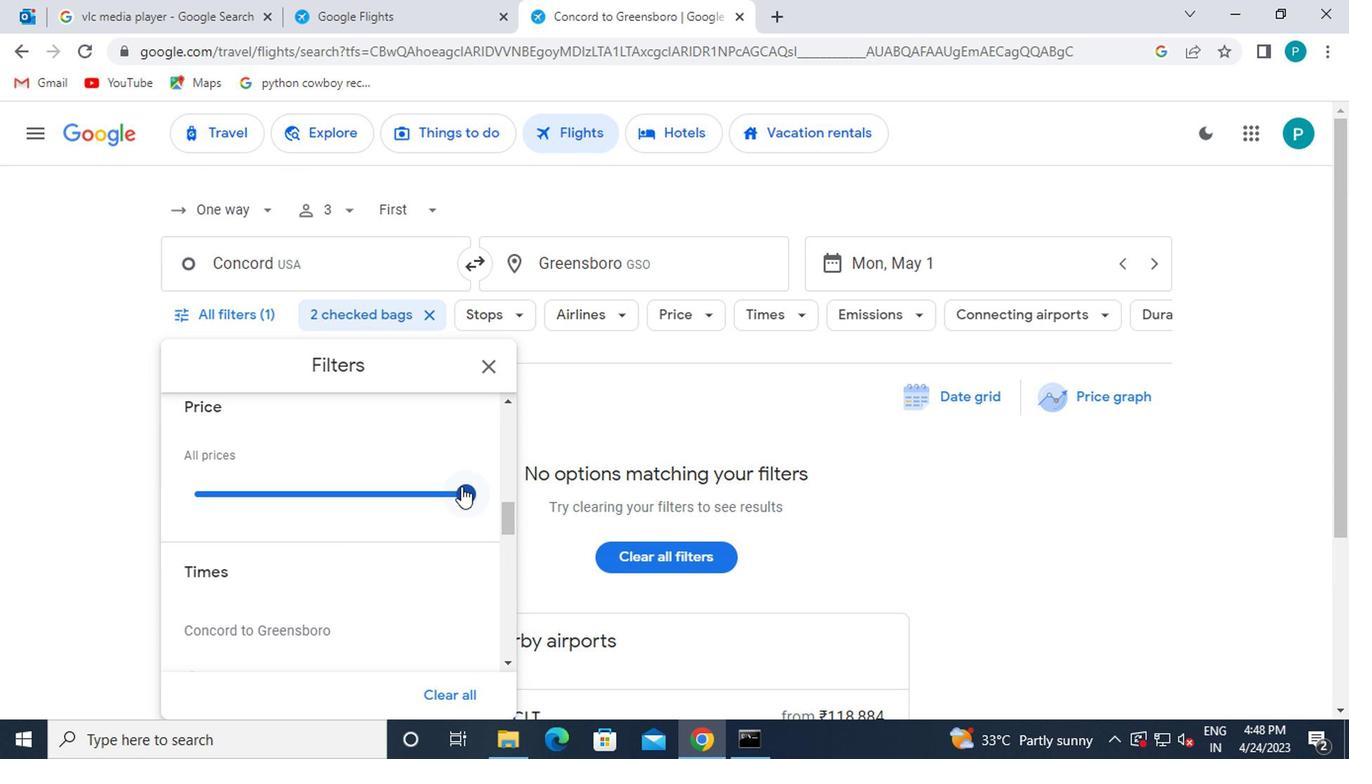 
Action: Mouse moved to (403, 565)
Screenshot: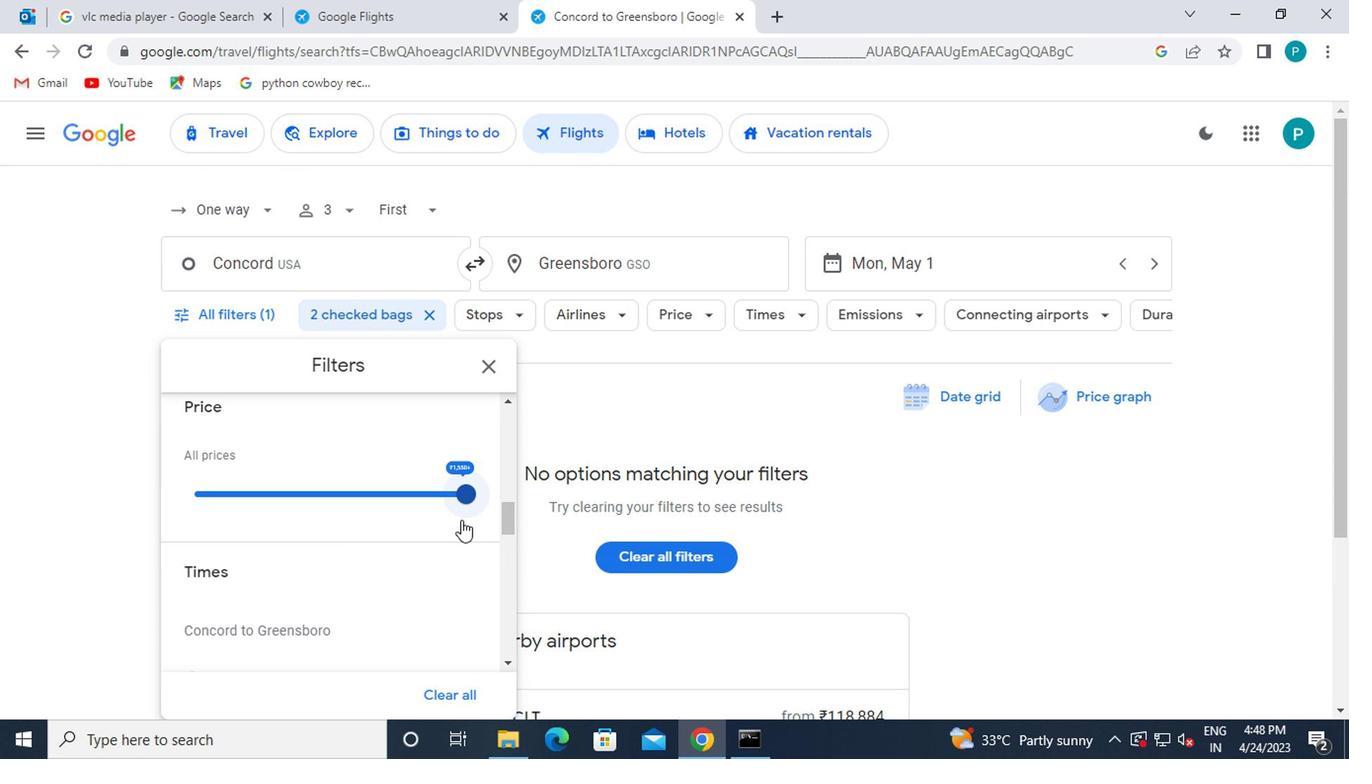
Action: Mouse scrolled (403, 564) with delta (0, 0)
Screenshot: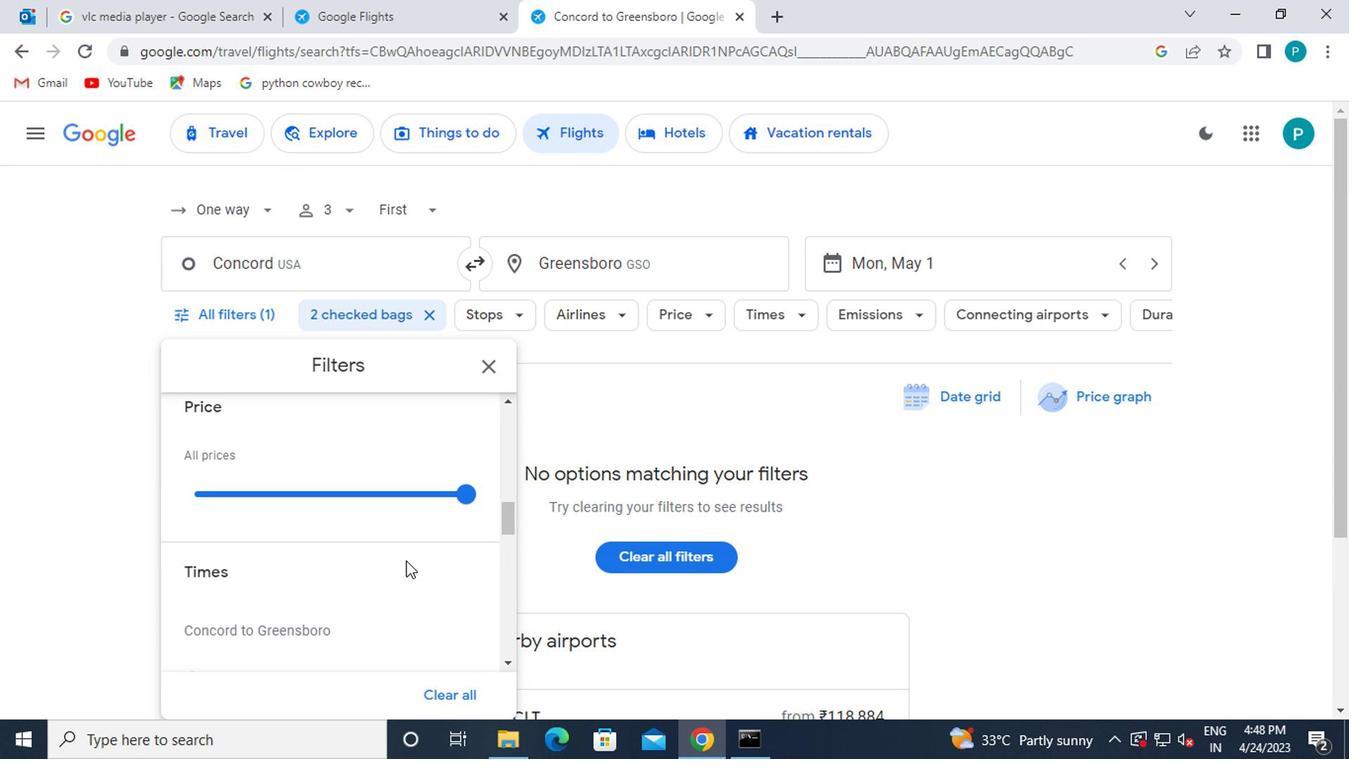 
Action: Mouse scrolled (403, 564) with delta (0, 0)
Screenshot: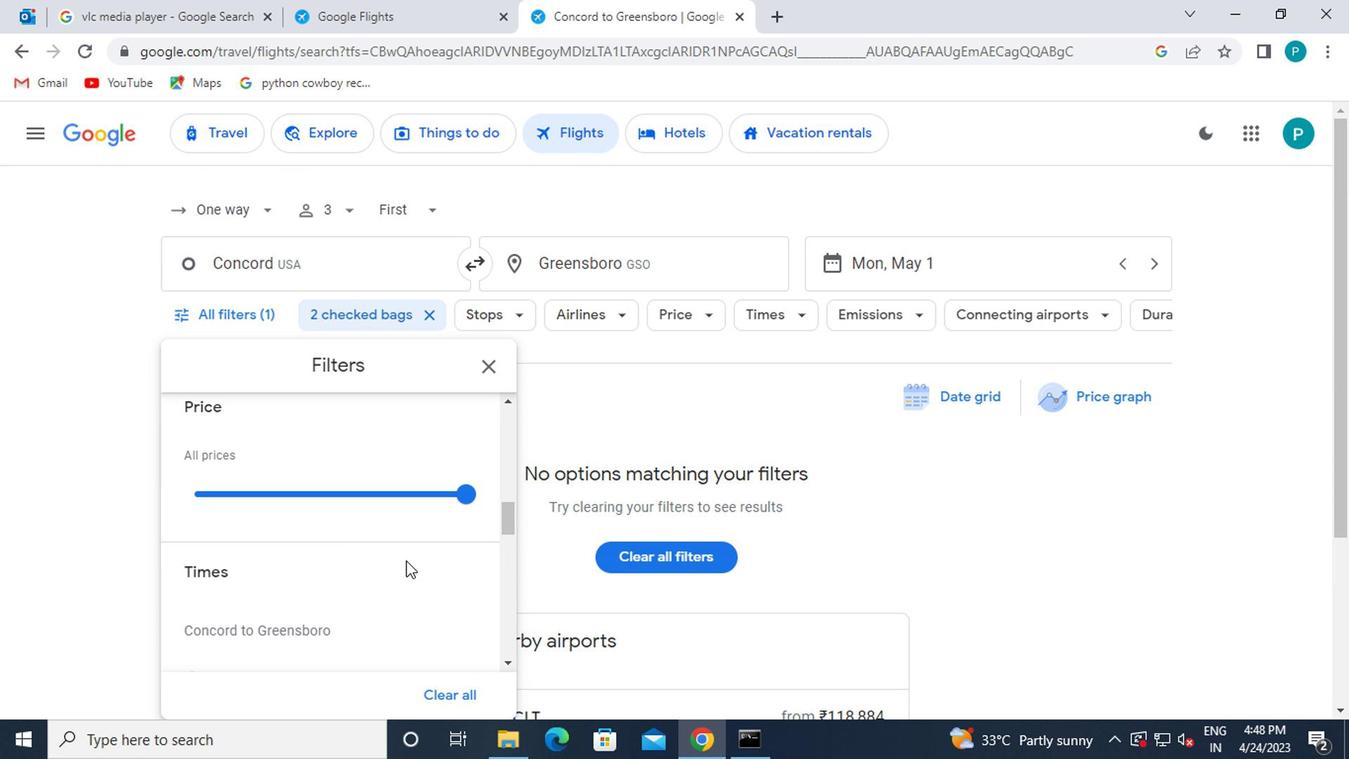 
Action: Mouse moved to (193, 505)
Screenshot: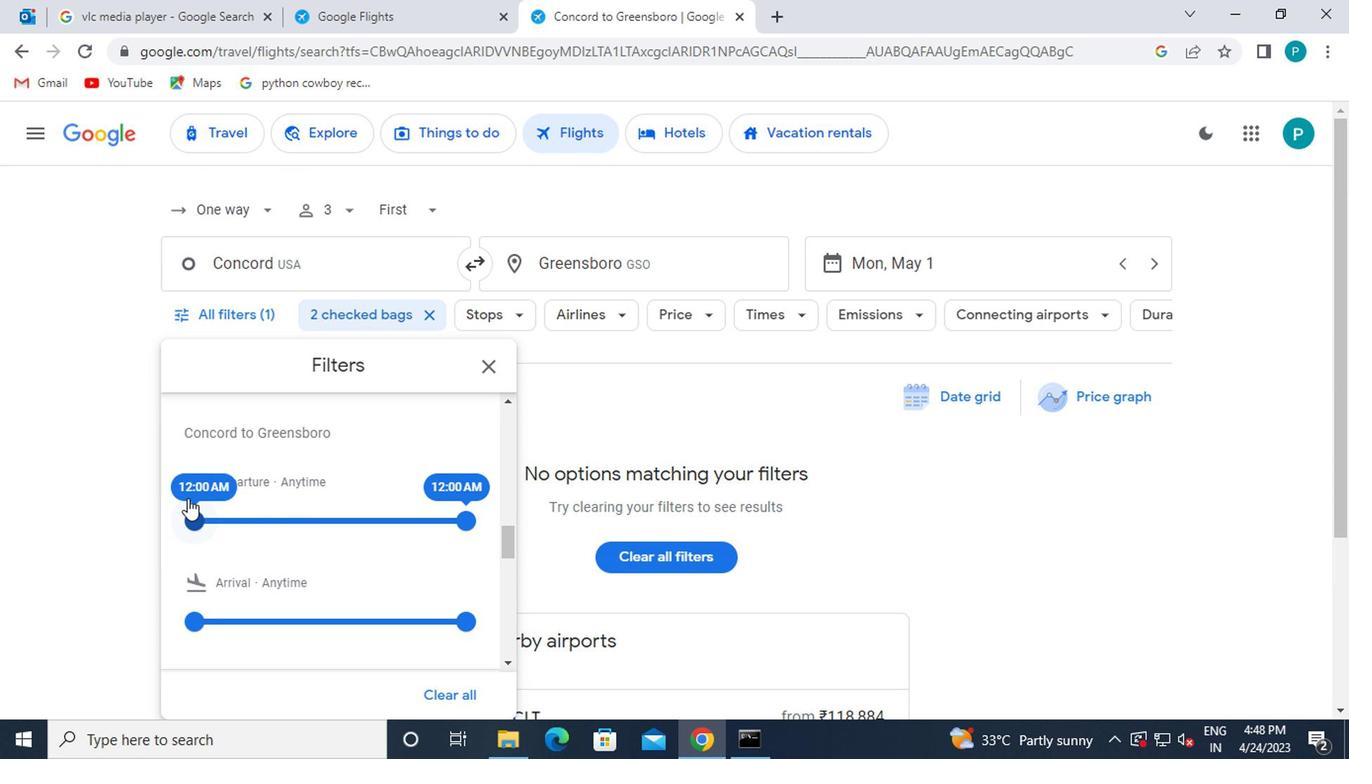 
Action: Mouse pressed left at (193, 505)
Screenshot: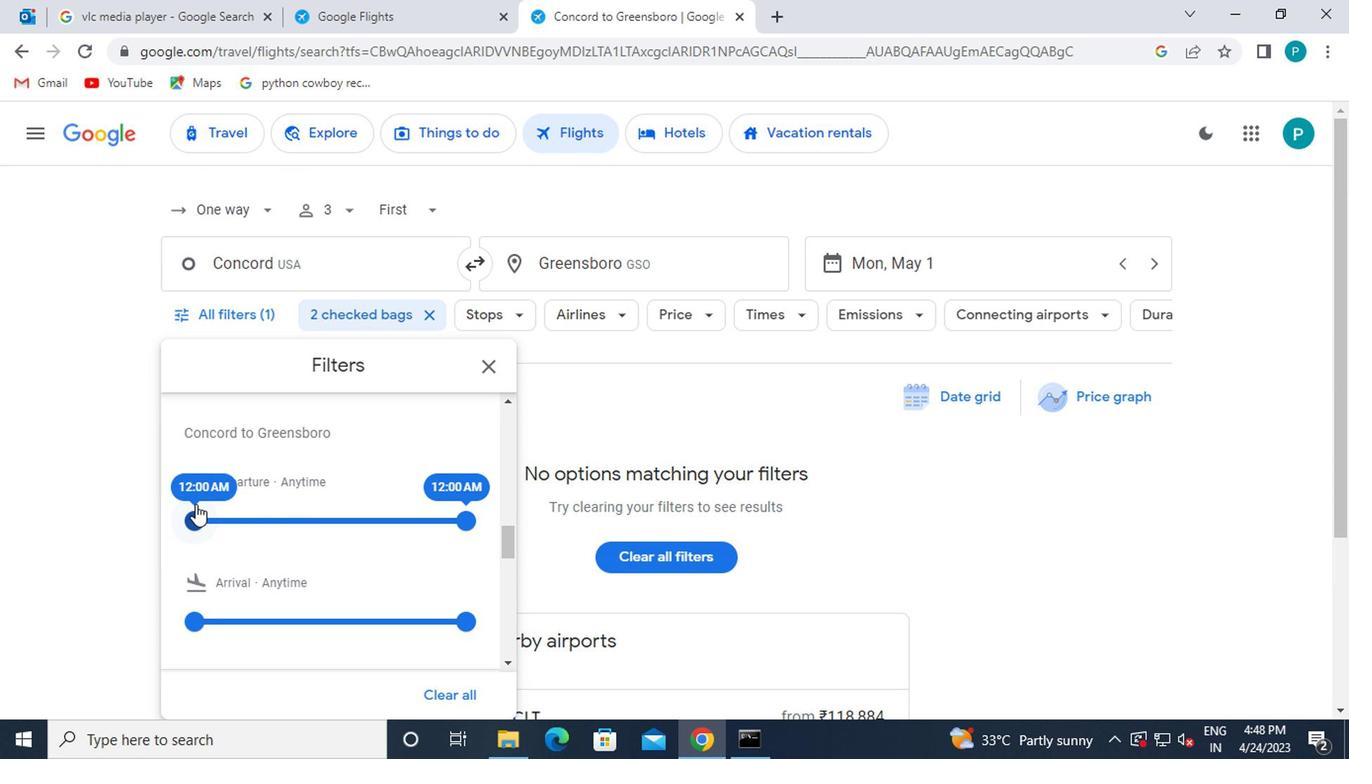 
Action: Mouse moved to (485, 372)
Screenshot: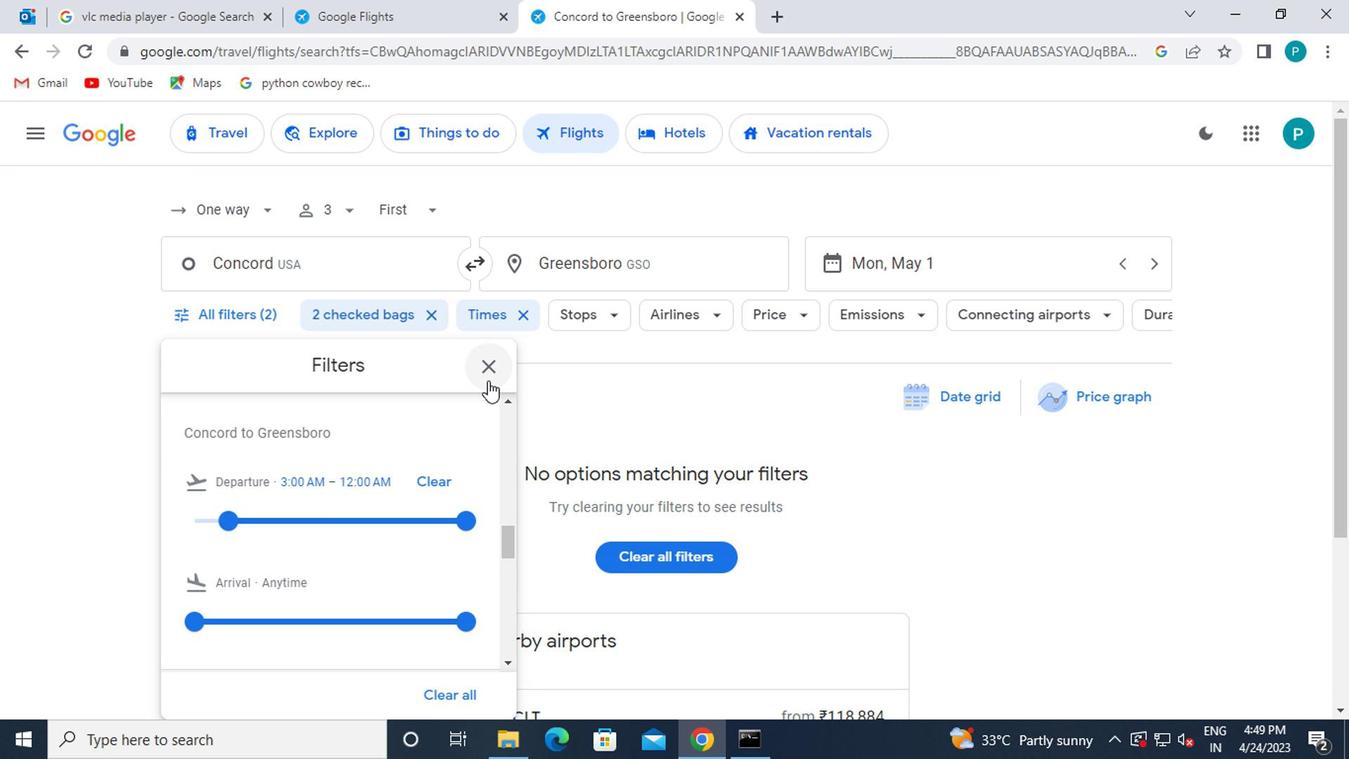 
Action: Mouse pressed left at (485, 372)
Screenshot: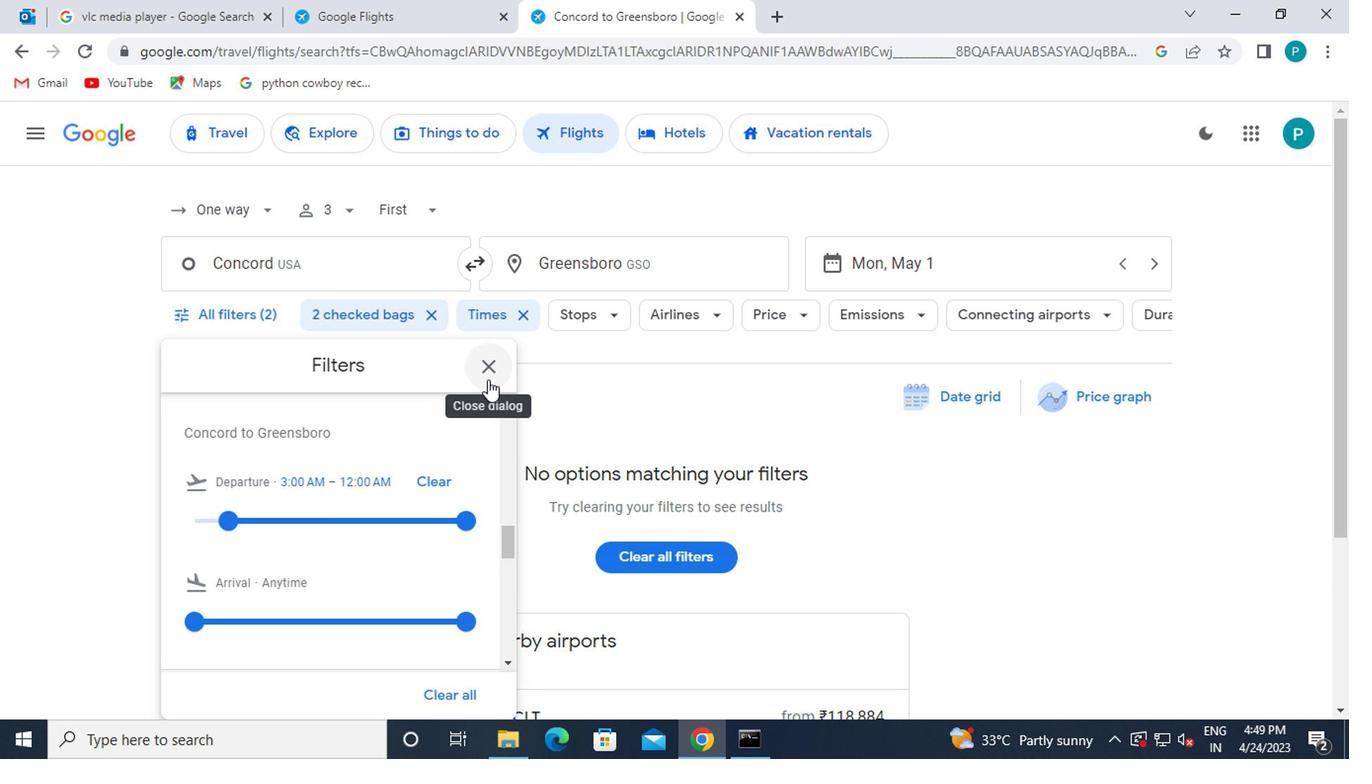 
